 Task: Create a due date automation trigger when advanced on, on the monday of the week before a card is due add fields with custom field "Resume" set to a number lower or equal to 1 and greater than 10 at 11:00 AM.
Action: Mouse moved to (1071, 335)
Screenshot: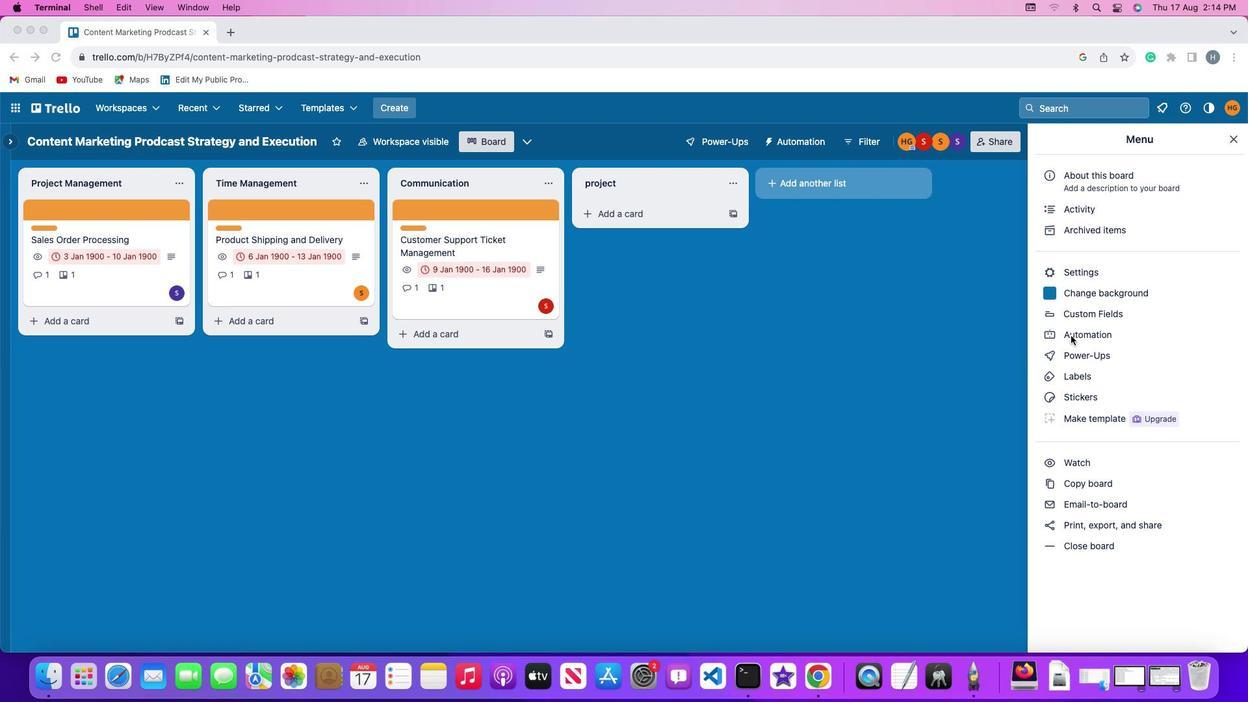 
Action: Mouse pressed left at (1071, 335)
Screenshot: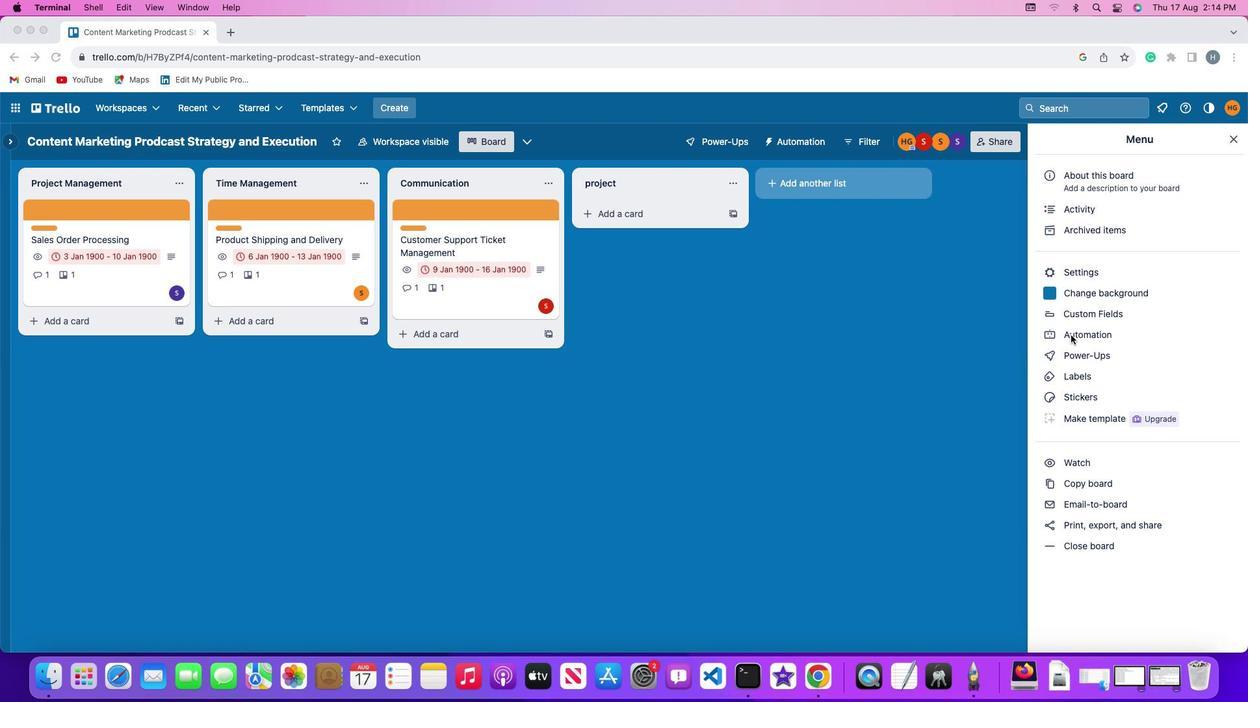 
Action: Mouse pressed left at (1071, 335)
Screenshot: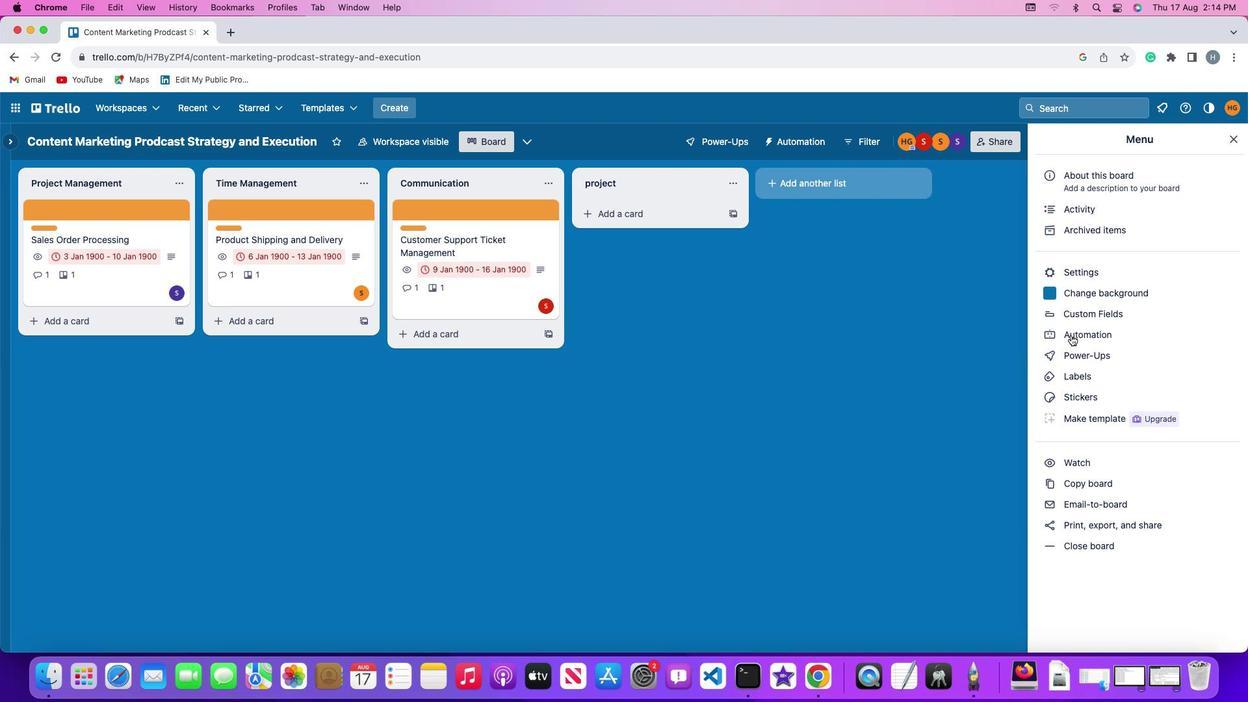 
Action: Mouse moved to (83, 301)
Screenshot: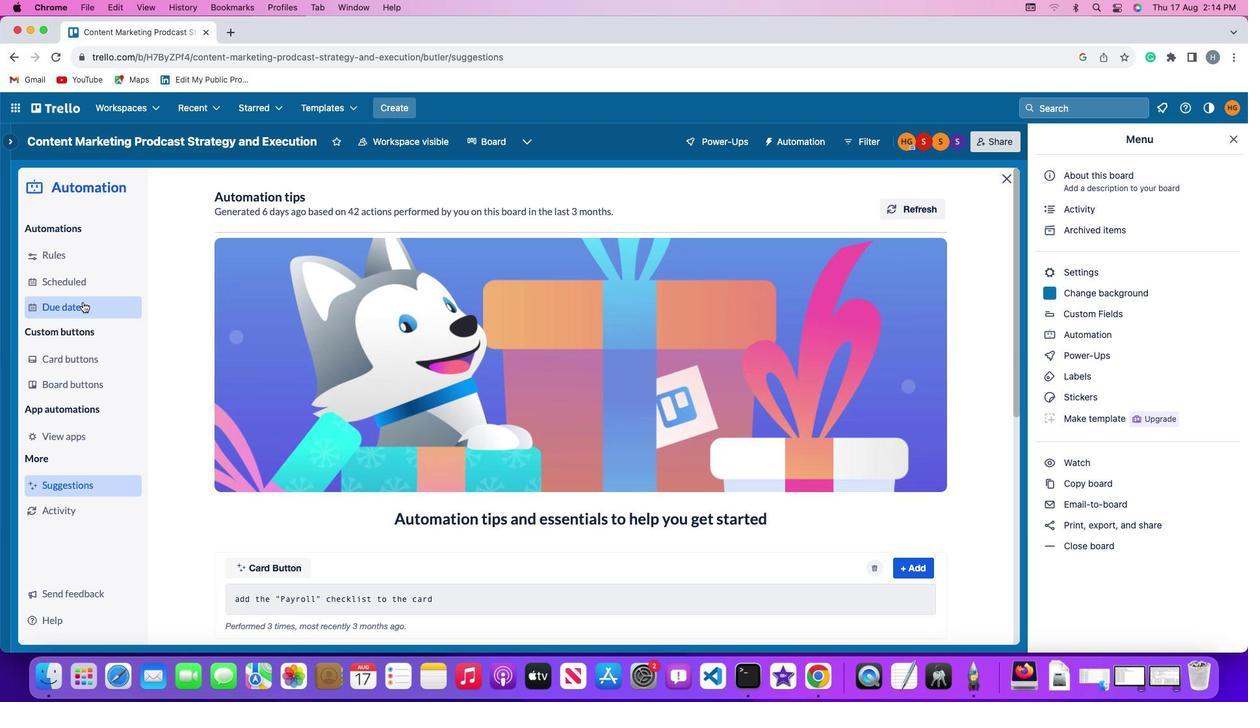 
Action: Mouse pressed left at (83, 301)
Screenshot: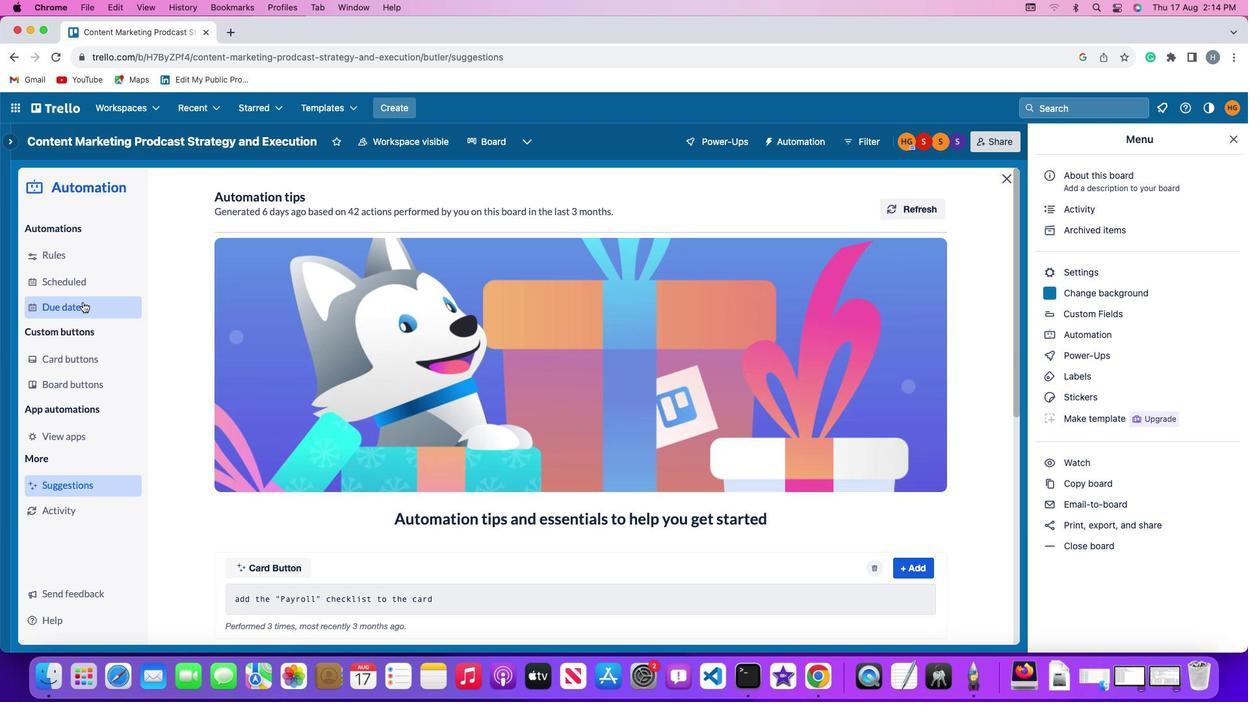 
Action: Mouse moved to (857, 197)
Screenshot: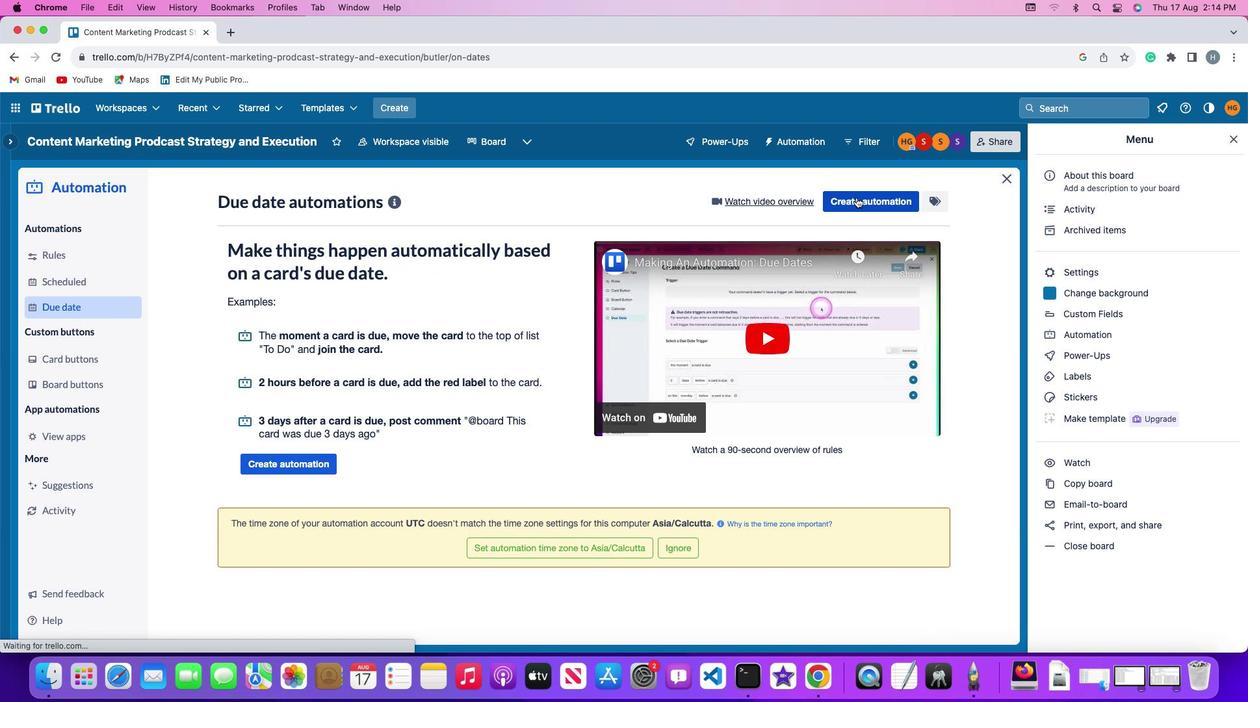 
Action: Mouse pressed left at (857, 197)
Screenshot: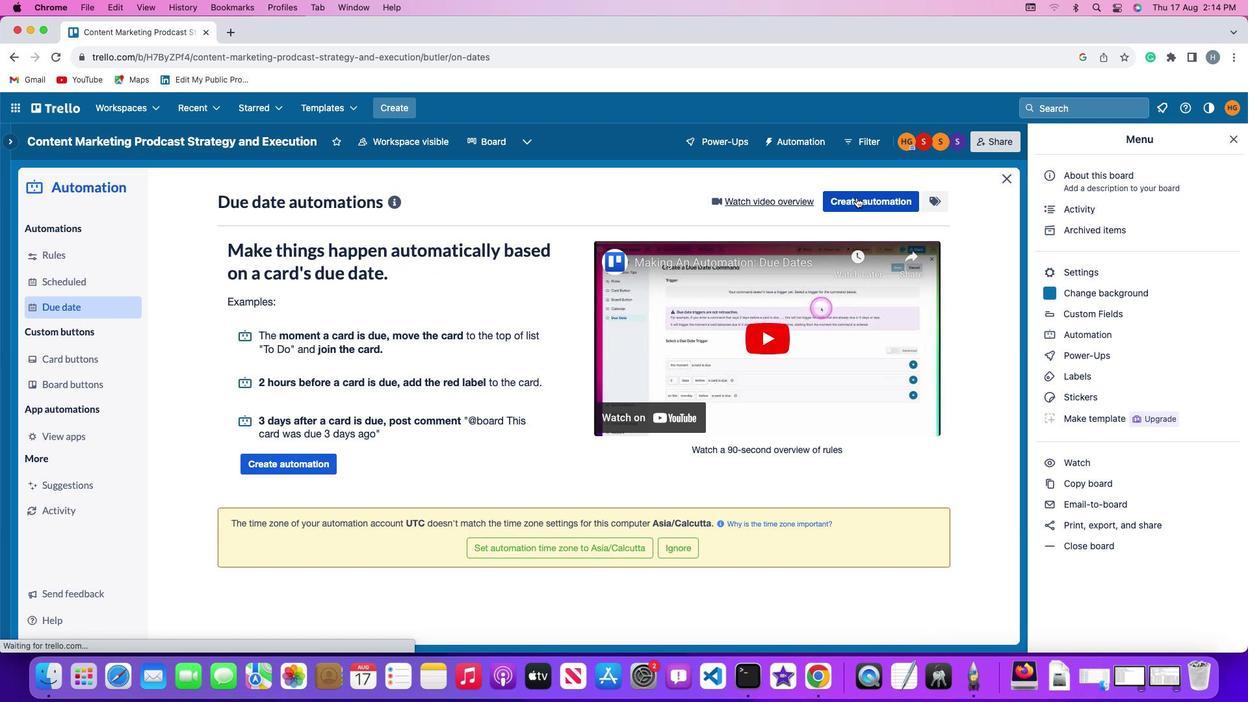 
Action: Mouse moved to (264, 321)
Screenshot: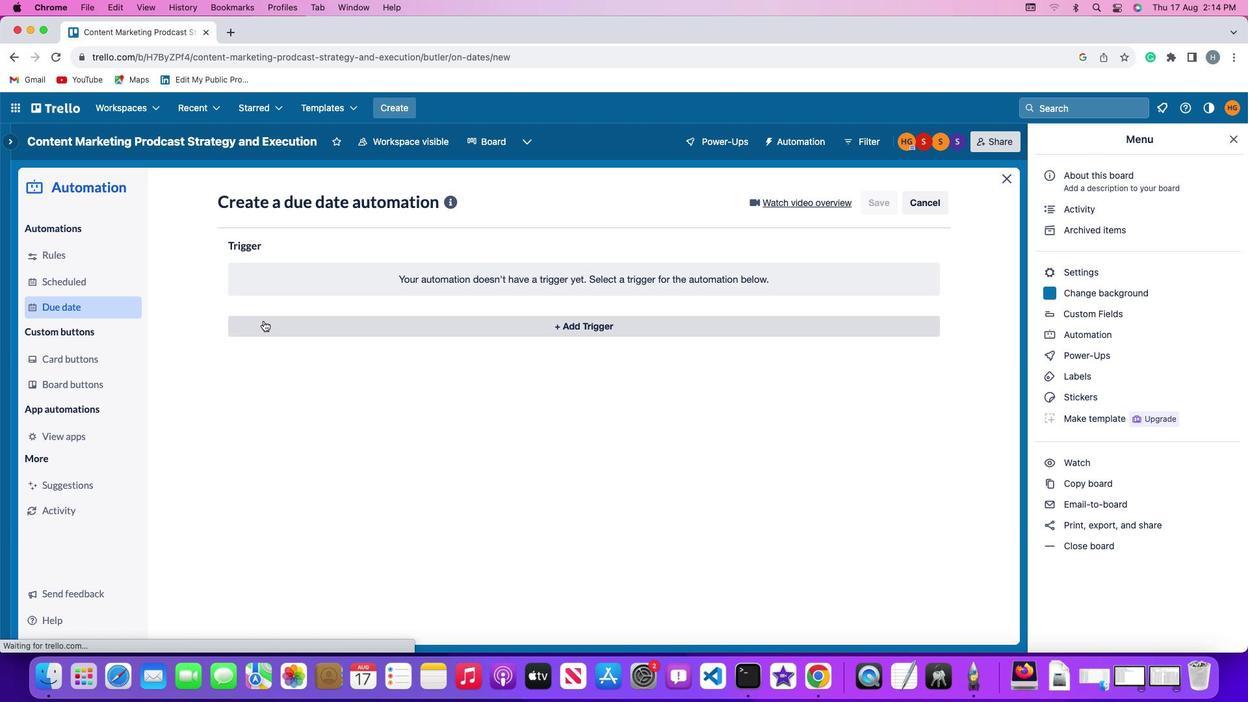 
Action: Mouse pressed left at (264, 321)
Screenshot: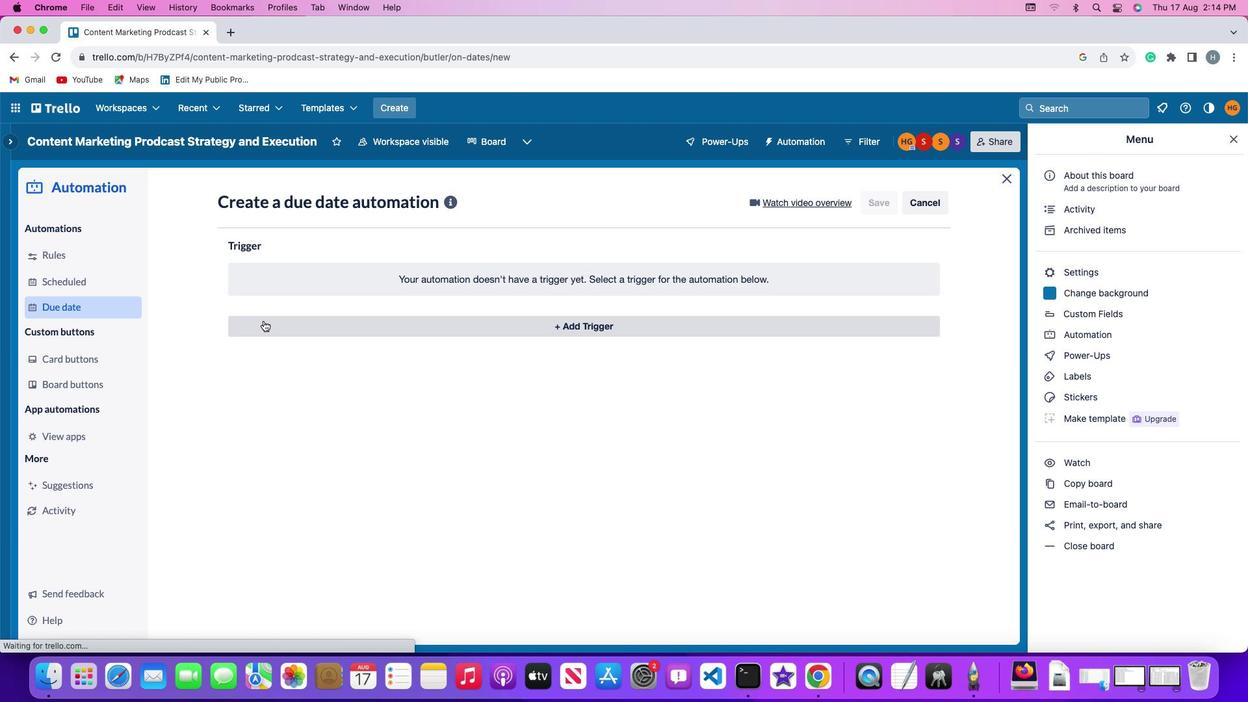 
Action: Mouse moved to (290, 560)
Screenshot: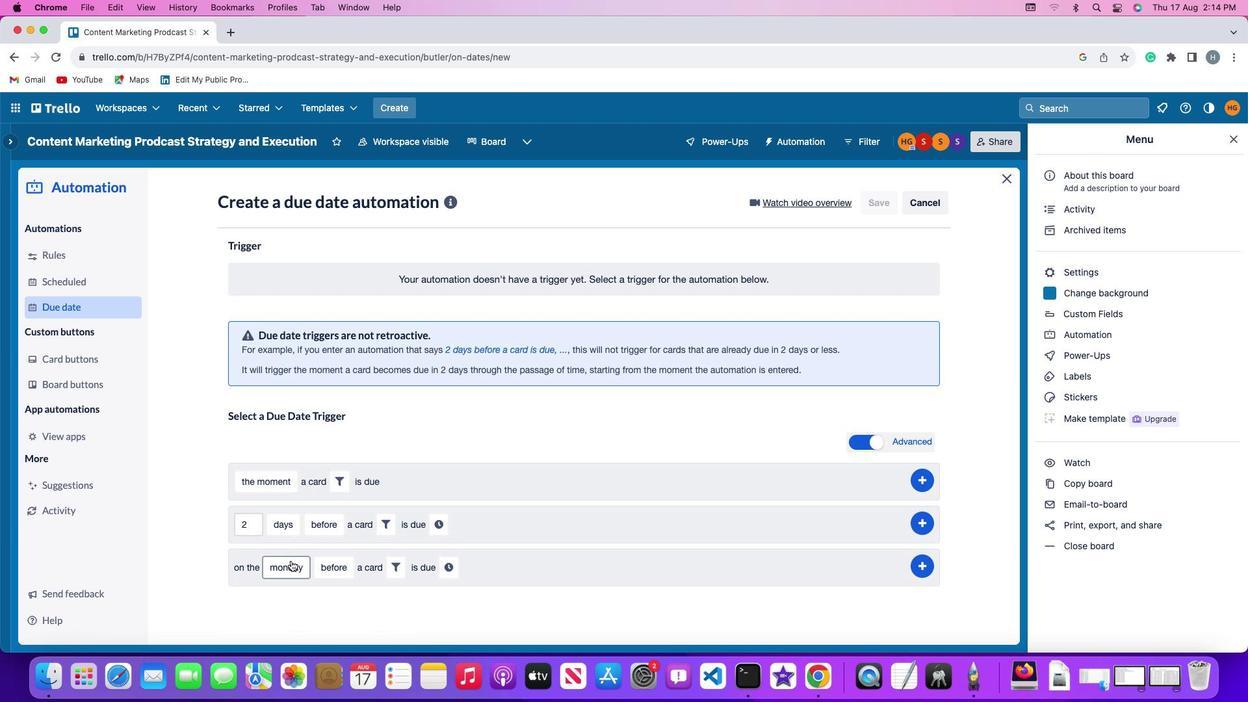 
Action: Mouse pressed left at (290, 560)
Screenshot: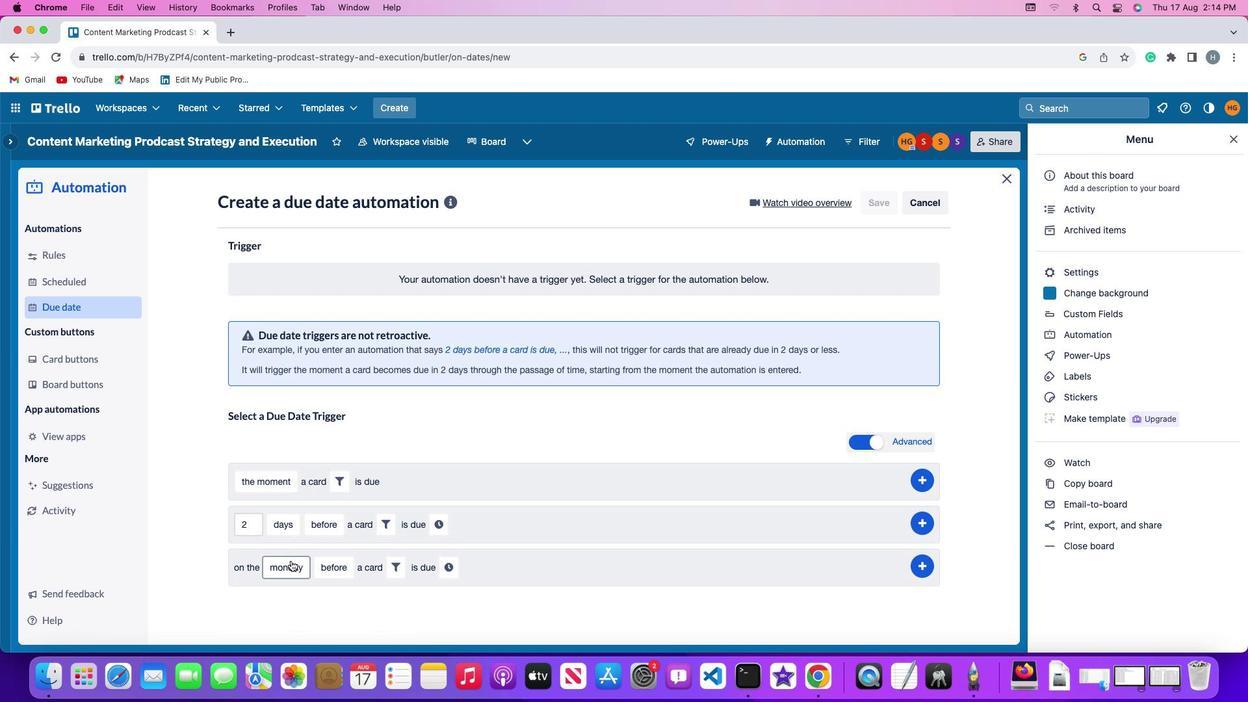 
Action: Mouse moved to (287, 389)
Screenshot: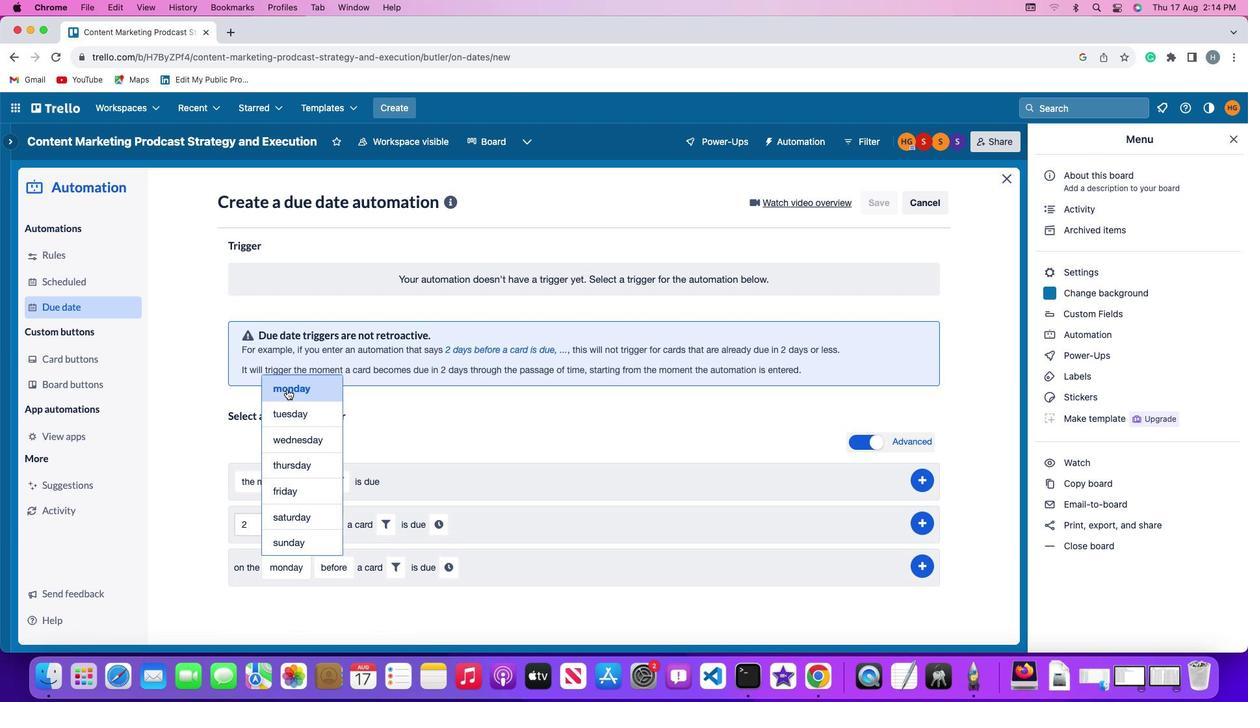 
Action: Mouse pressed left at (287, 389)
Screenshot: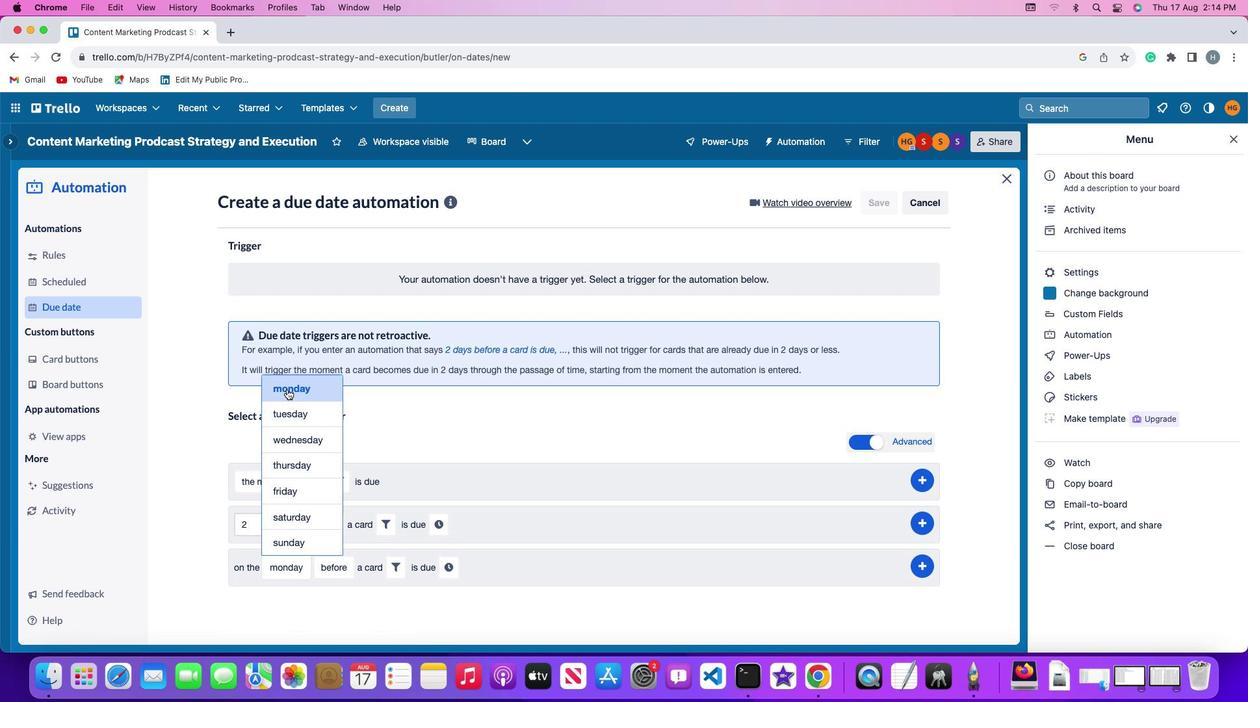 
Action: Mouse moved to (336, 568)
Screenshot: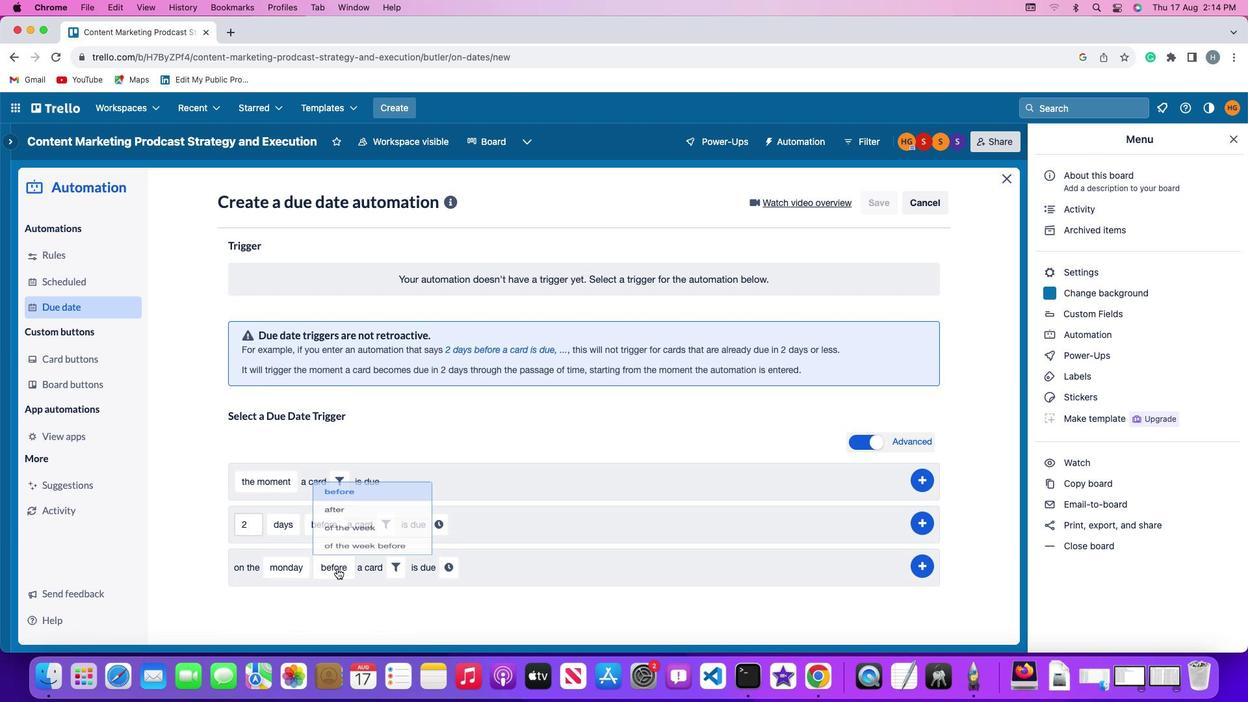 
Action: Mouse pressed left at (336, 568)
Screenshot: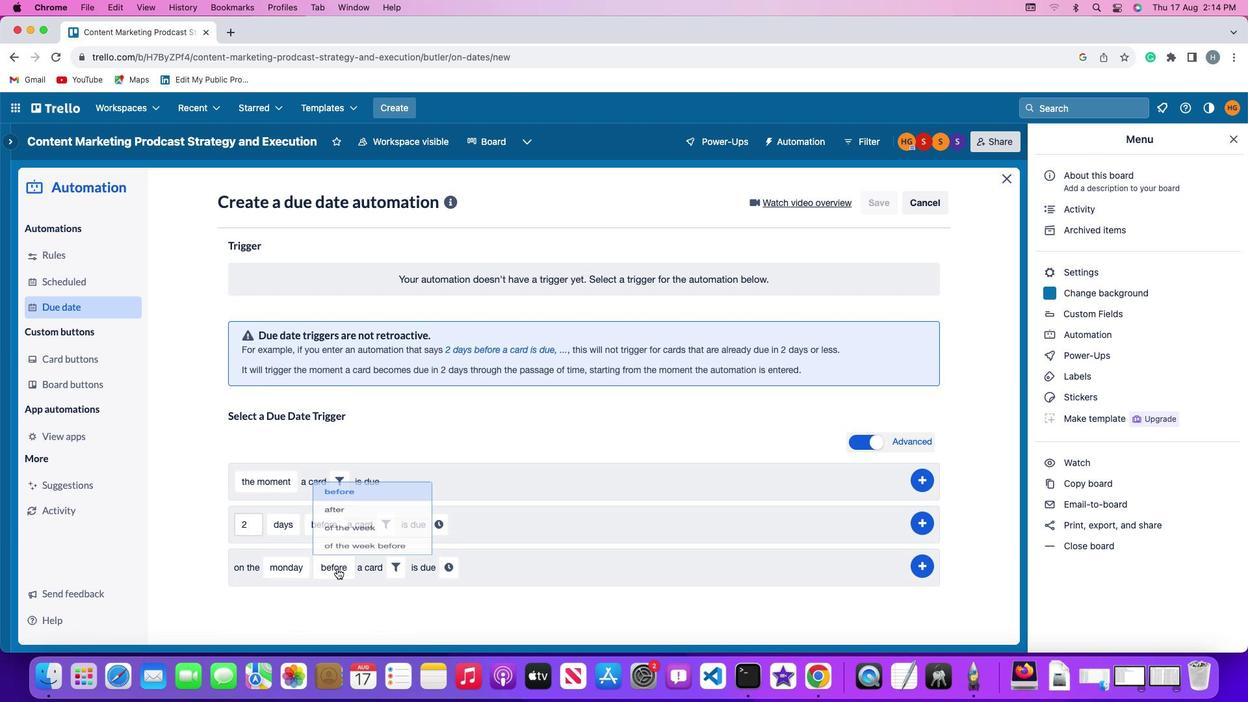 
Action: Mouse moved to (336, 546)
Screenshot: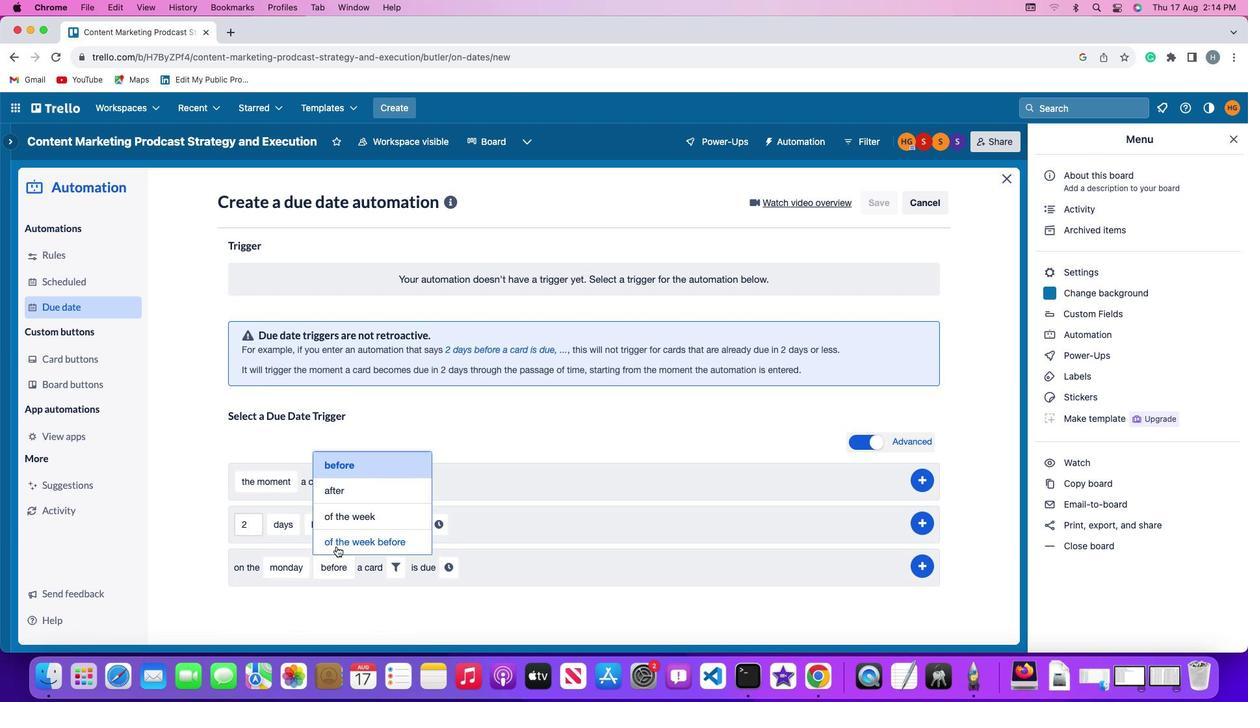 
Action: Mouse pressed left at (336, 546)
Screenshot: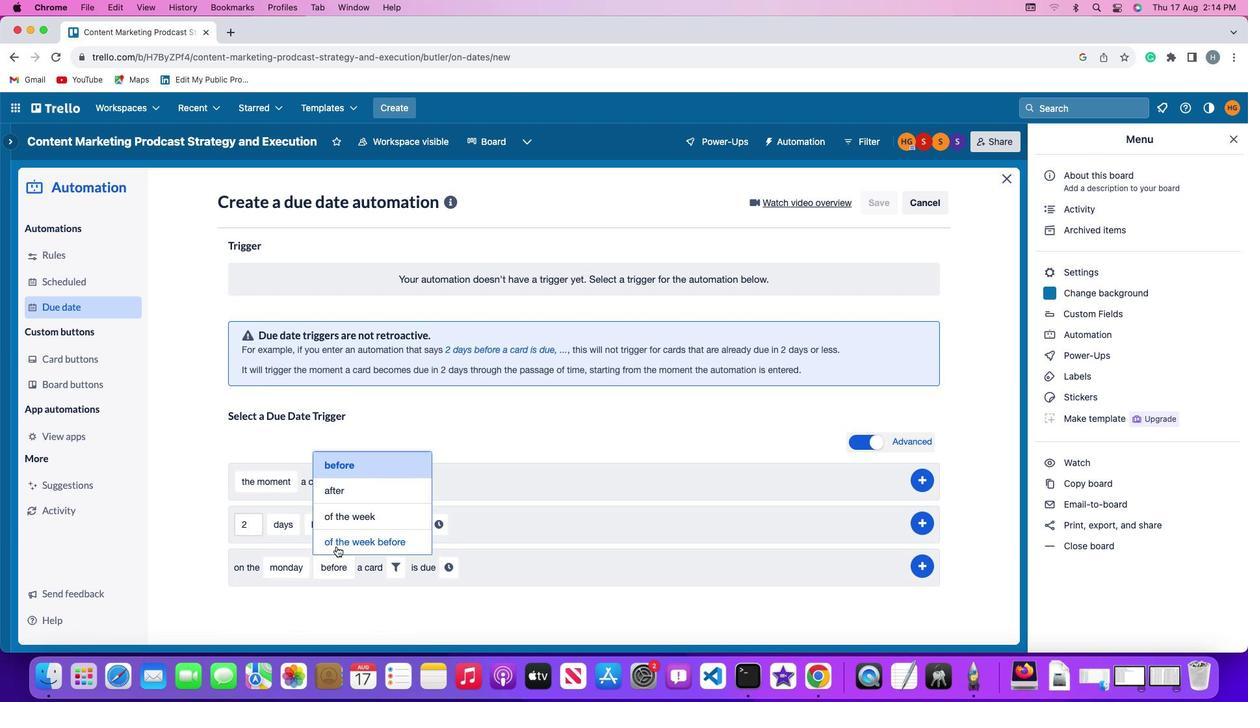 
Action: Mouse moved to (440, 565)
Screenshot: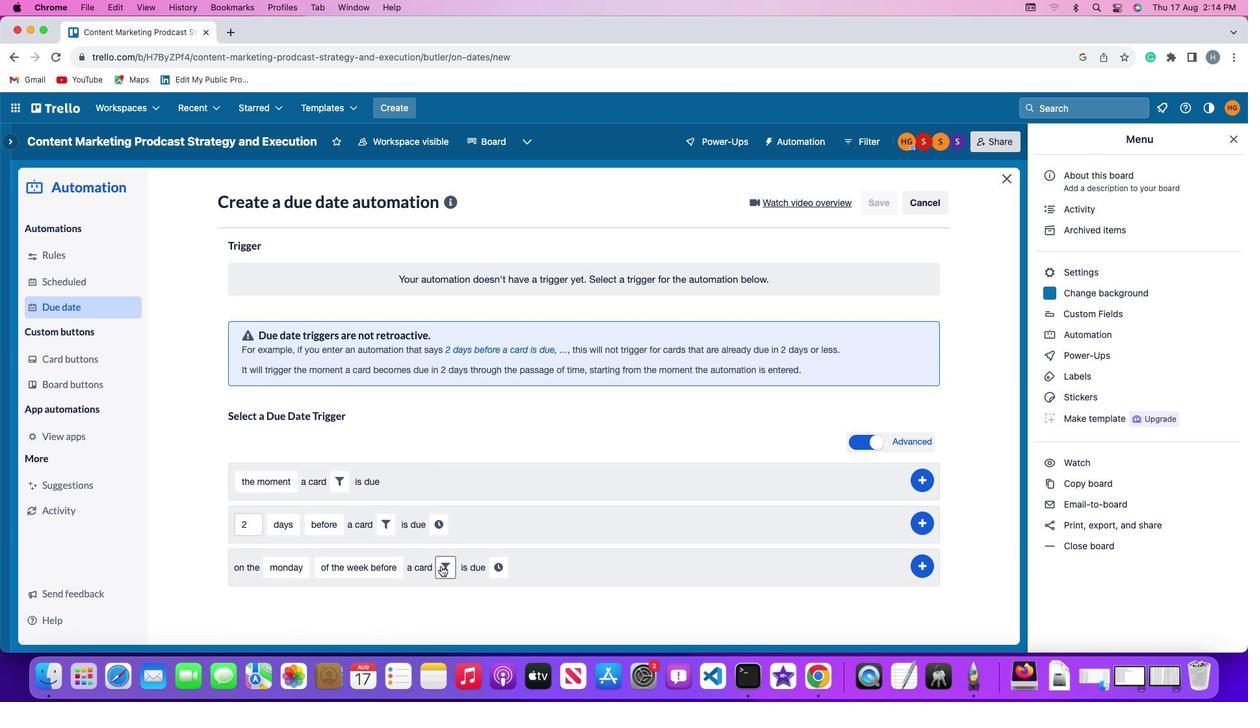 
Action: Mouse pressed left at (440, 565)
Screenshot: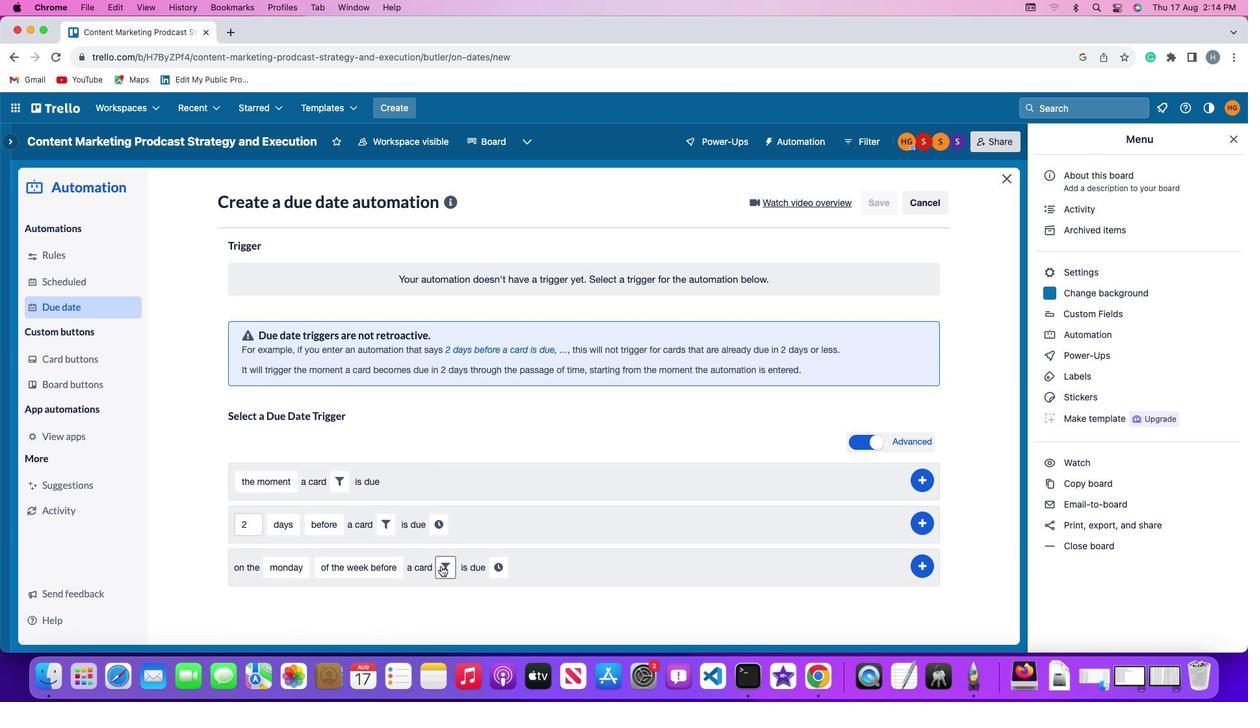 
Action: Mouse moved to (664, 606)
Screenshot: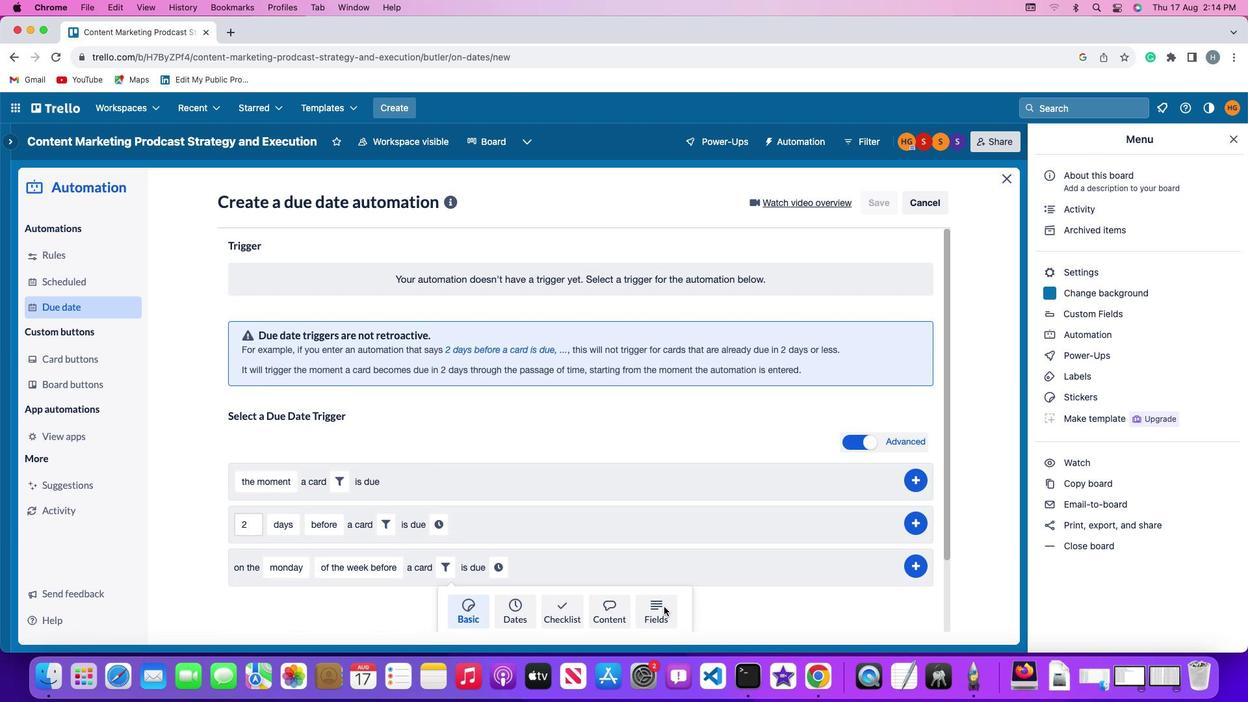 
Action: Mouse pressed left at (664, 606)
Screenshot: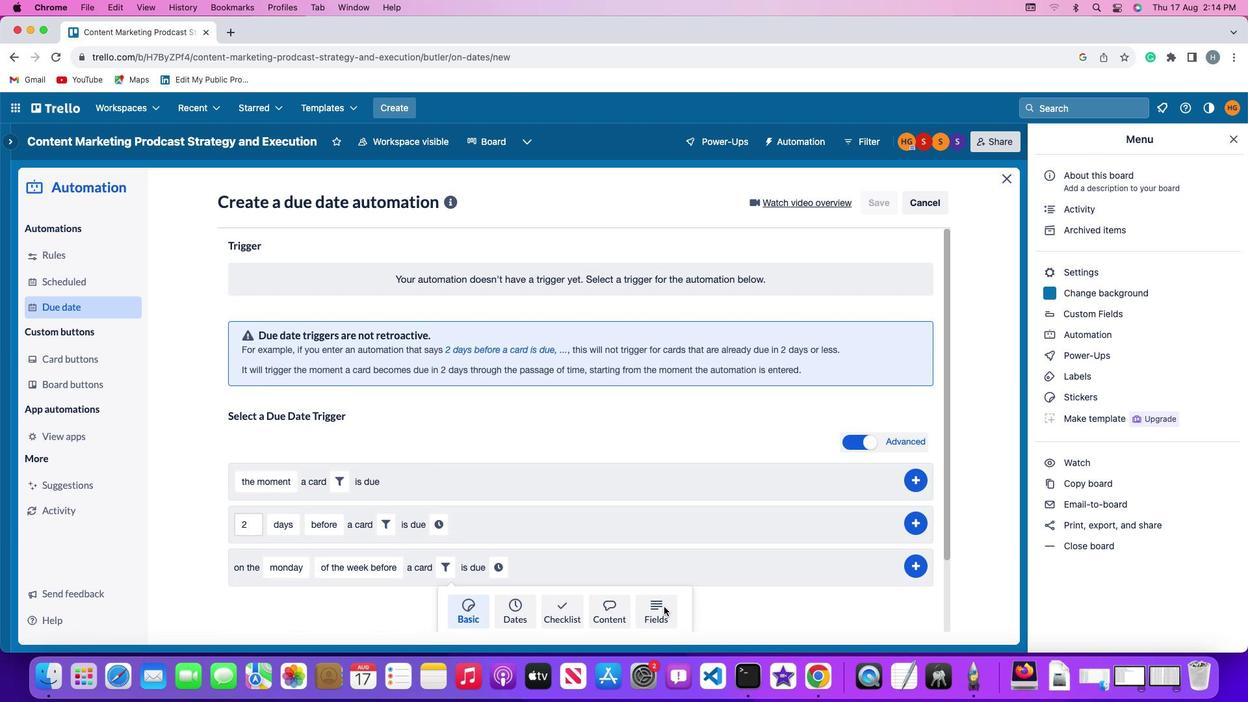 
Action: Mouse moved to (327, 604)
Screenshot: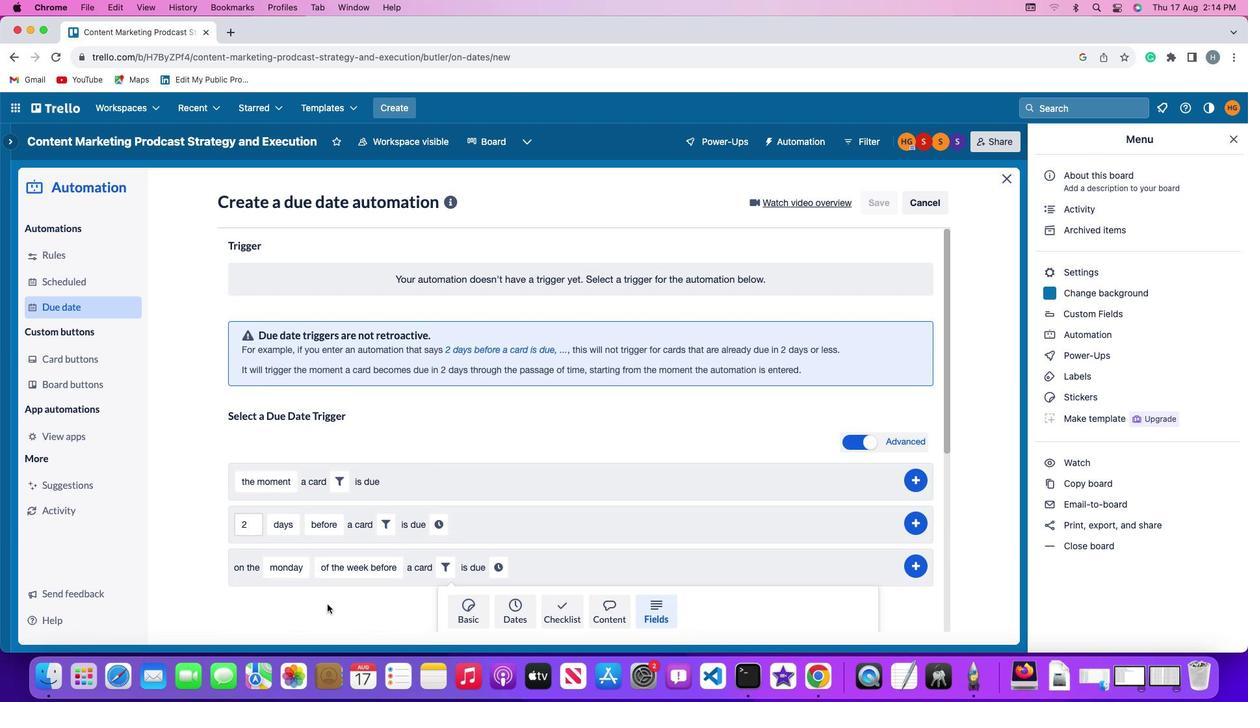 
Action: Mouse scrolled (327, 604) with delta (0, 0)
Screenshot: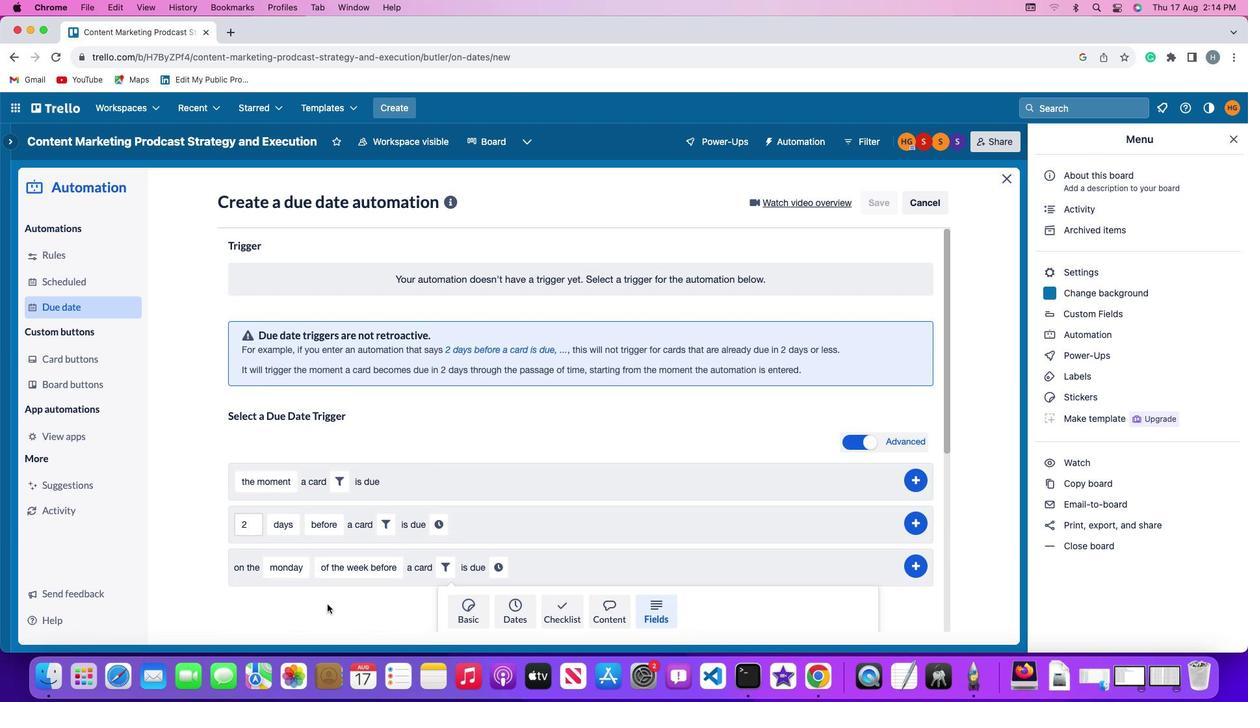 
Action: Mouse moved to (327, 604)
Screenshot: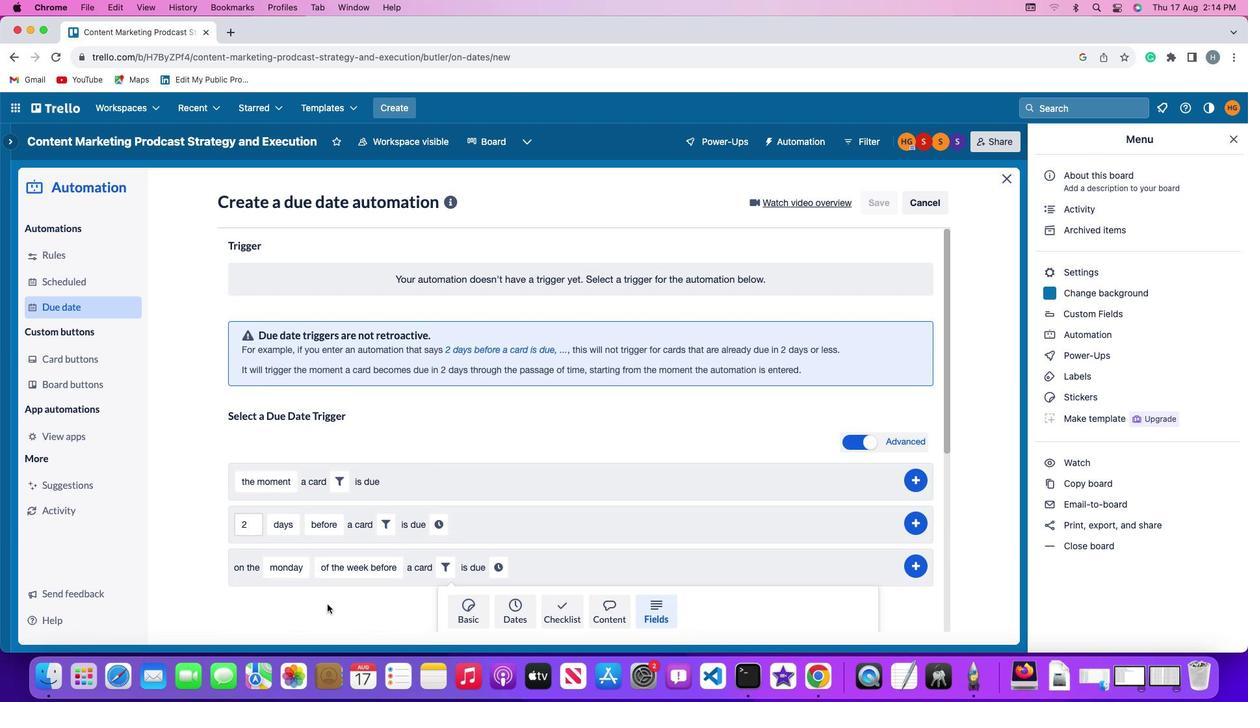 
Action: Mouse scrolled (327, 604) with delta (0, 0)
Screenshot: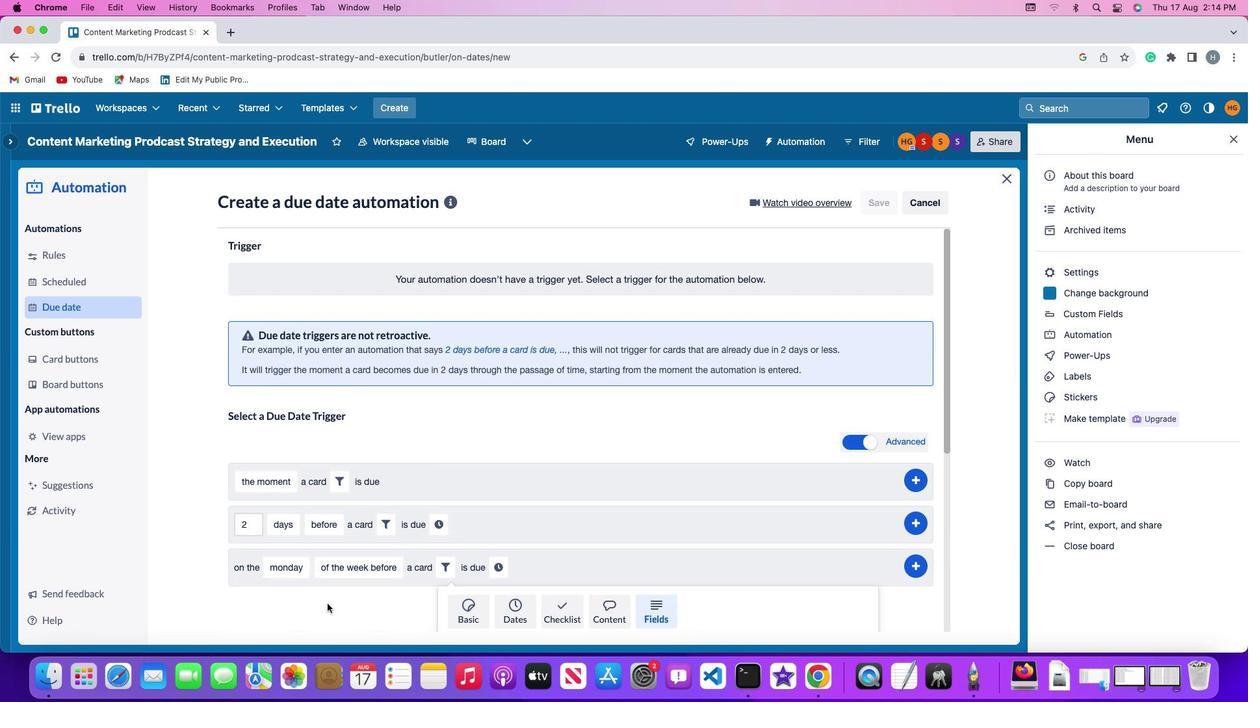 
Action: Mouse scrolled (327, 604) with delta (0, -1)
Screenshot: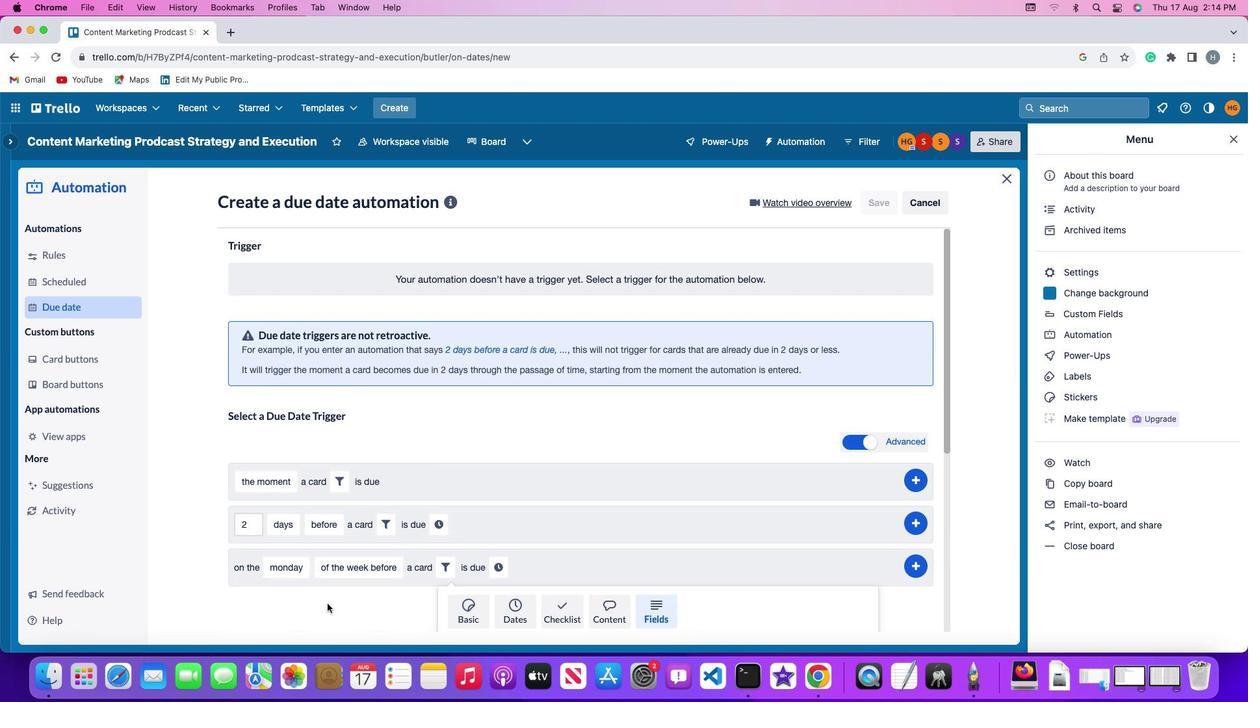 
Action: Mouse moved to (327, 604)
Screenshot: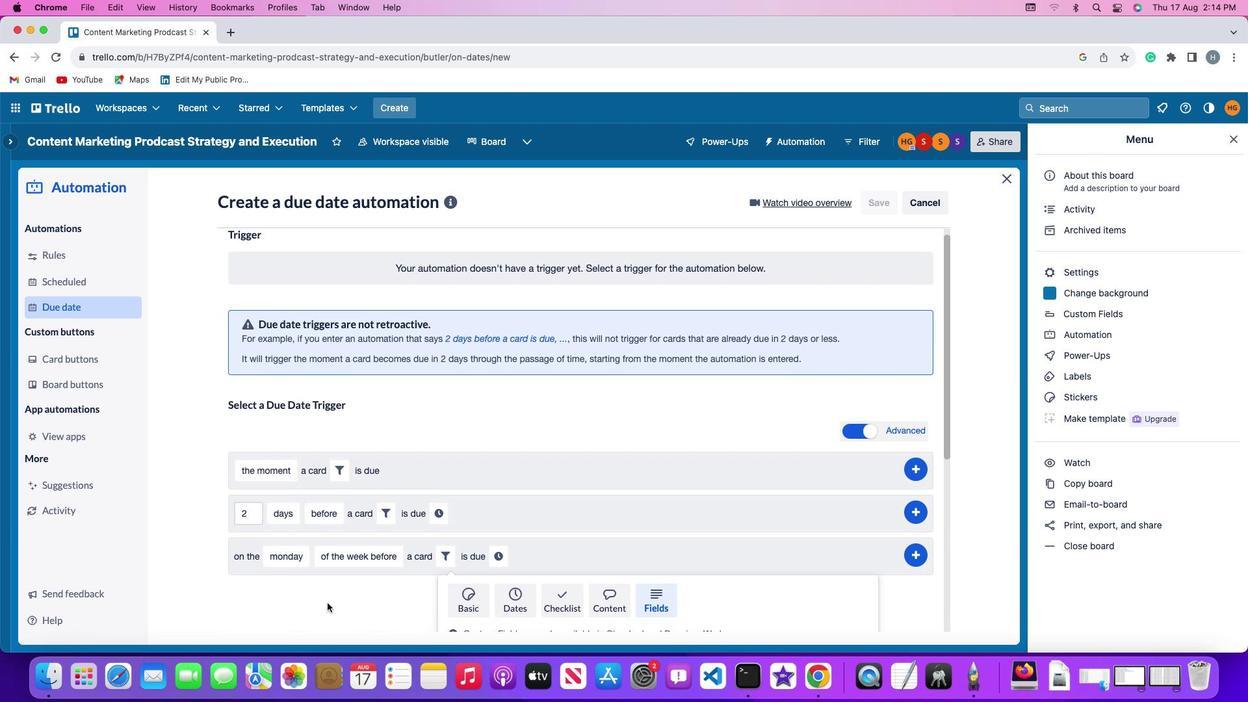 
Action: Mouse scrolled (327, 604) with delta (0, -3)
Screenshot: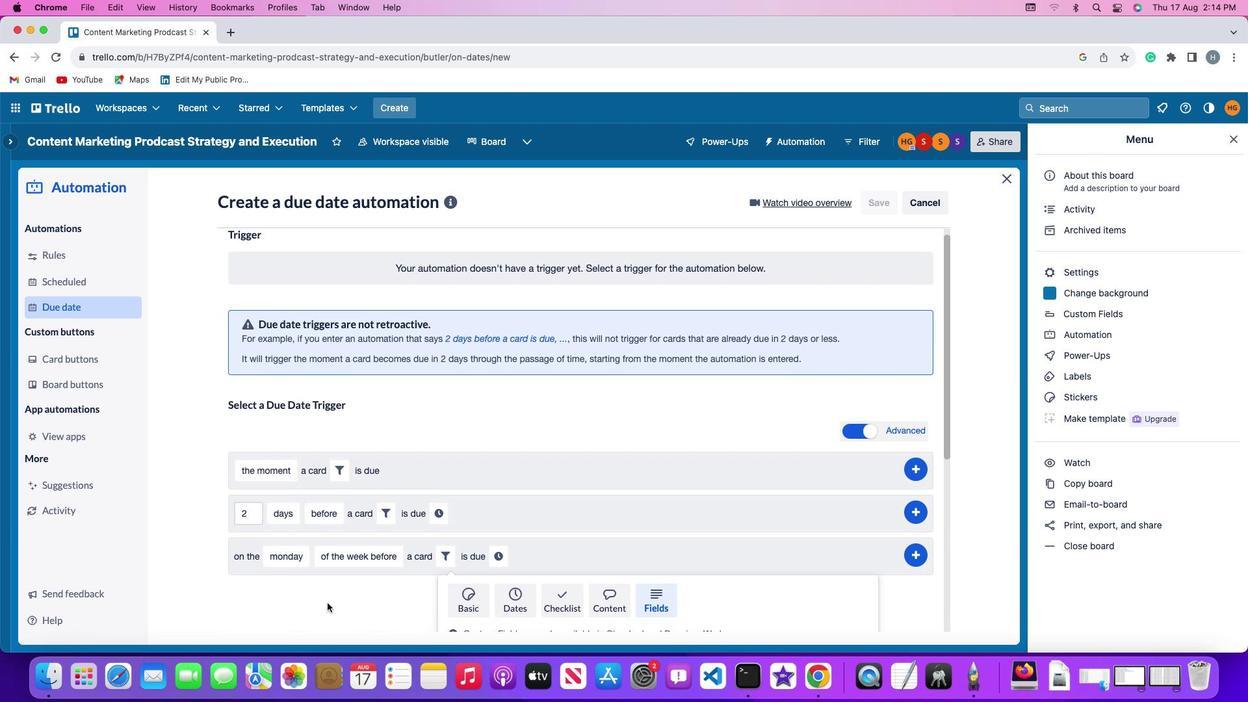 
Action: Mouse moved to (327, 602)
Screenshot: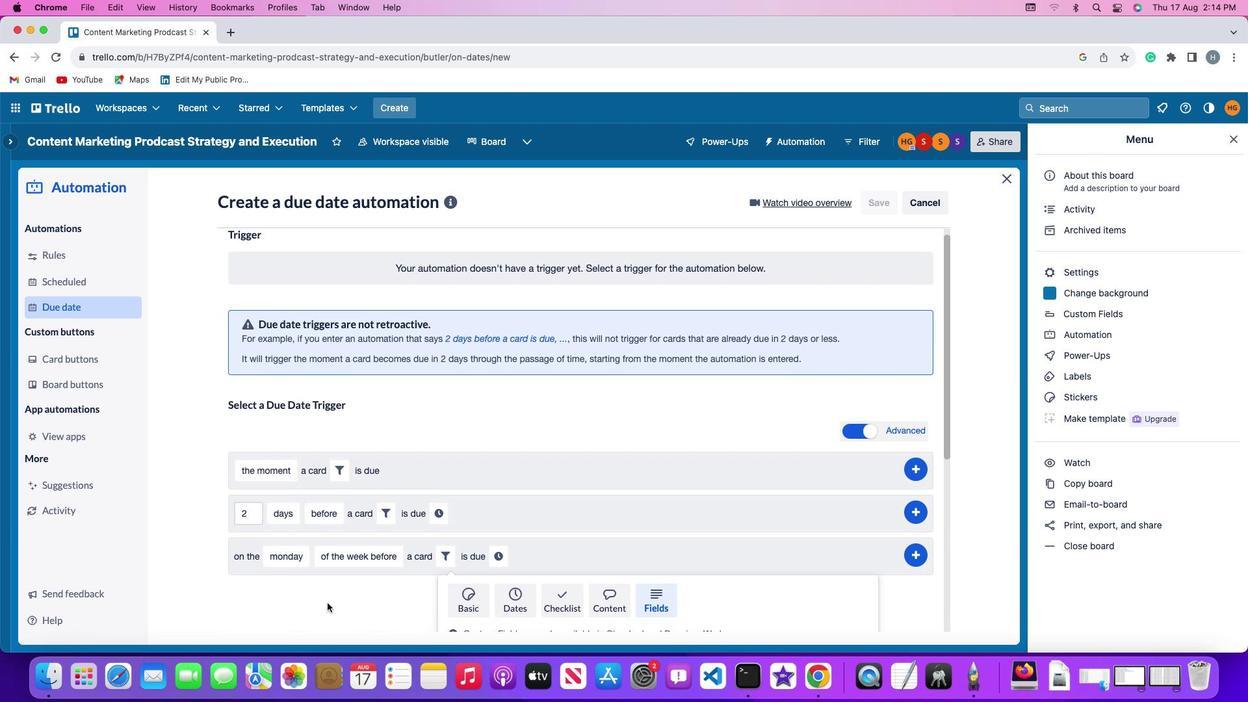 
Action: Mouse scrolled (327, 602) with delta (0, -3)
Screenshot: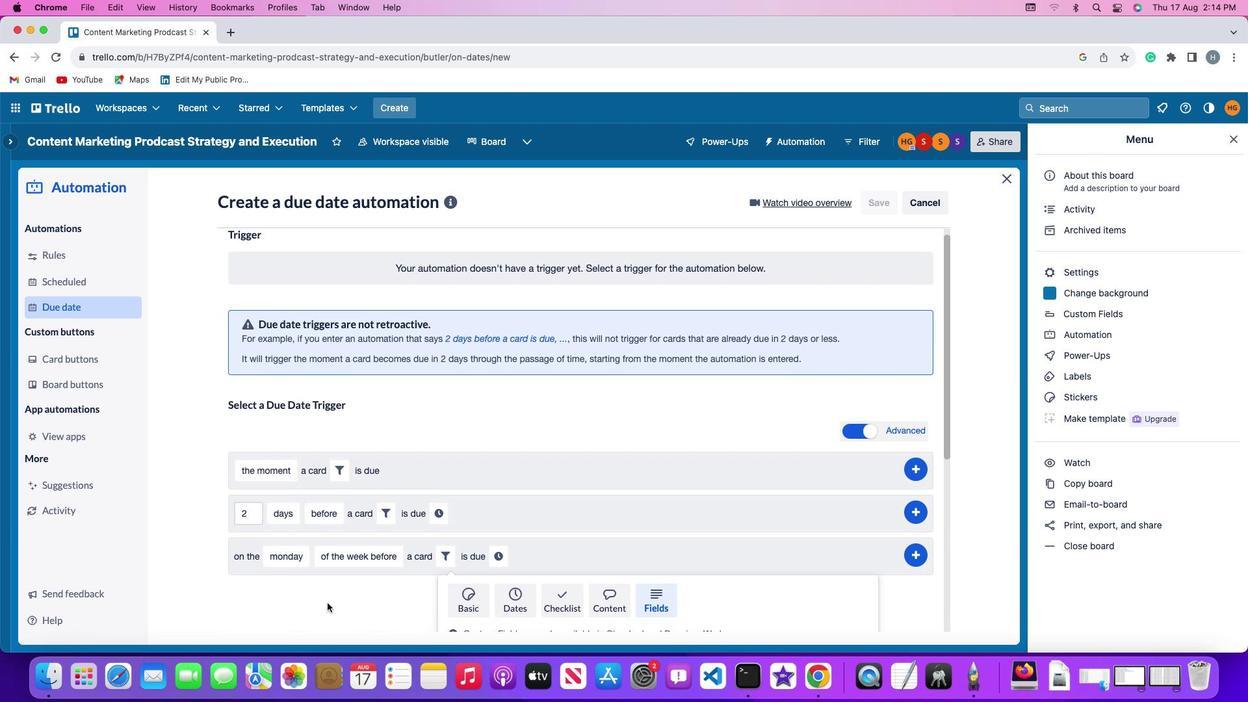 
Action: Mouse moved to (326, 601)
Screenshot: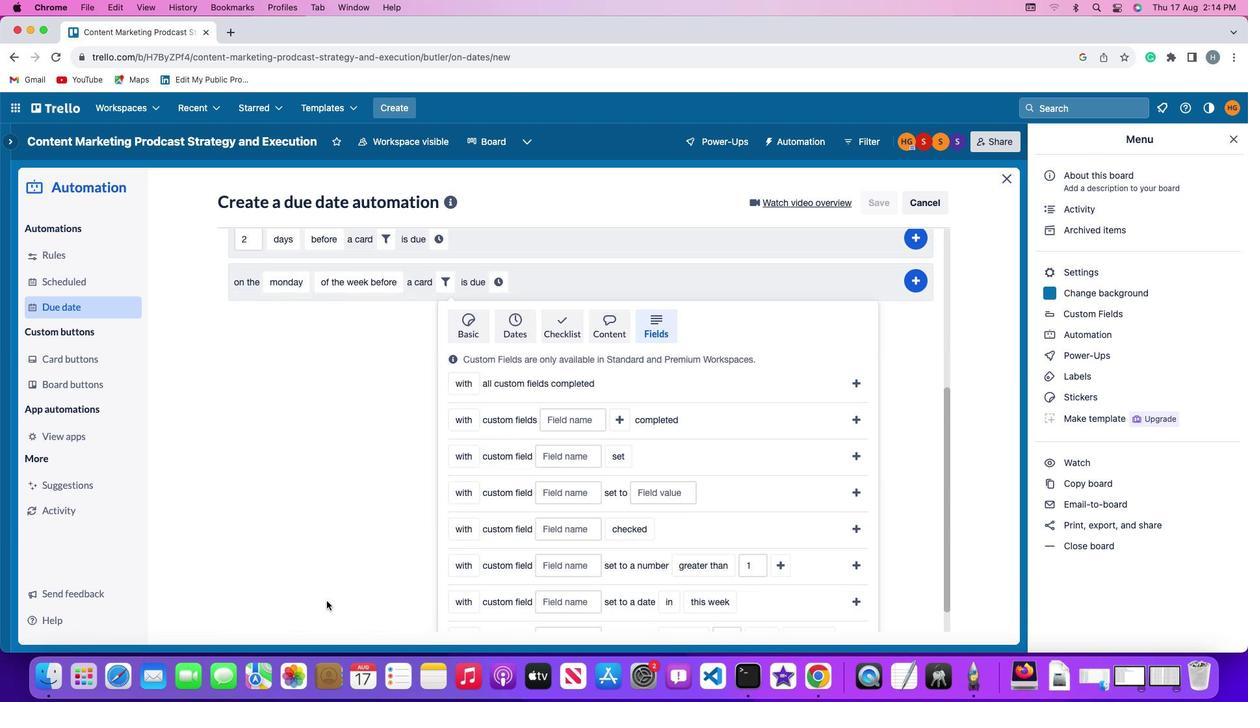
Action: Mouse scrolled (326, 601) with delta (0, 0)
Screenshot: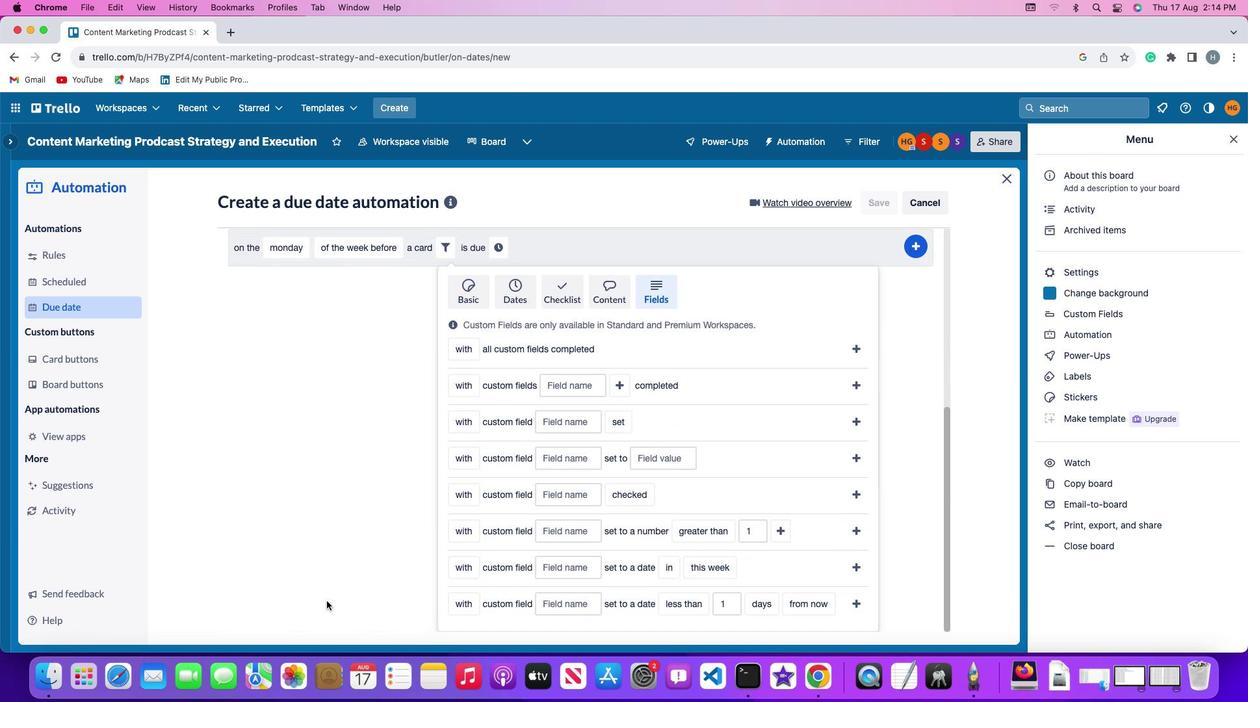 
Action: Mouse scrolled (326, 601) with delta (0, 0)
Screenshot: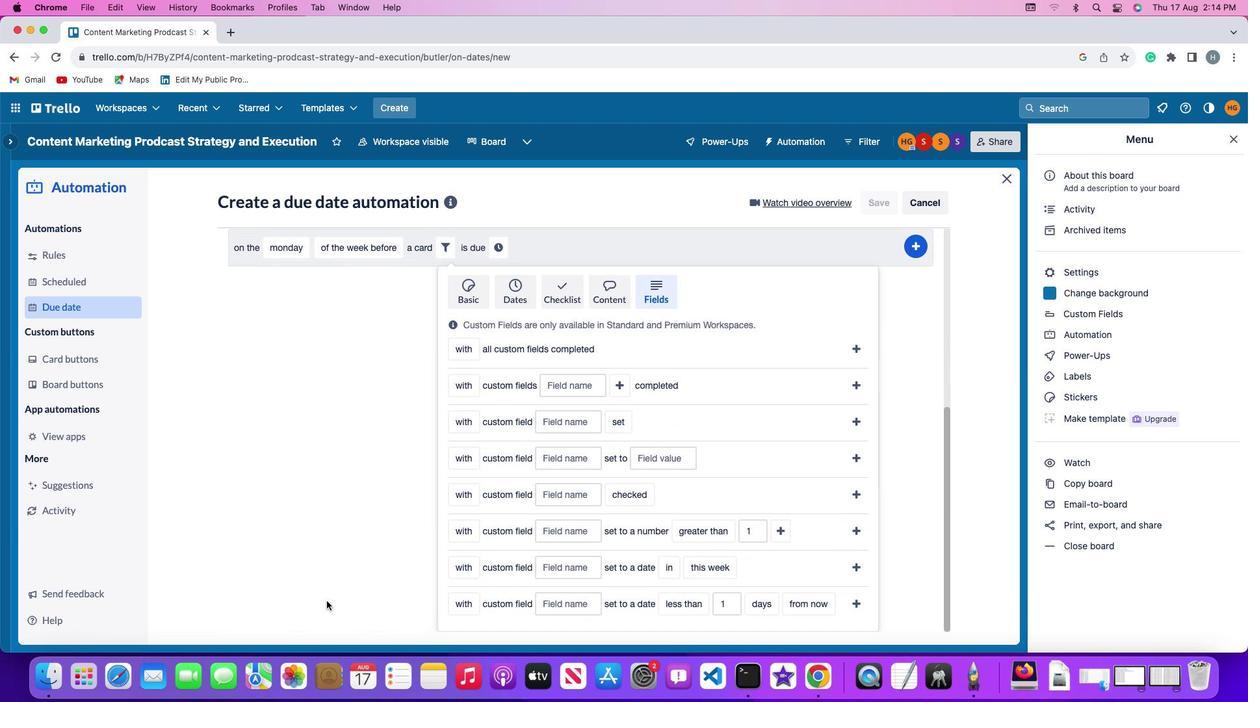 
Action: Mouse scrolled (326, 601) with delta (0, -1)
Screenshot: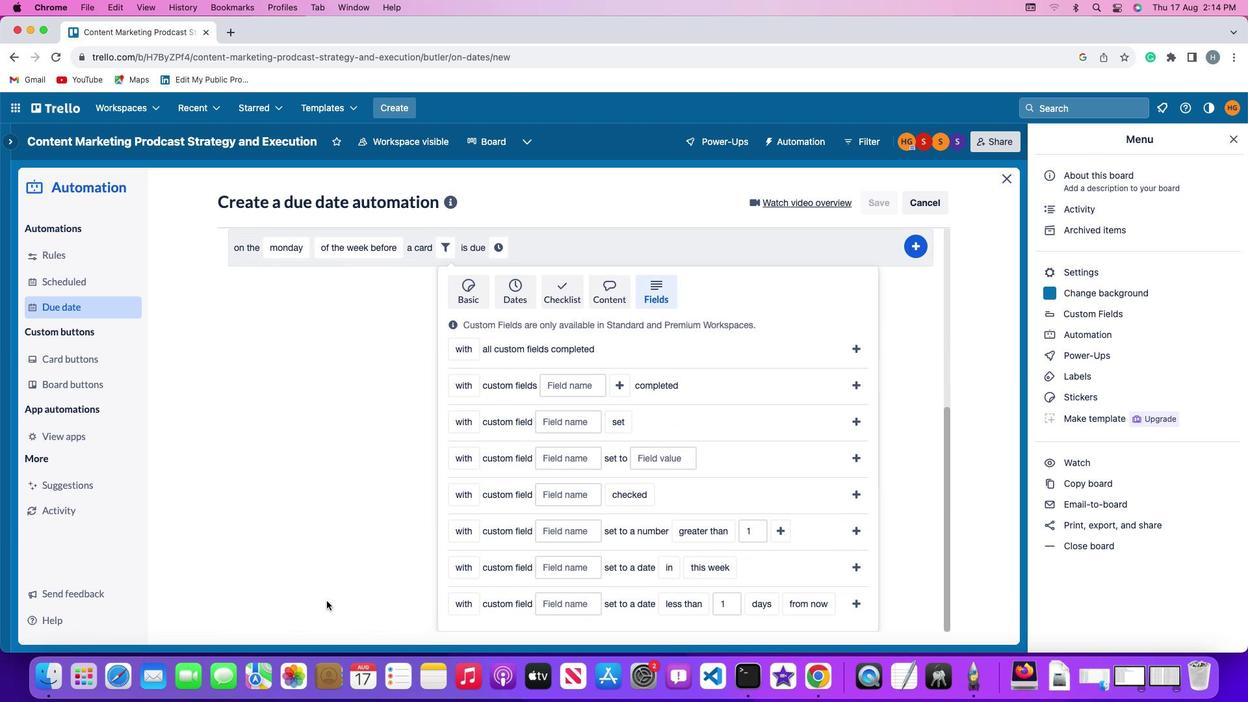 
Action: Mouse scrolled (326, 601) with delta (0, -3)
Screenshot: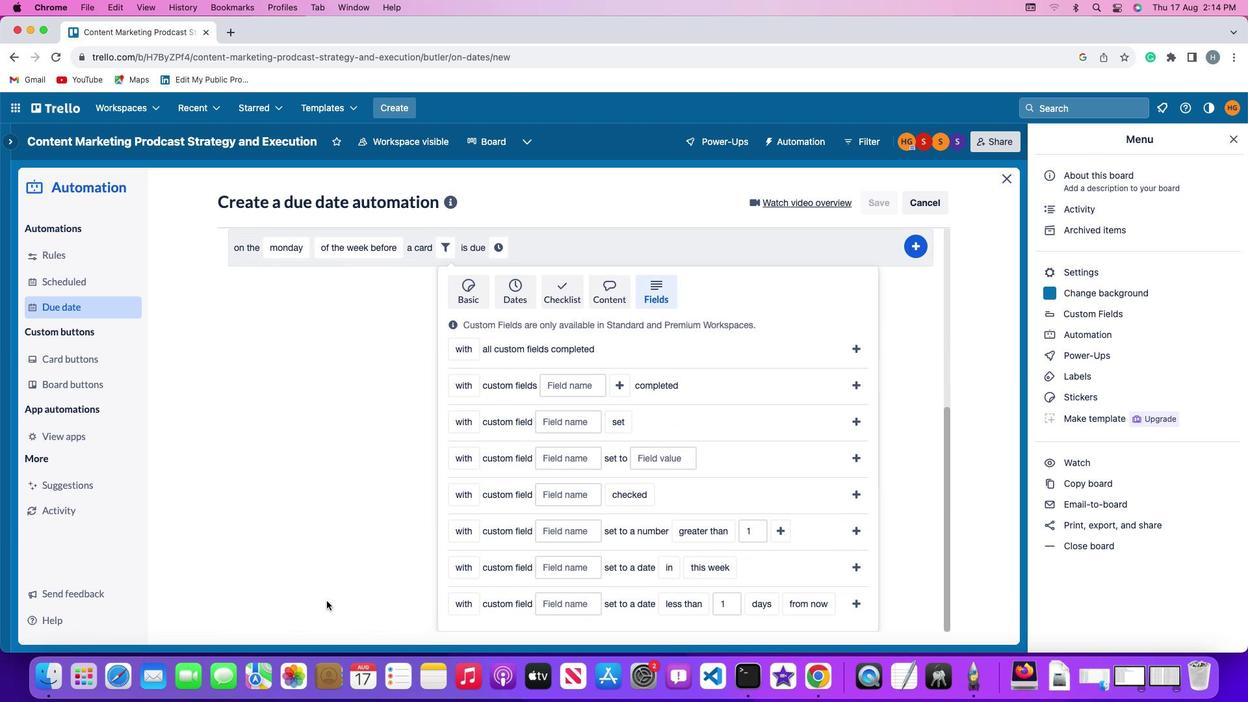 
Action: Mouse moved to (452, 538)
Screenshot: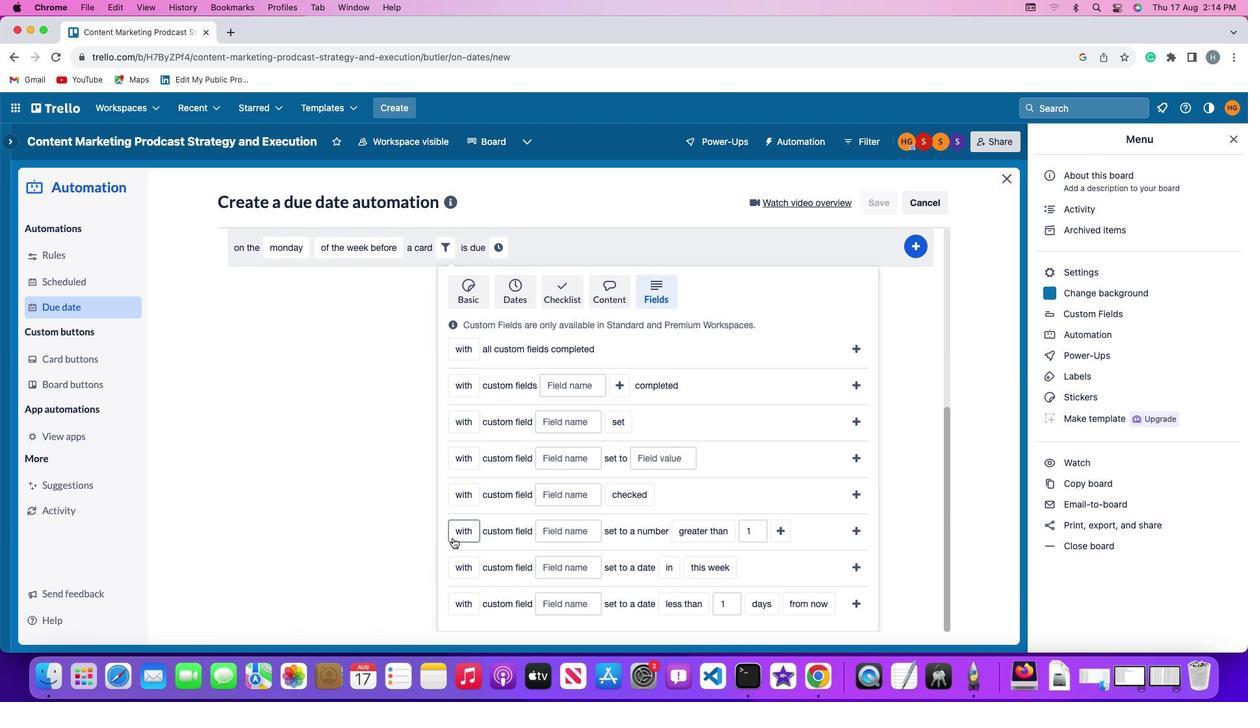 
Action: Mouse pressed left at (452, 538)
Screenshot: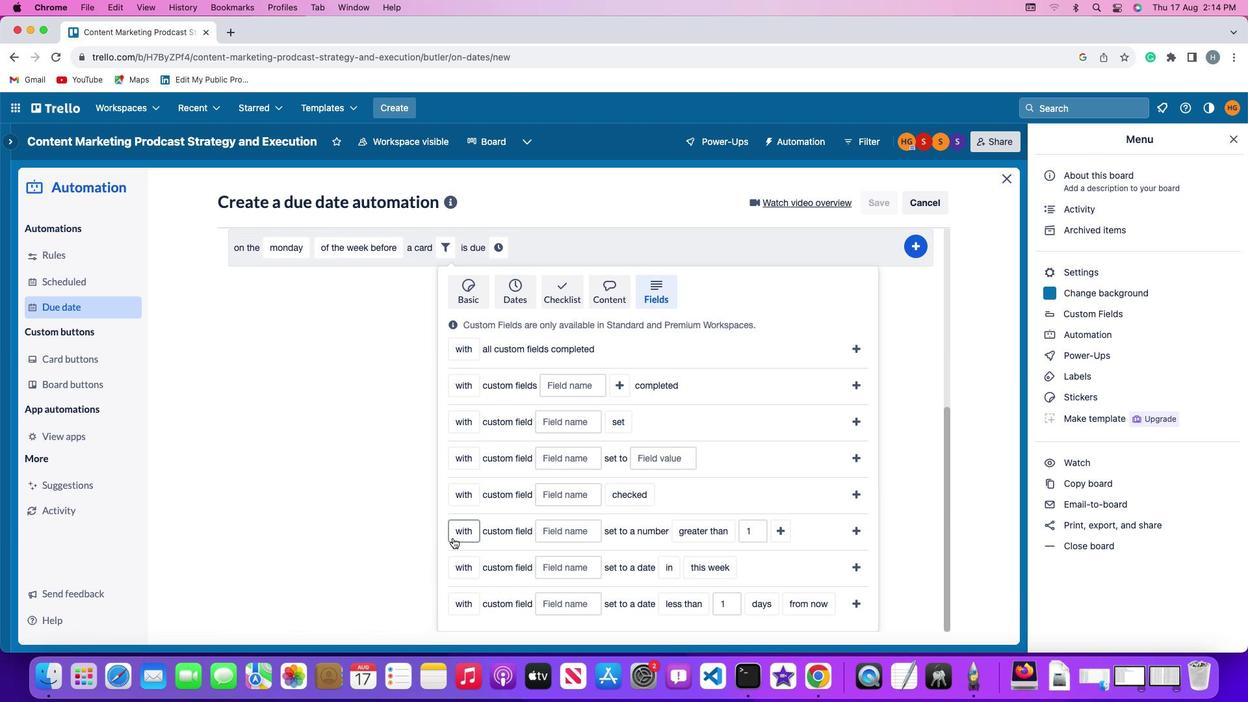 
Action: Mouse moved to (463, 552)
Screenshot: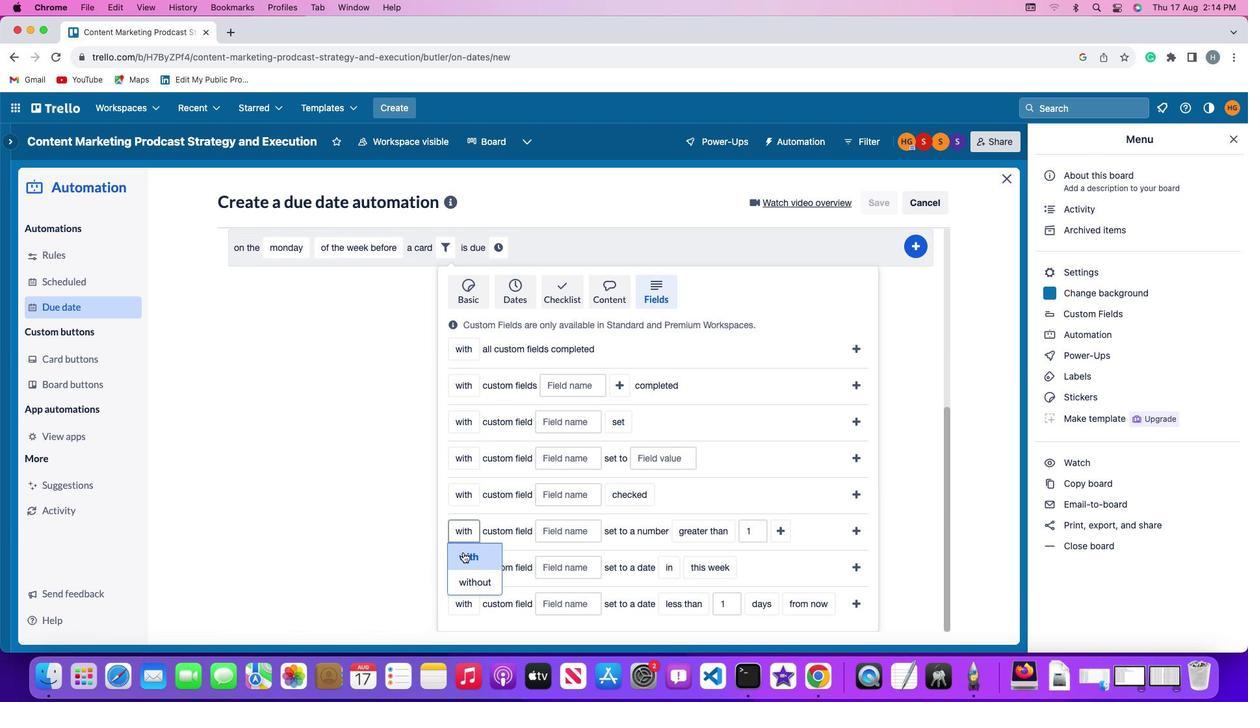 
Action: Mouse pressed left at (463, 552)
Screenshot: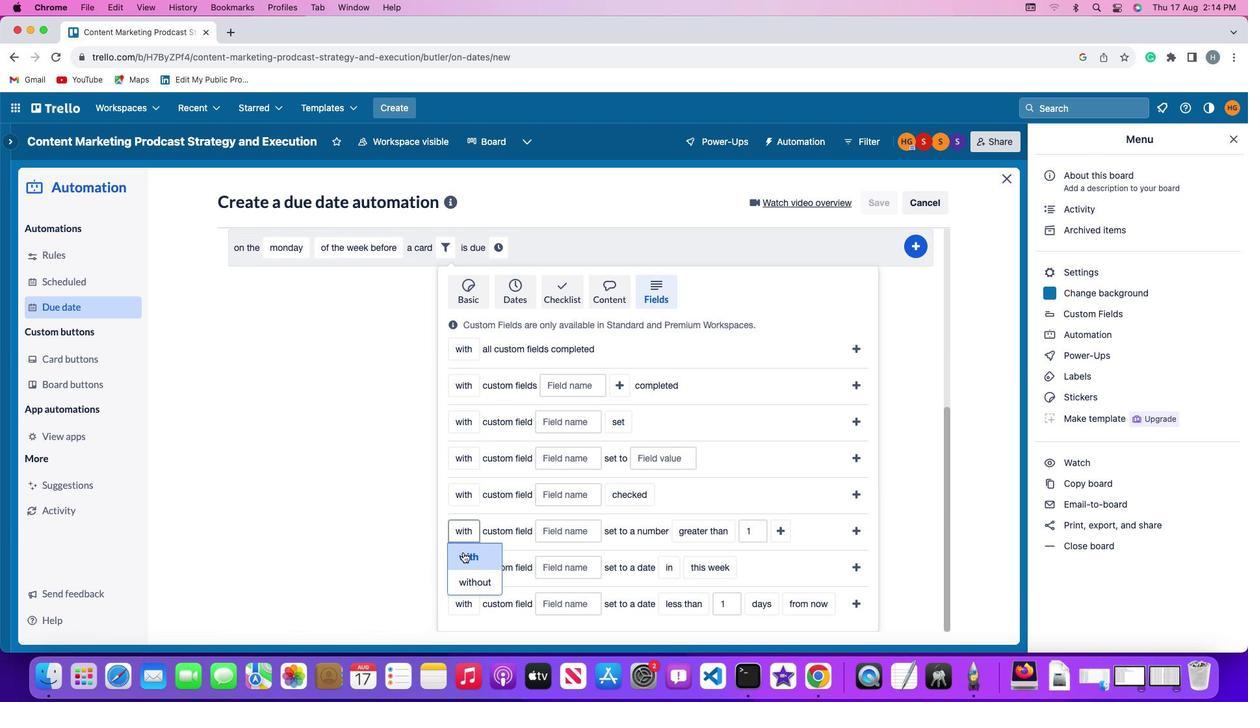 
Action: Mouse moved to (550, 536)
Screenshot: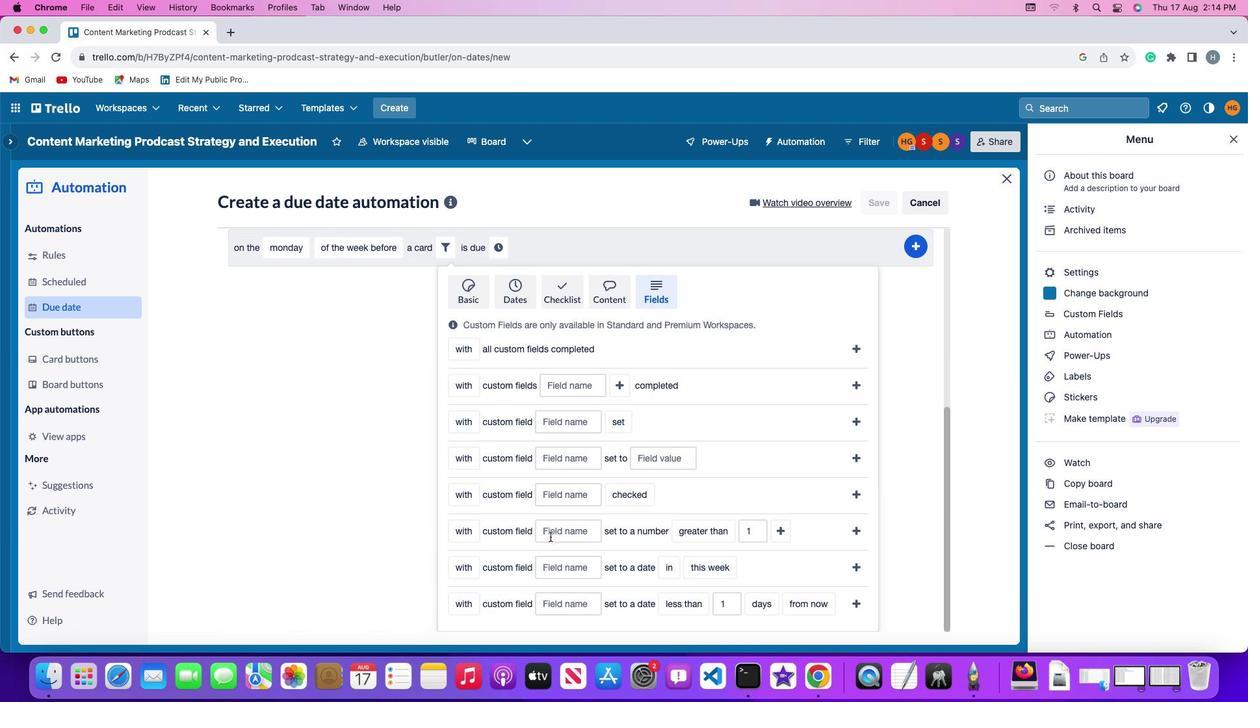 
Action: Mouse pressed left at (550, 536)
Screenshot: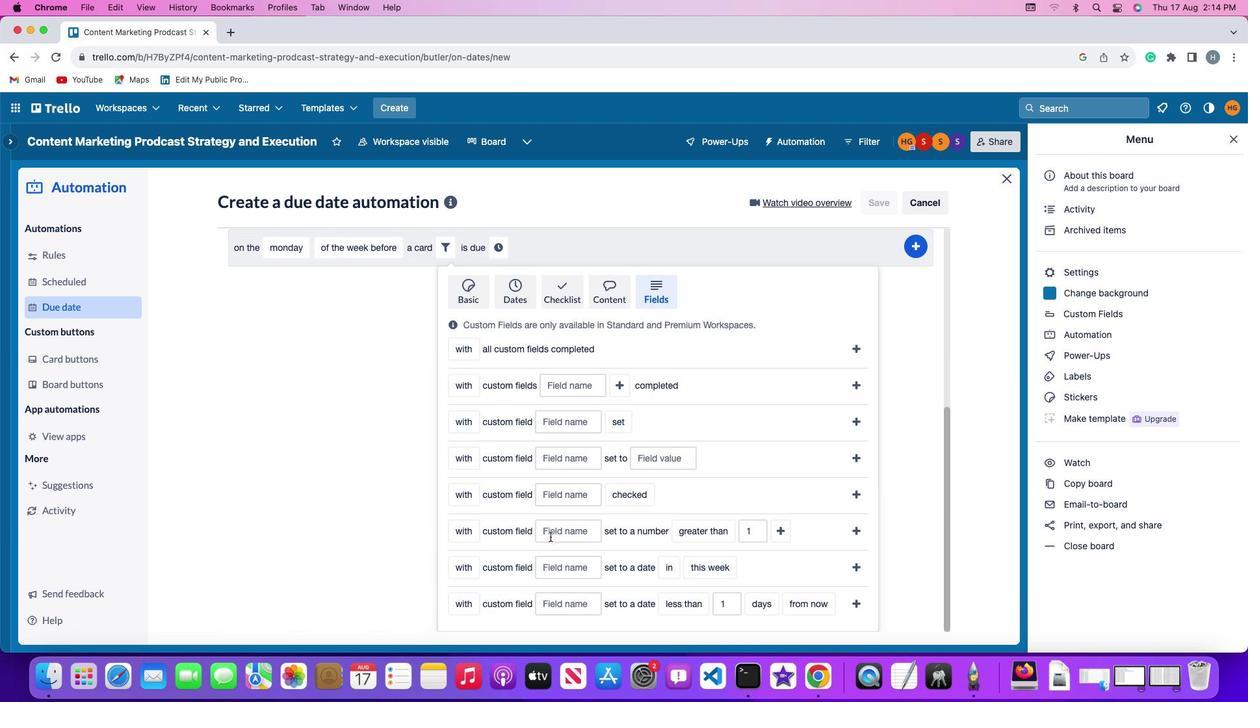 
Action: Mouse moved to (550, 536)
Screenshot: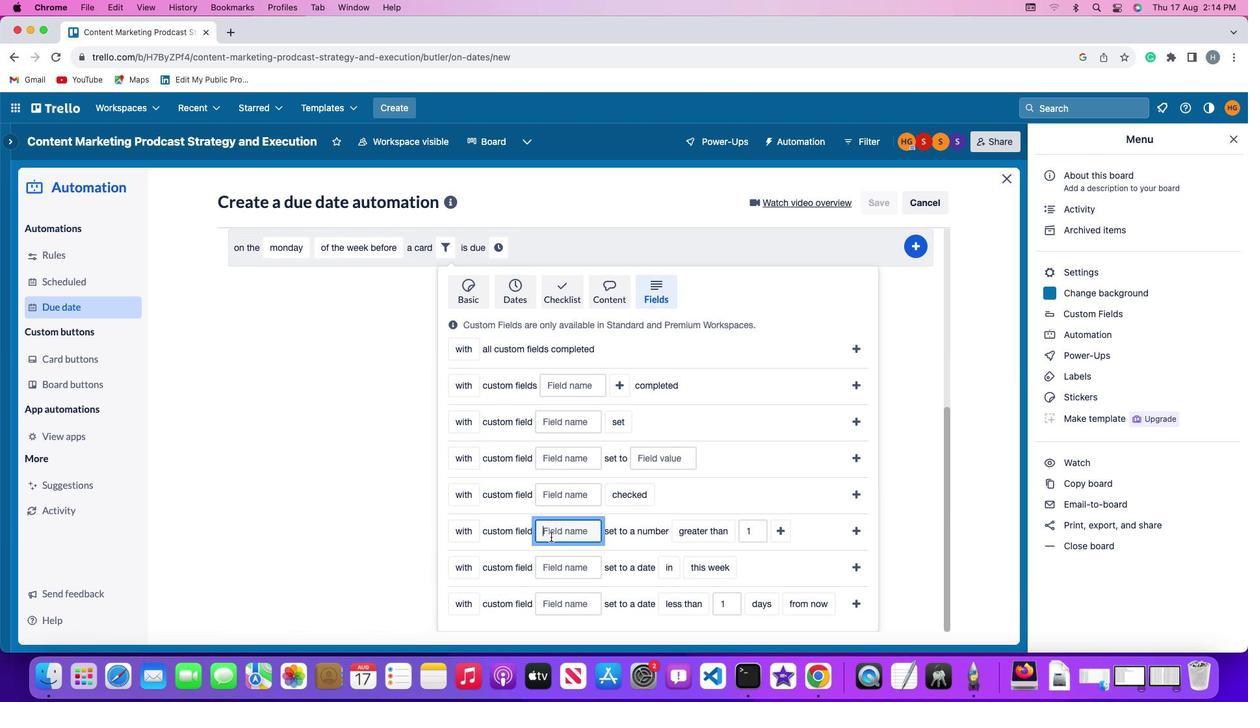 
Action: Key pressed Key.shift'R''e''s''u''m'
Screenshot: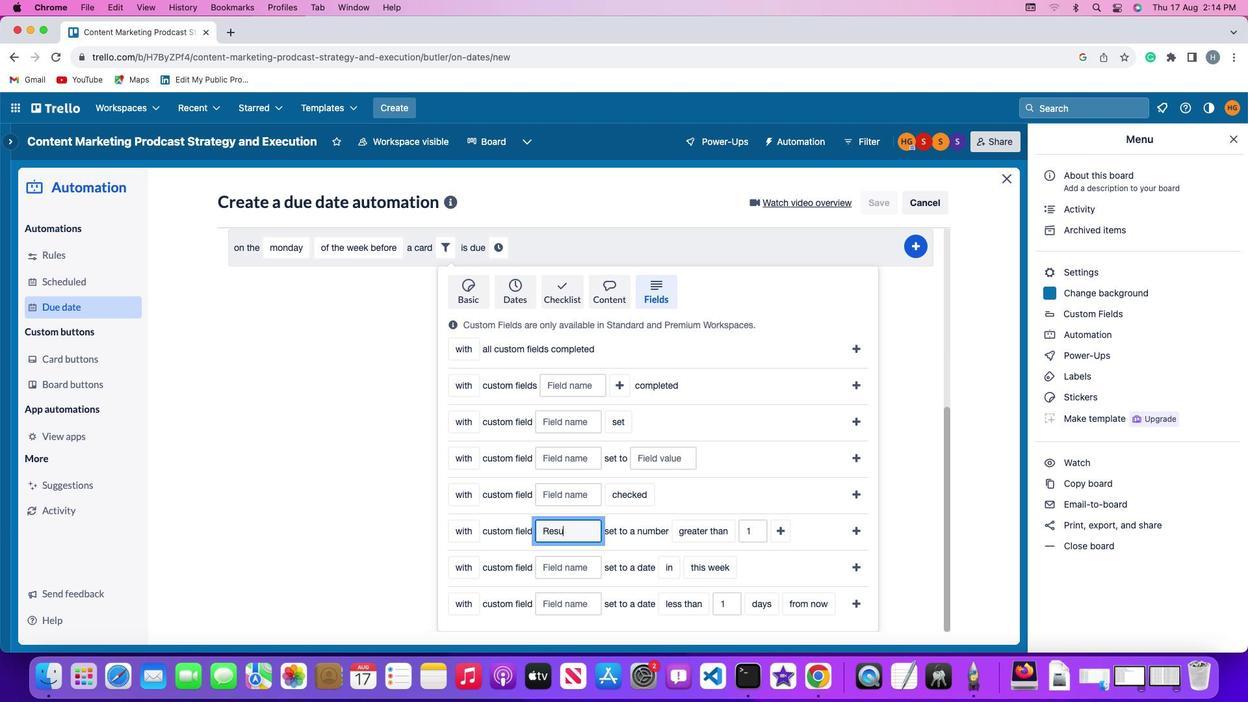 
Action: Mouse moved to (552, 536)
Screenshot: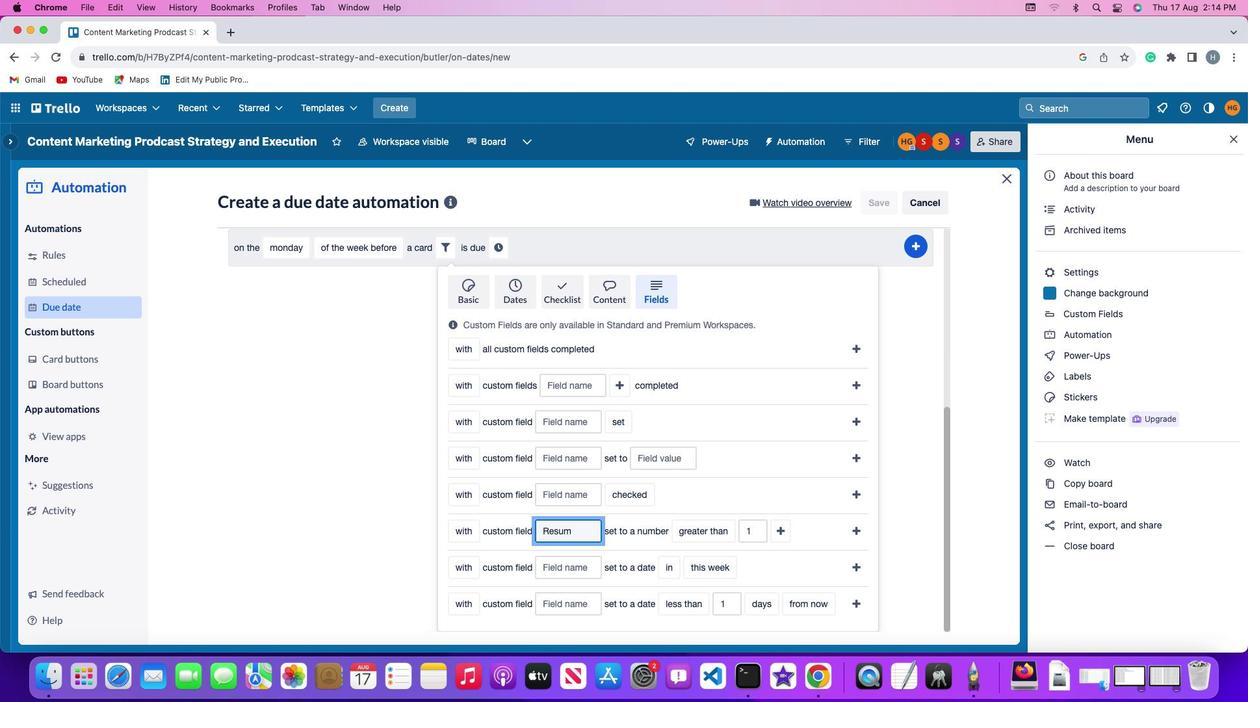
Action: Key pressed 'e'
Screenshot: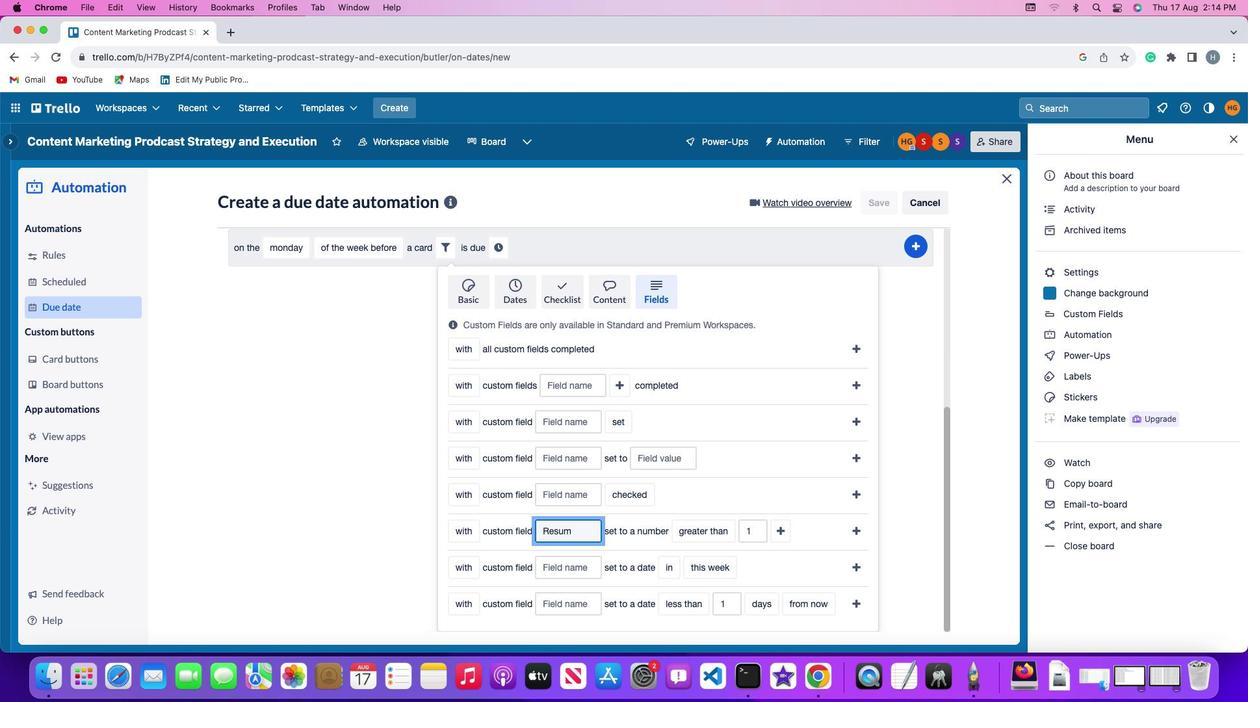 
Action: Mouse moved to (714, 528)
Screenshot: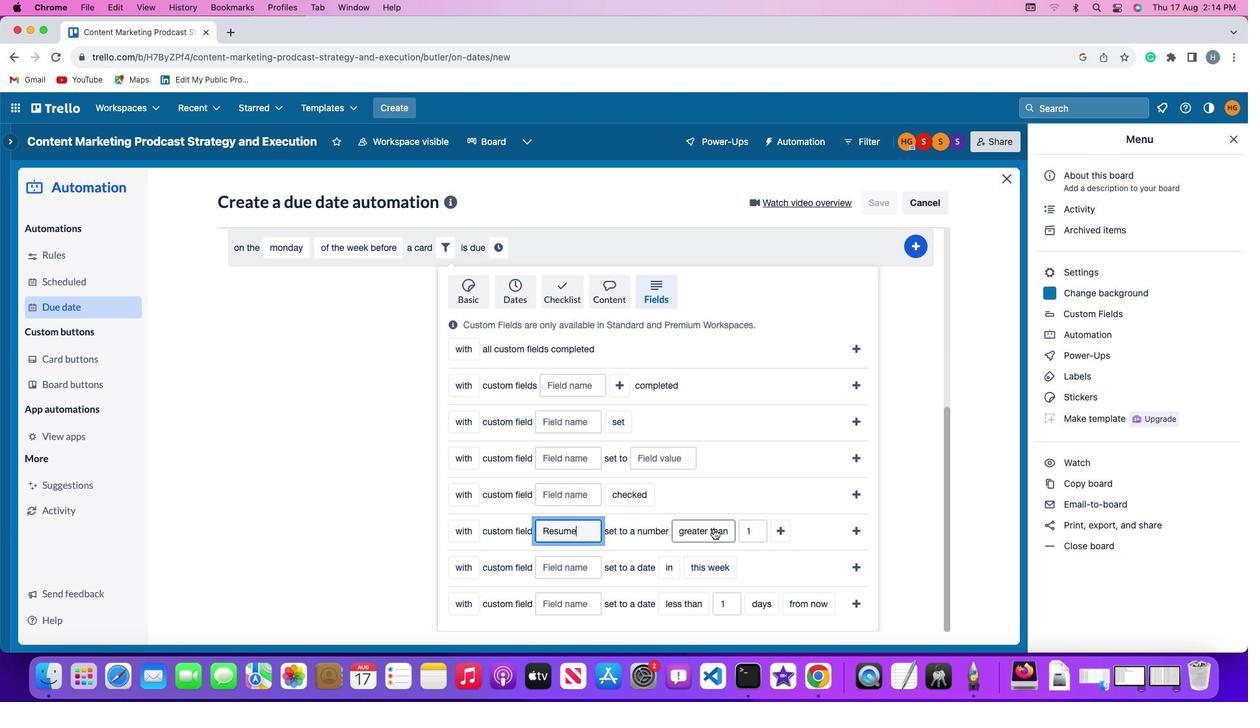 
Action: Mouse pressed left at (714, 528)
Screenshot: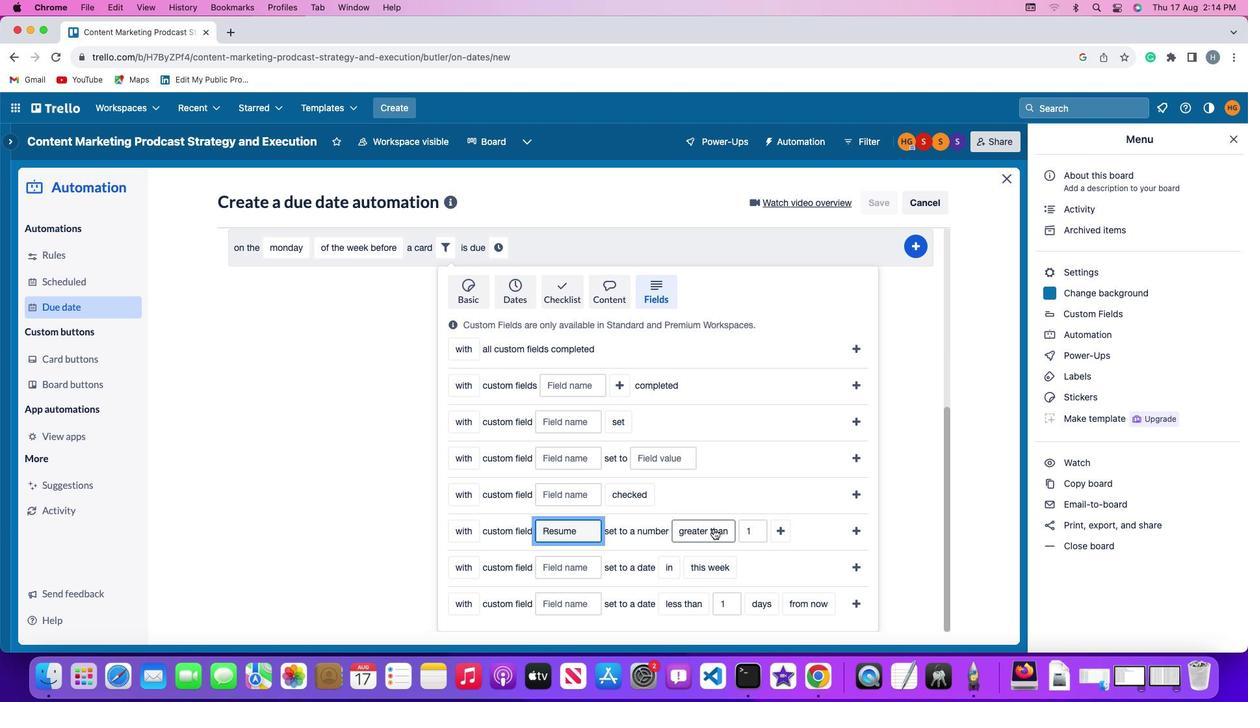 
Action: Mouse moved to (714, 496)
Screenshot: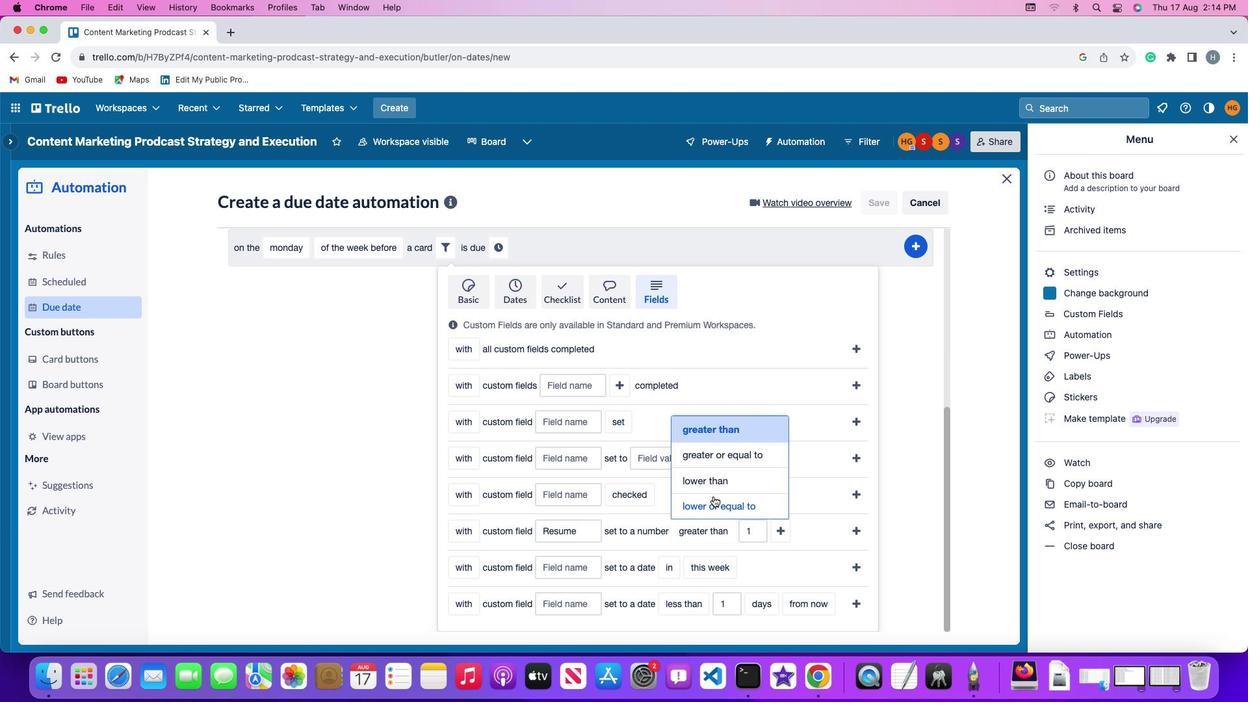 
Action: Mouse pressed left at (714, 496)
Screenshot: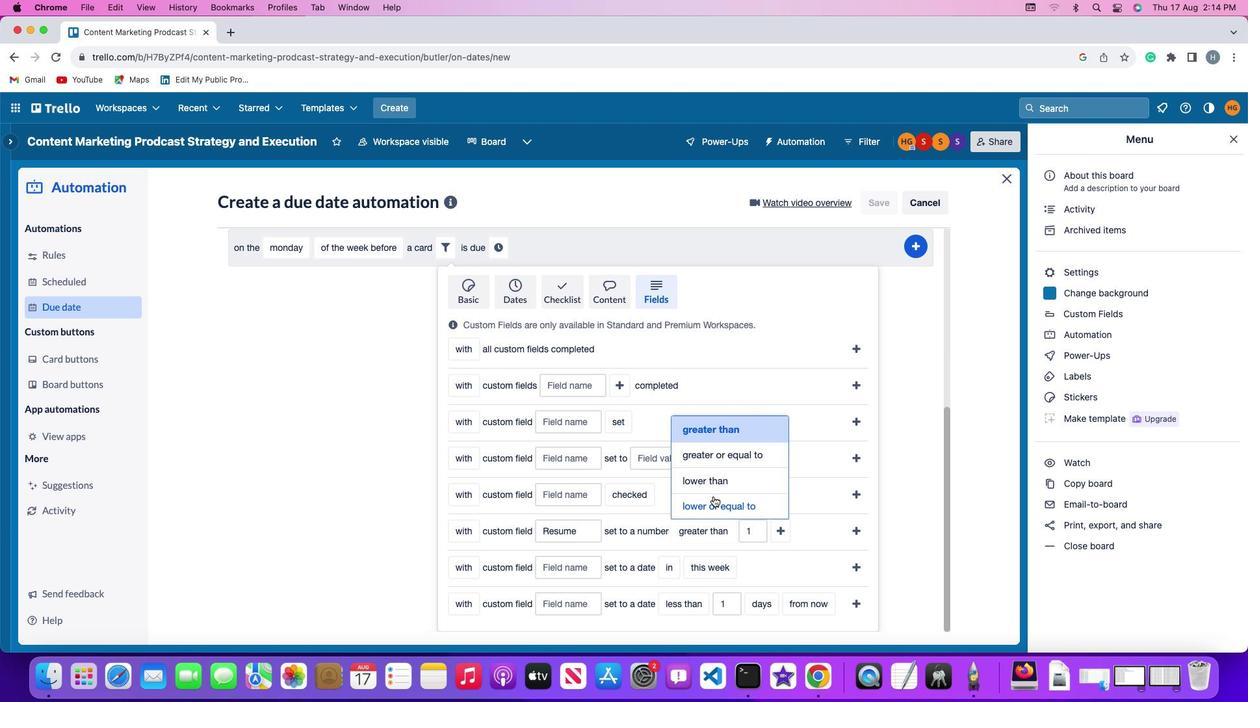 
Action: Mouse moved to (774, 526)
Screenshot: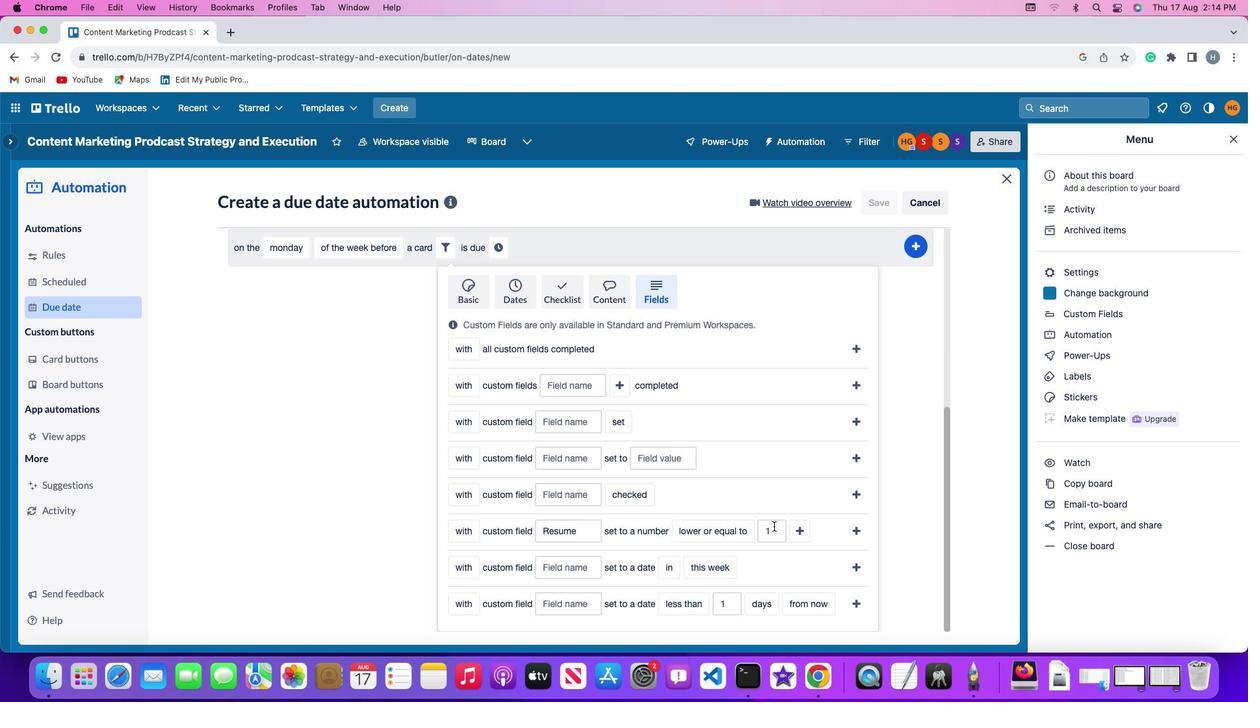 
Action: Mouse pressed left at (774, 526)
Screenshot: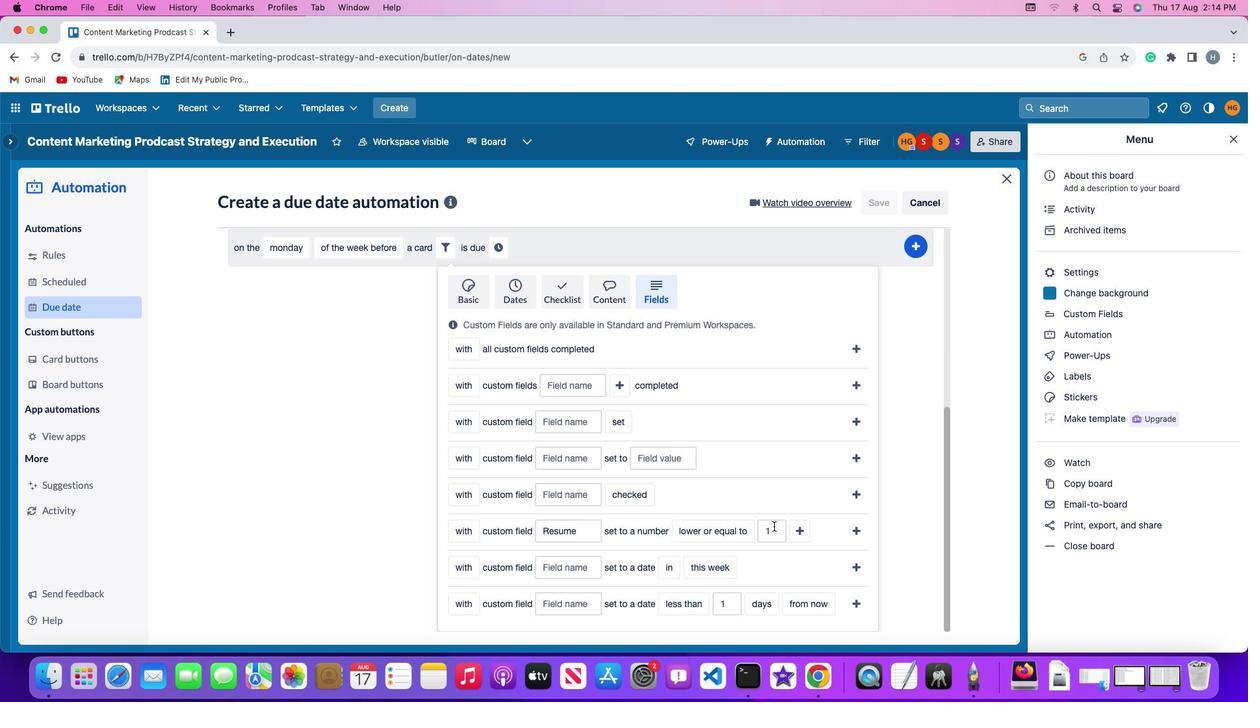 
Action: Mouse moved to (774, 526)
Screenshot: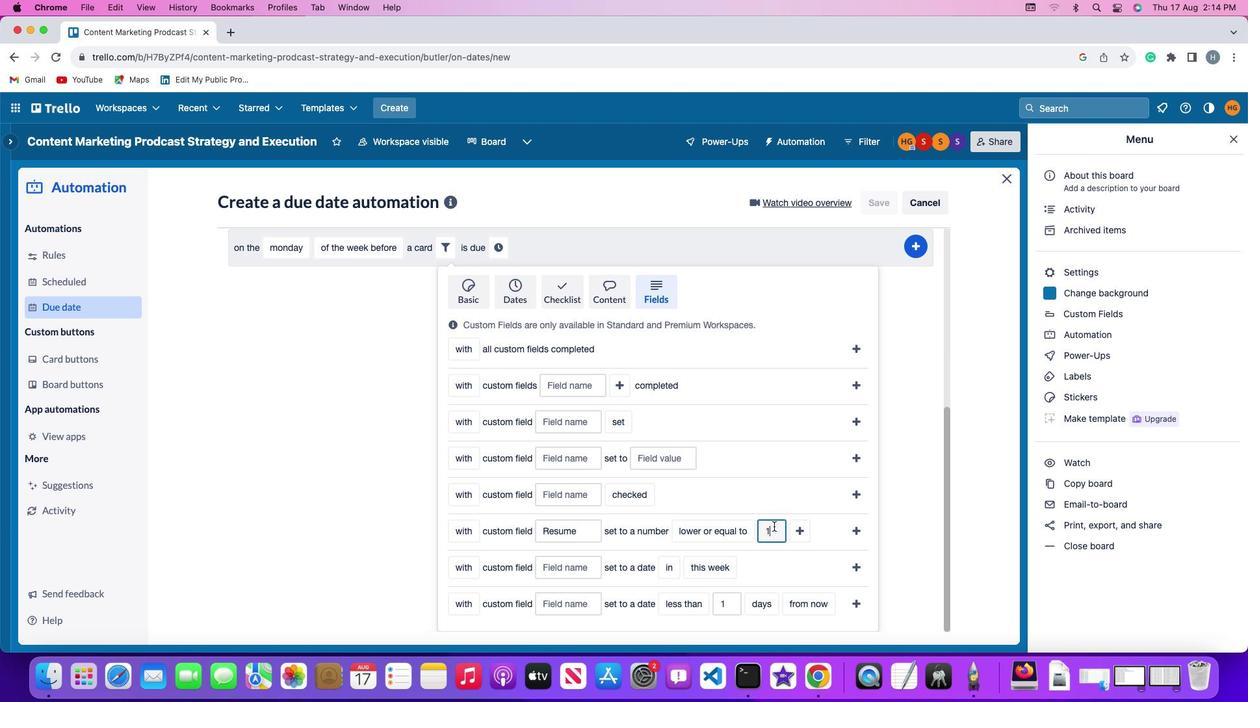 
Action: Key pressed Key.backspace'1'
Screenshot: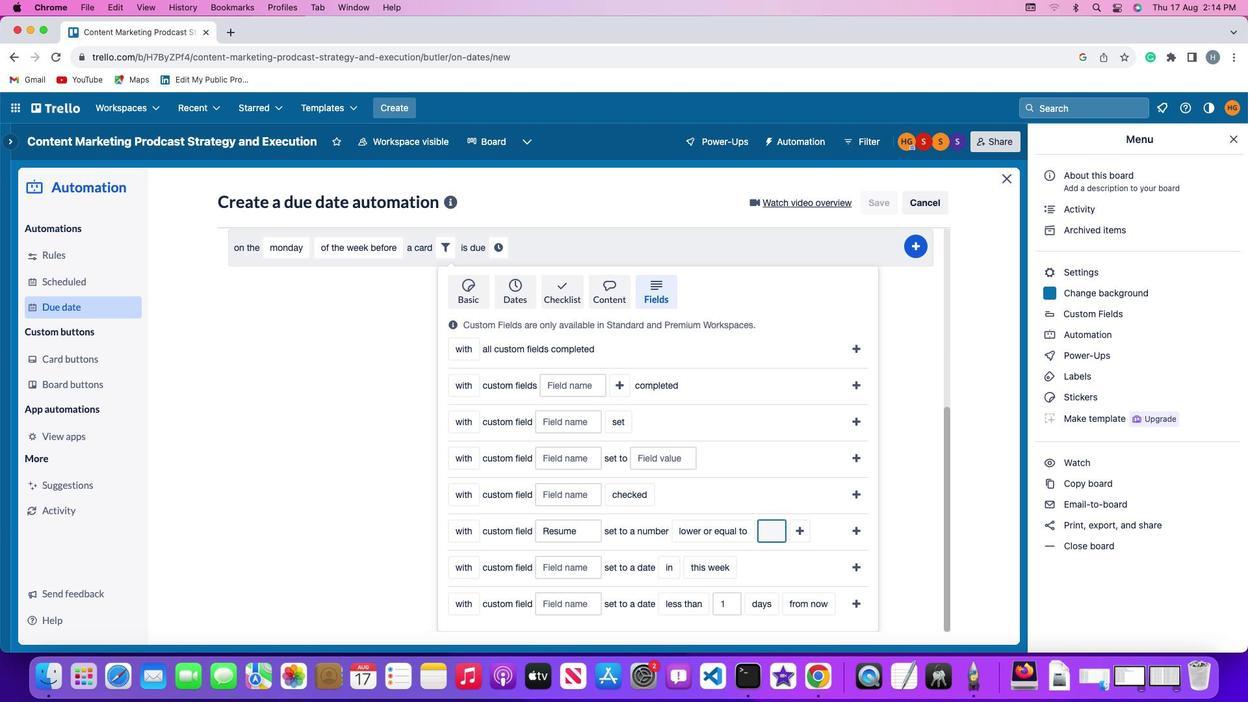 
Action: Mouse moved to (794, 526)
Screenshot: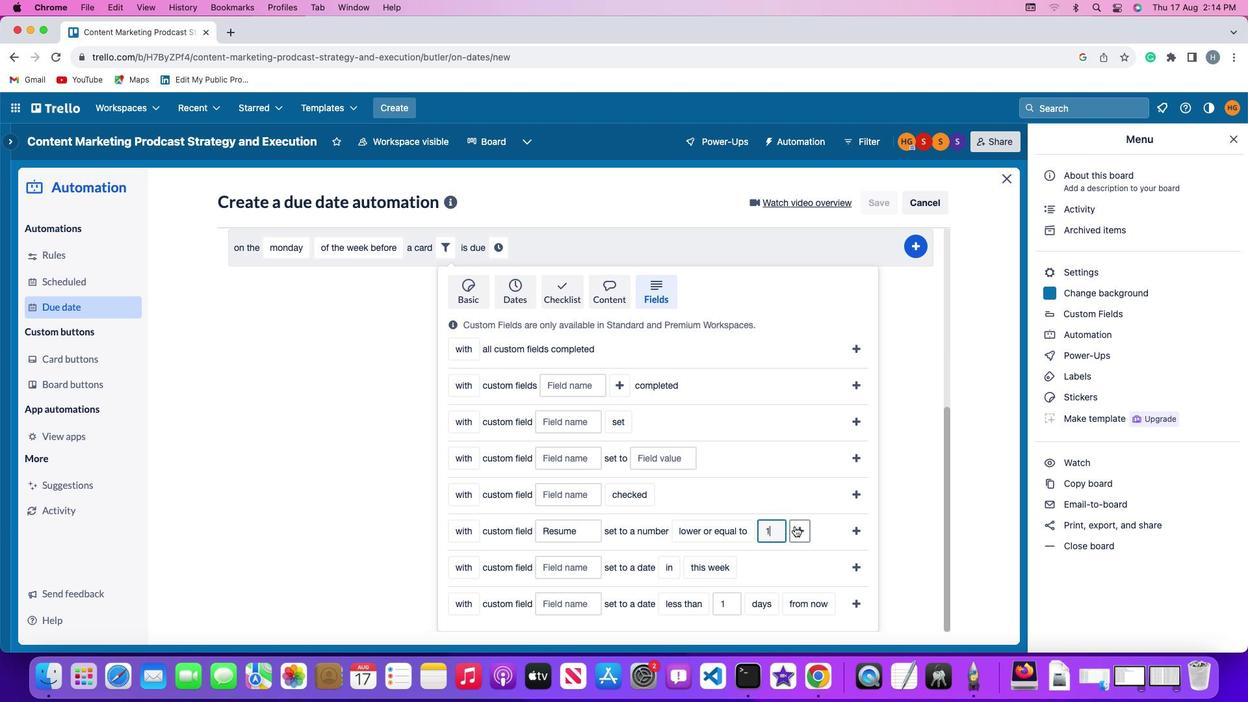 
Action: Mouse pressed left at (794, 526)
Screenshot: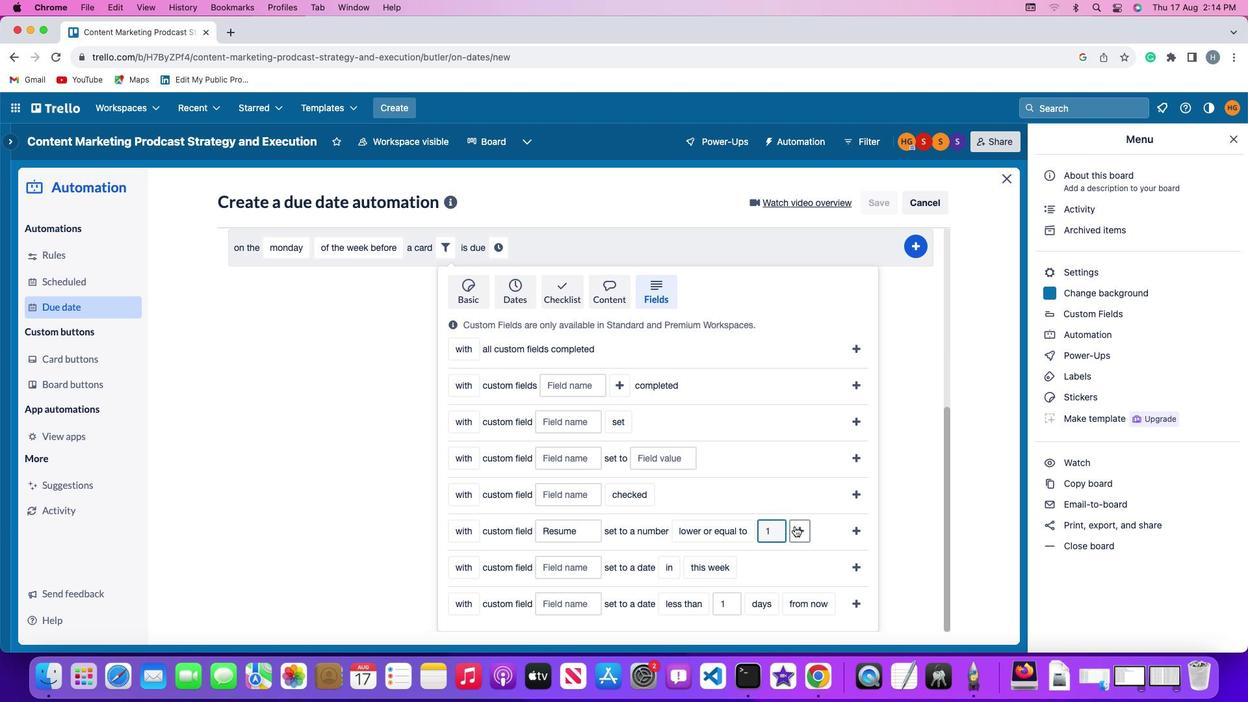 
Action: Mouse moved to (498, 563)
Screenshot: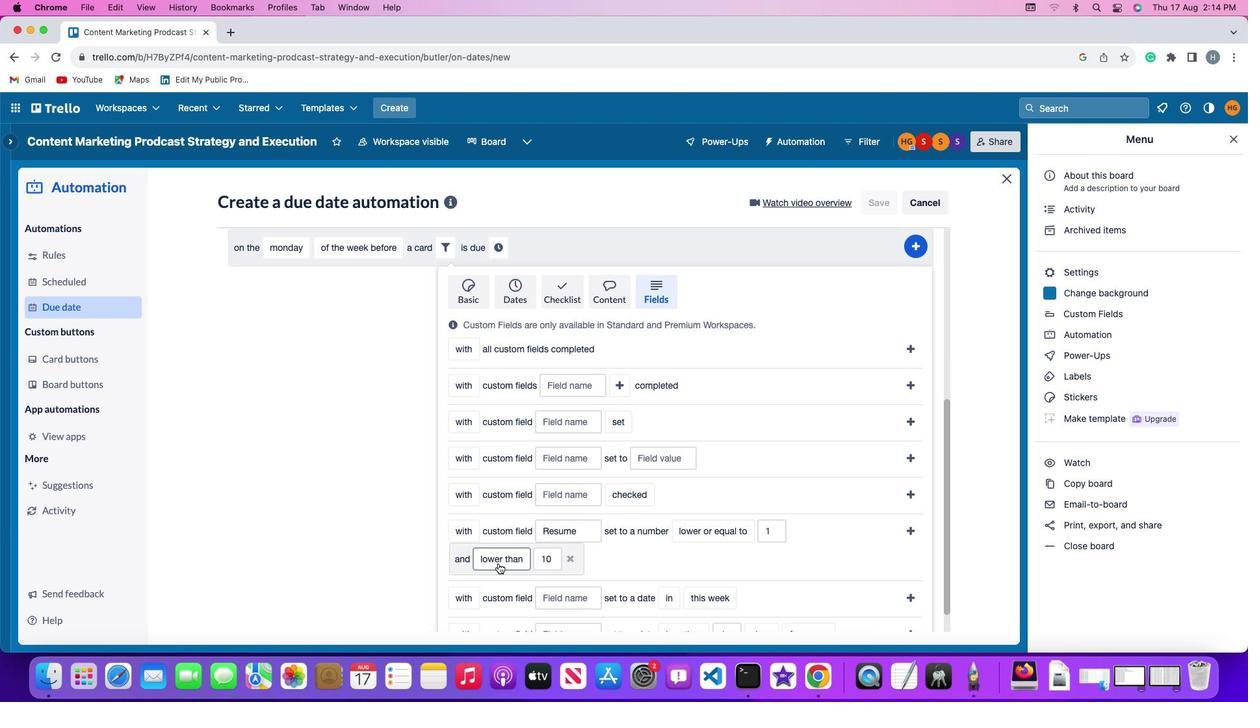 
Action: Mouse pressed left at (498, 563)
Screenshot: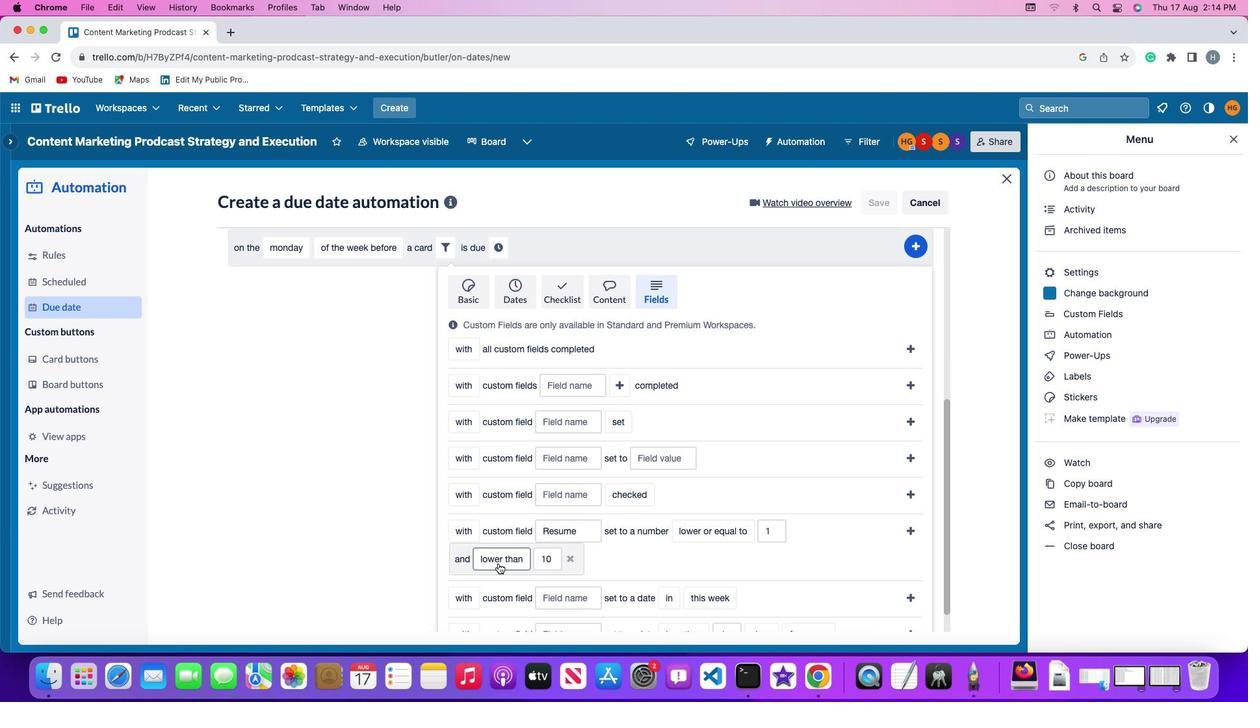 
Action: Mouse moved to (504, 505)
Screenshot: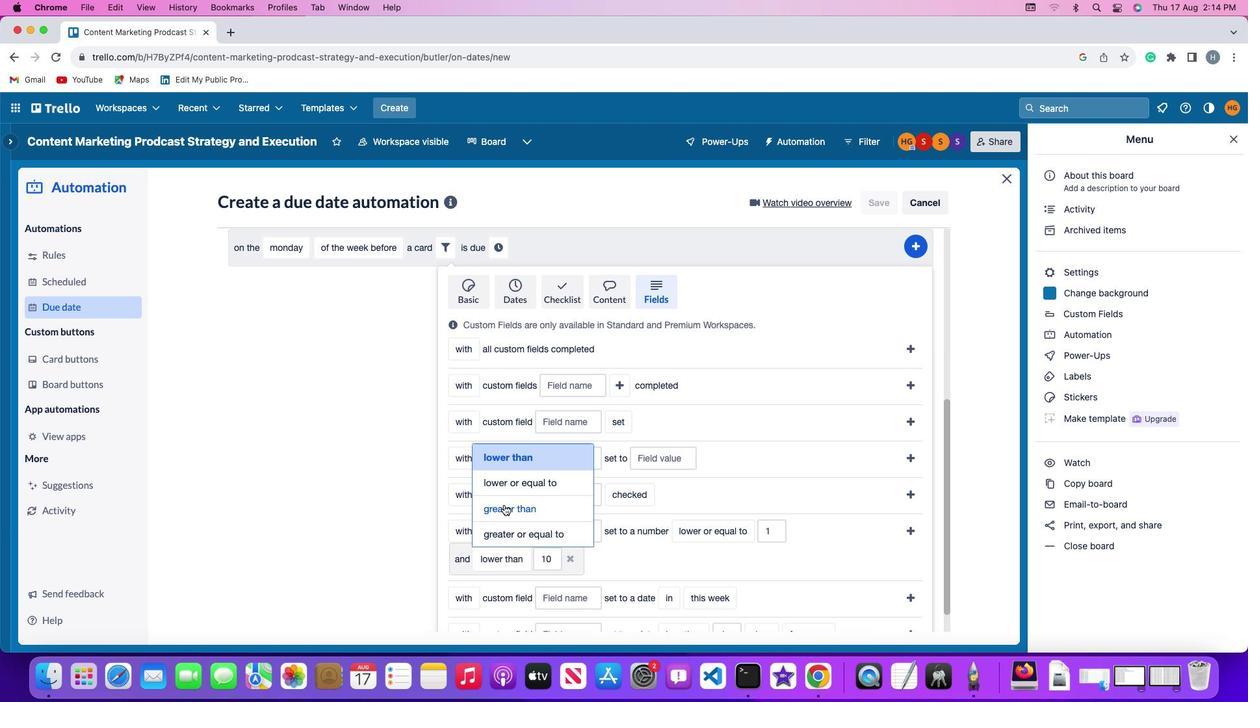 
Action: Mouse pressed left at (504, 505)
Screenshot: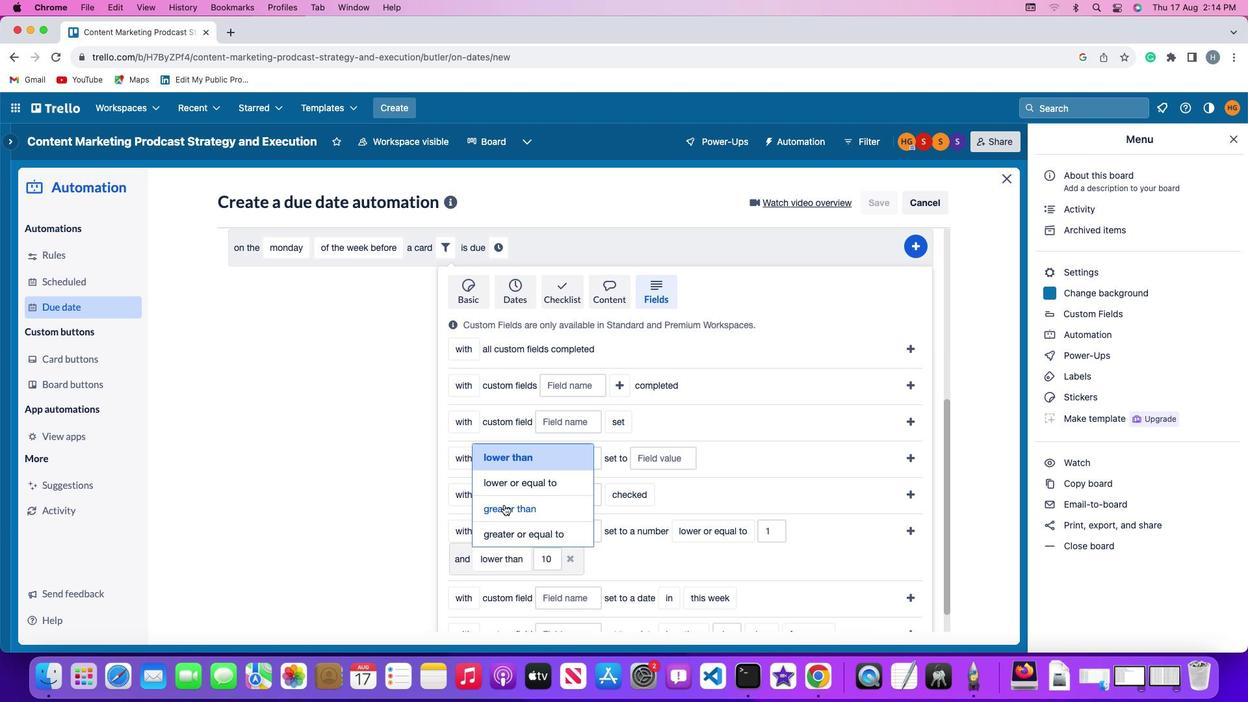 
Action: Mouse moved to (561, 560)
Screenshot: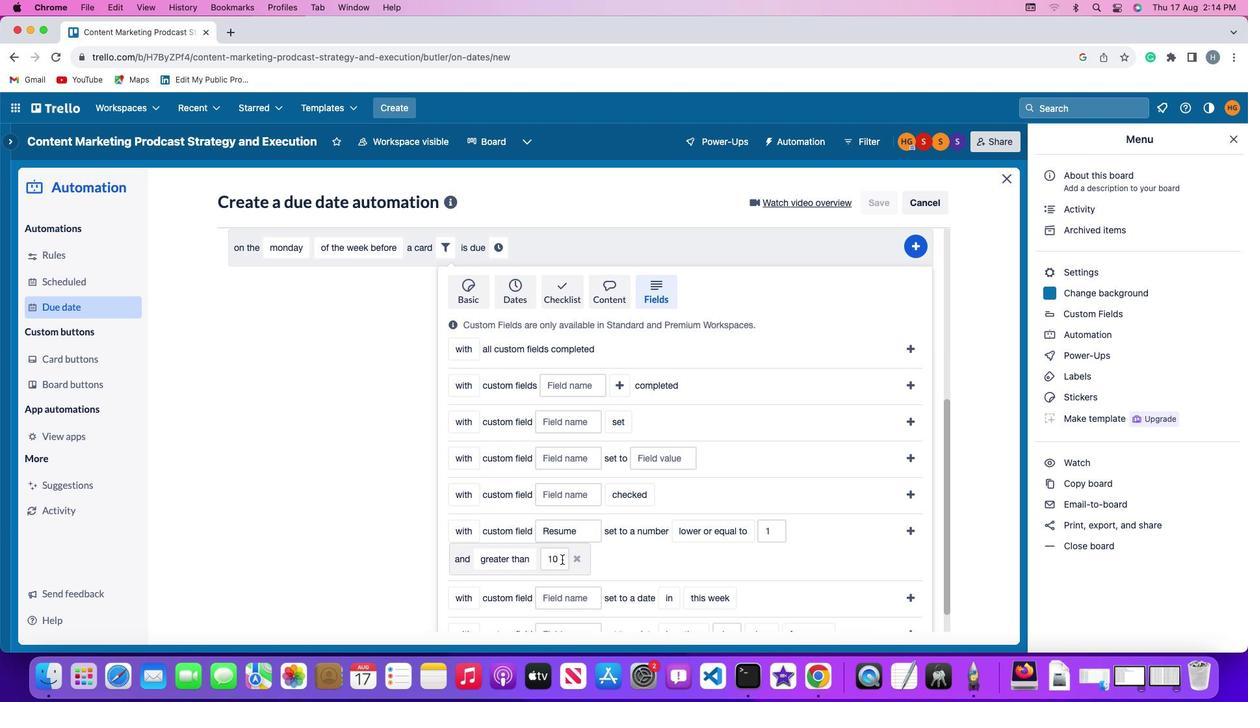 
Action: Mouse pressed left at (561, 560)
Screenshot: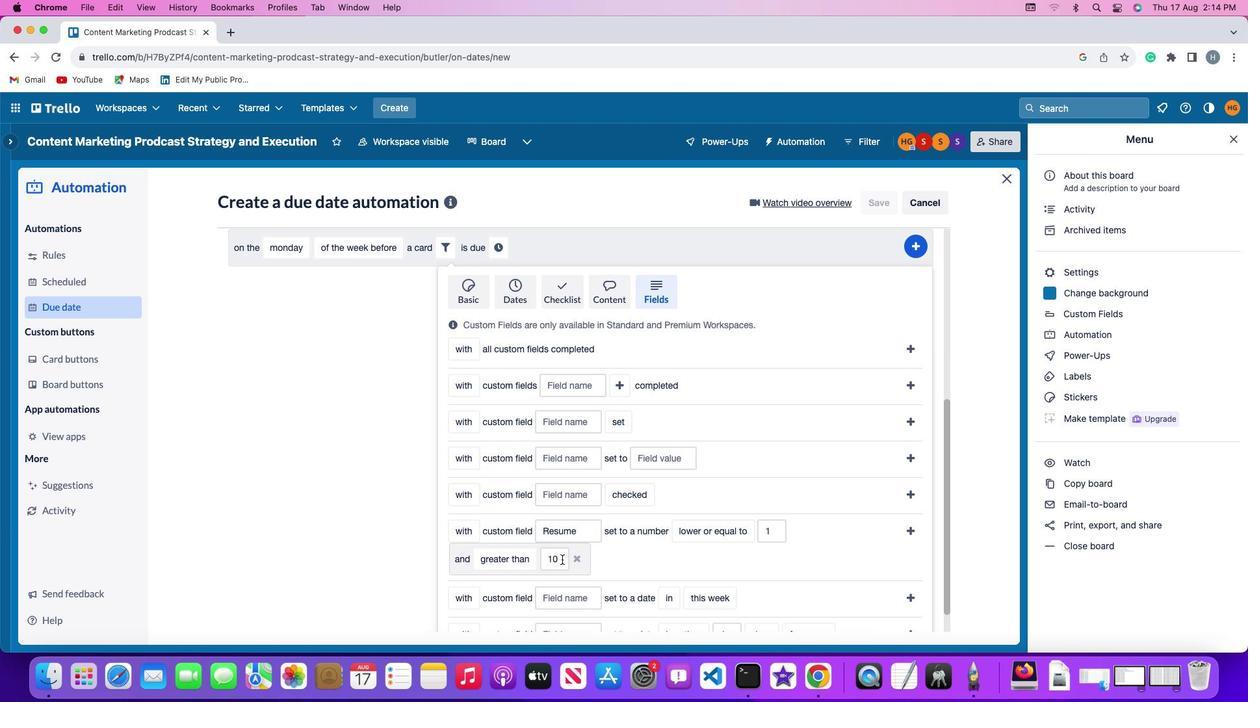 
Action: Key pressed Key.backspaceKey.backspace'1''0'
Screenshot: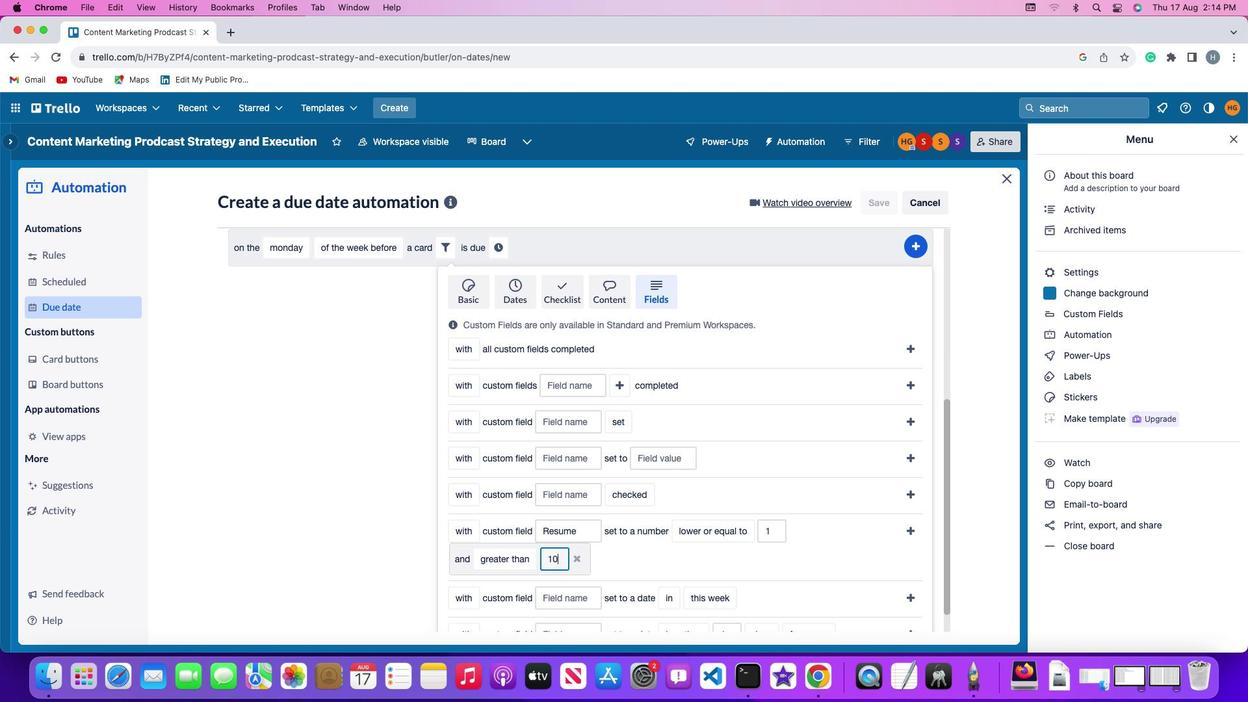 
Action: Mouse moved to (910, 529)
Screenshot: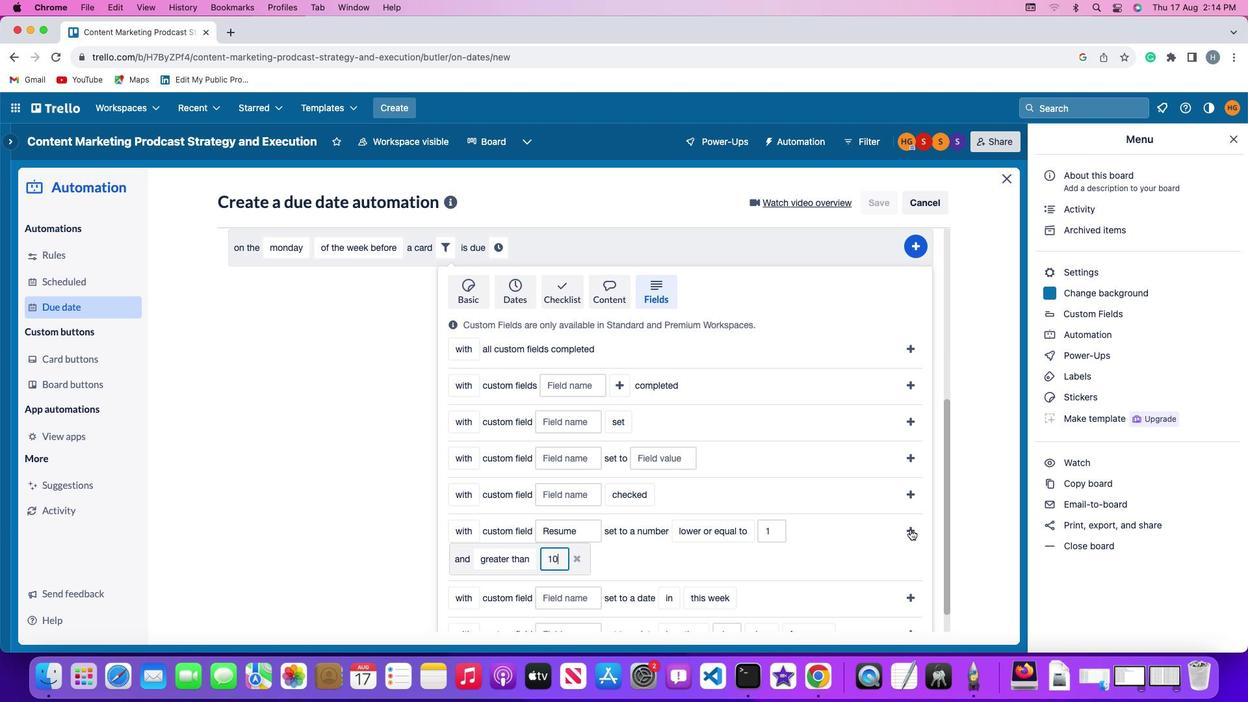 
Action: Mouse pressed left at (910, 529)
Screenshot: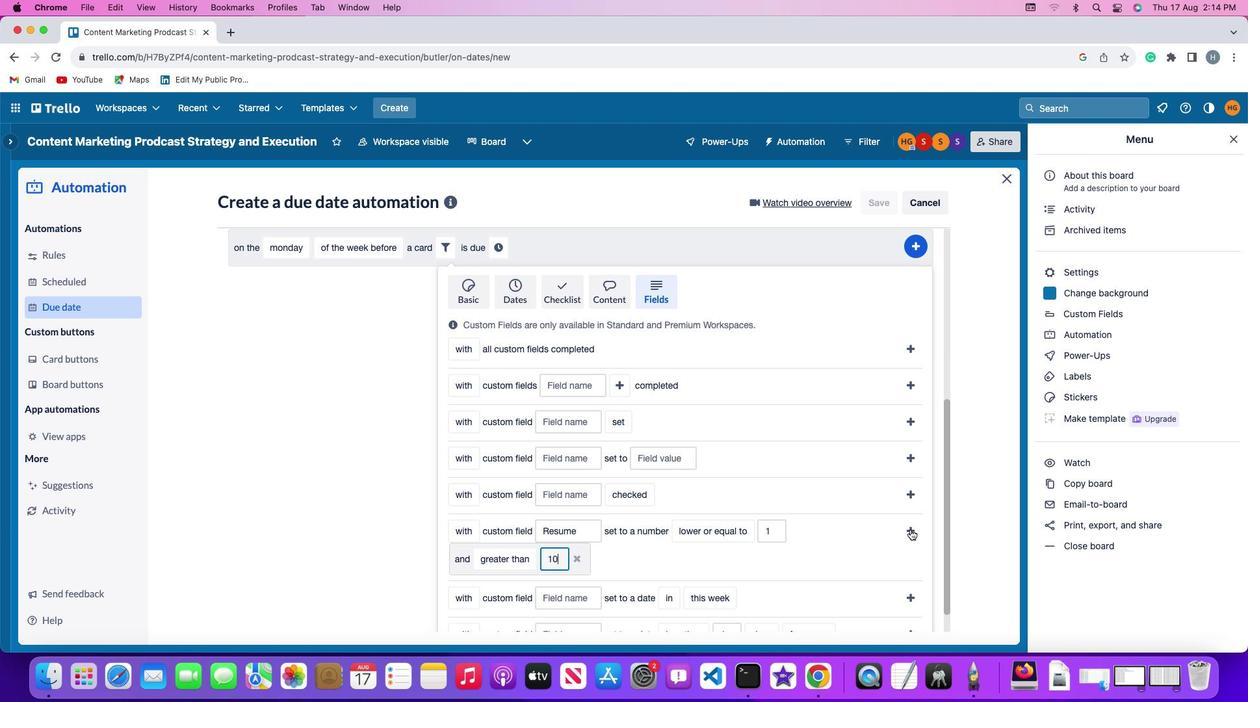 
Action: Mouse moved to (870, 563)
Screenshot: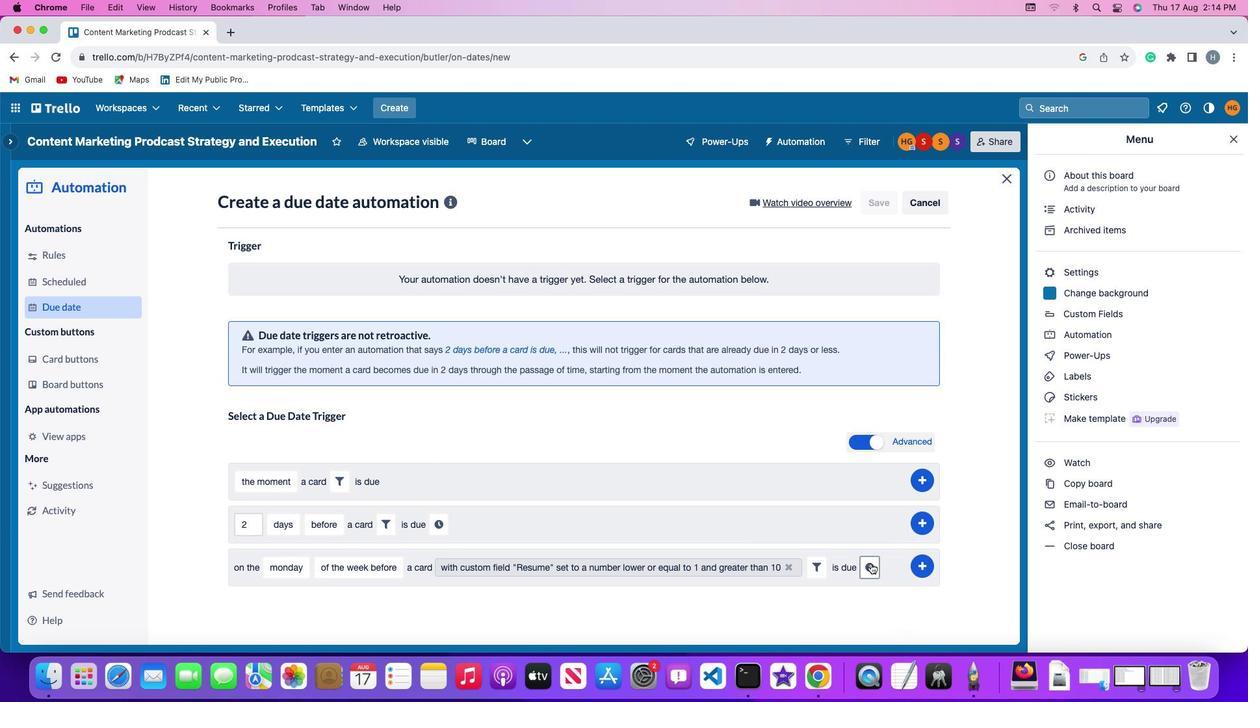 
Action: Mouse pressed left at (870, 563)
Screenshot: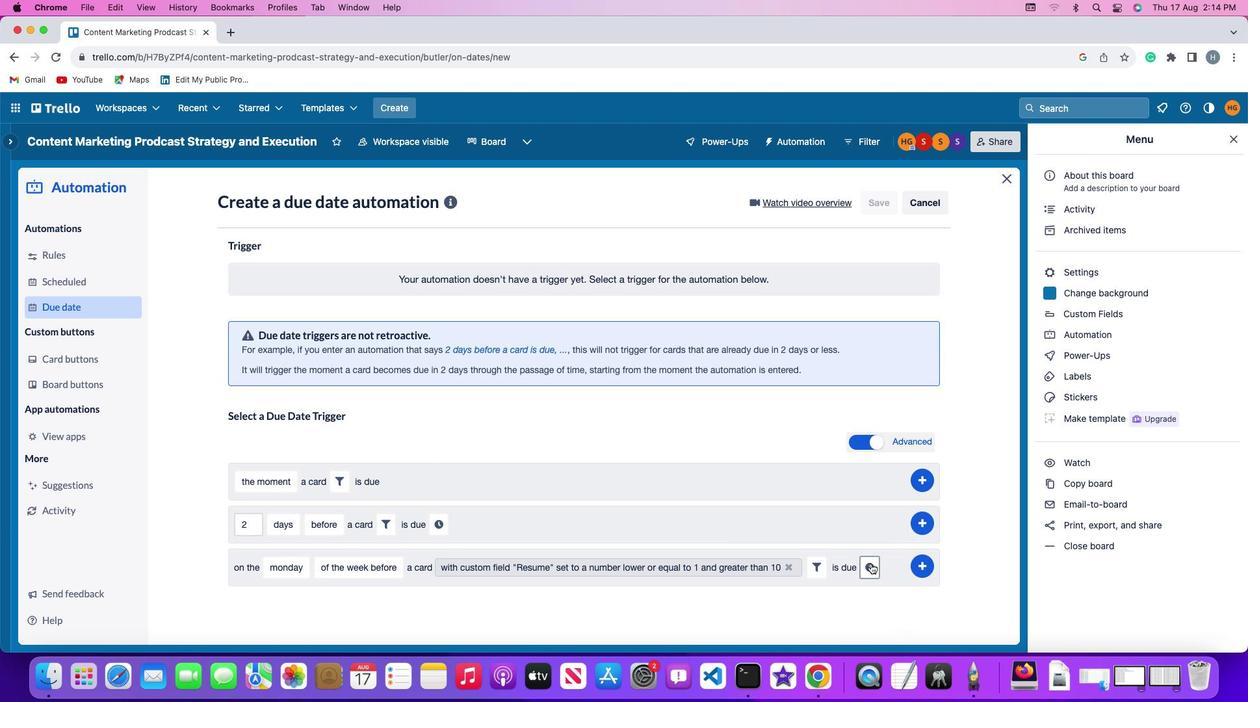 
Action: Mouse moved to (271, 596)
Screenshot: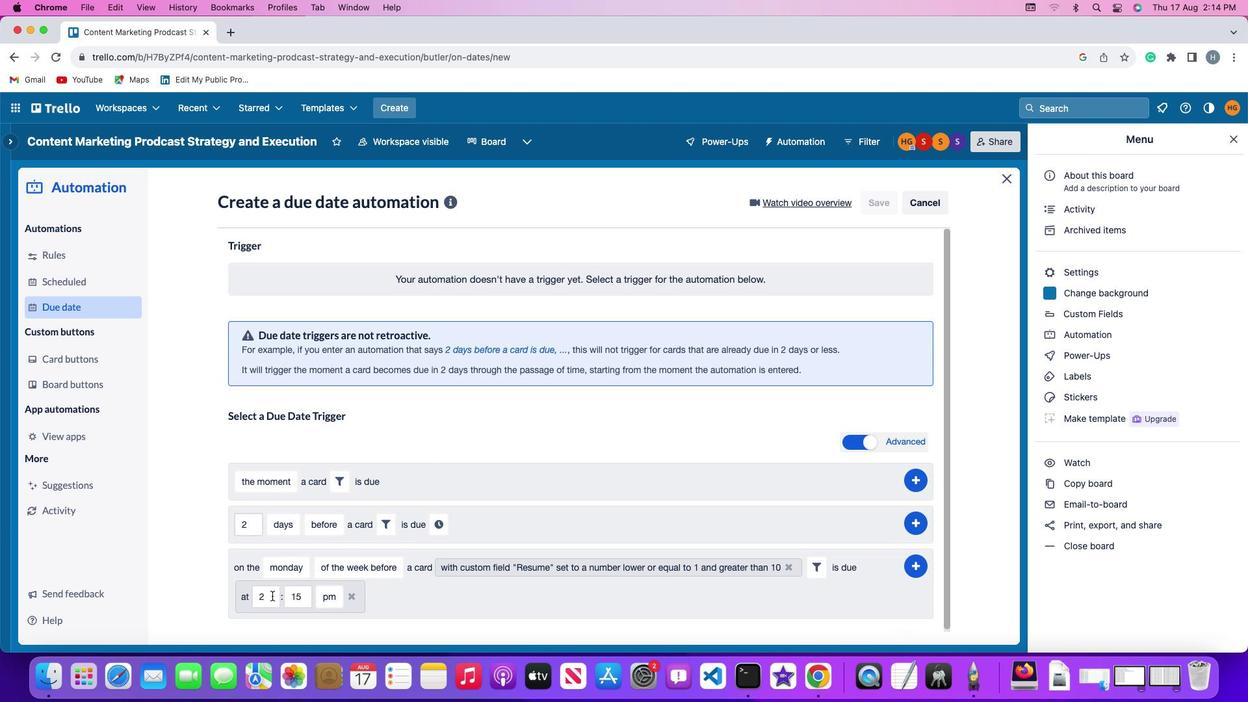 
Action: Mouse pressed left at (271, 596)
Screenshot: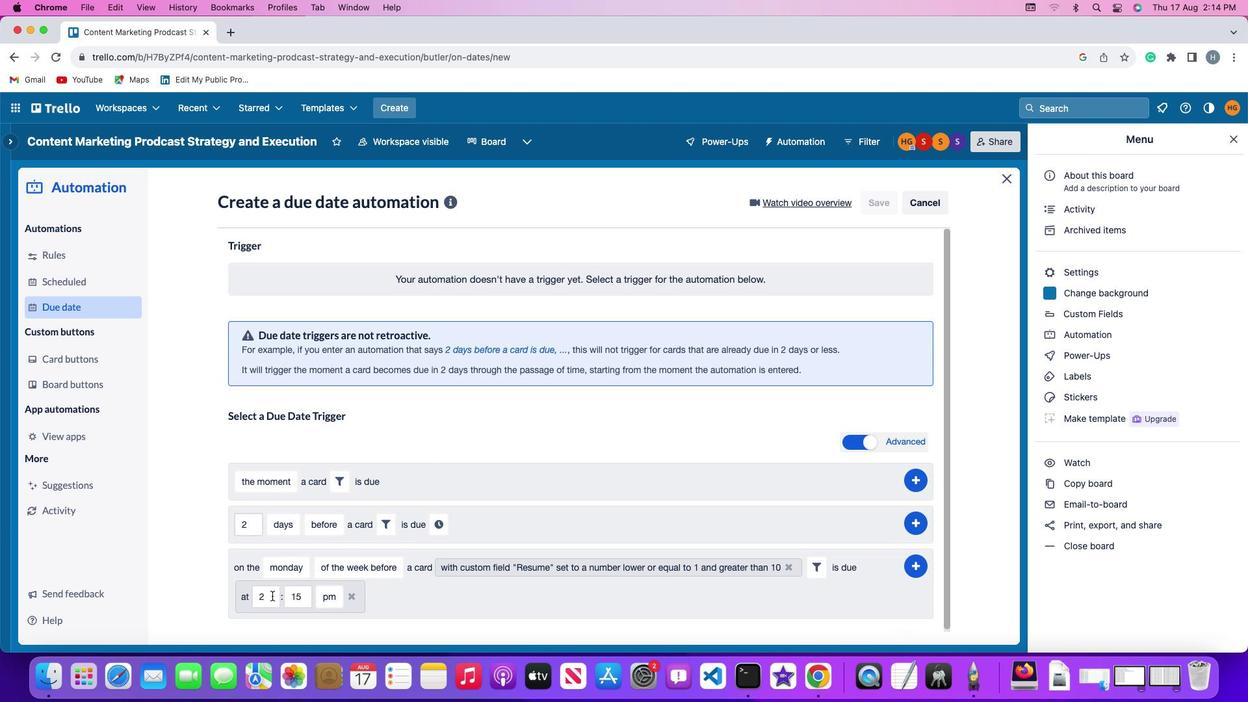 
Action: Key pressed Key.backspace'1''1'
Screenshot: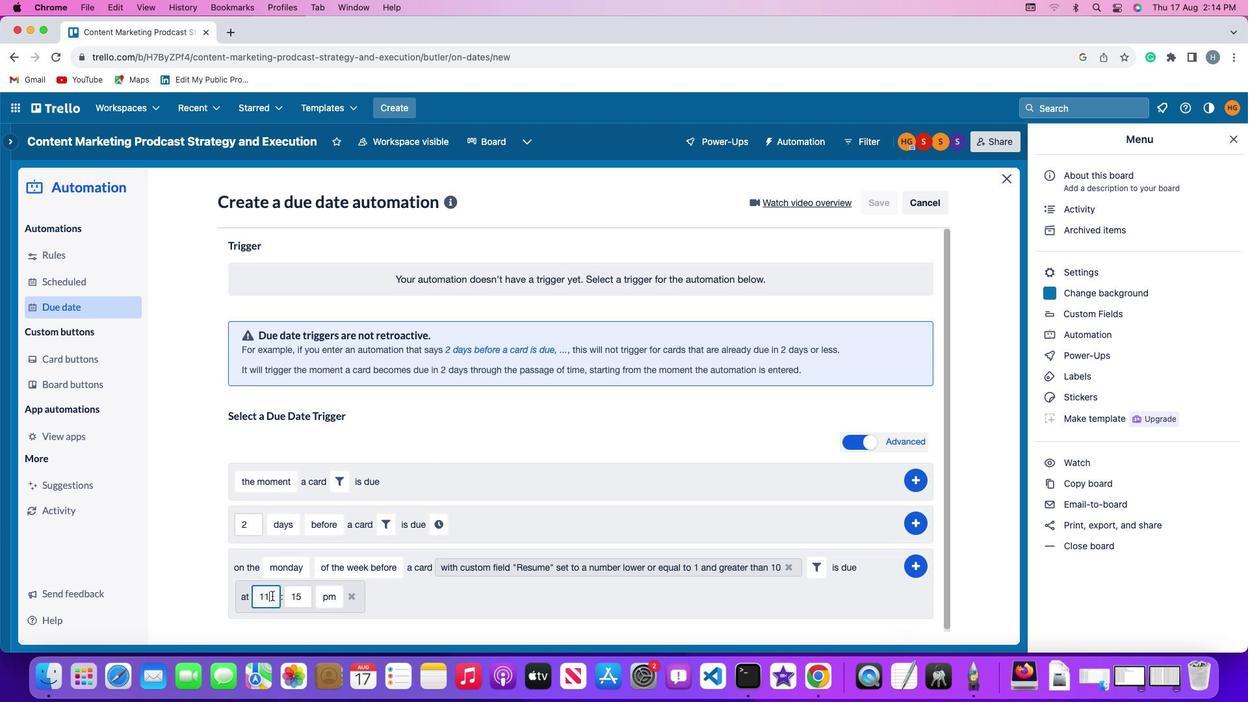 
Action: Mouse moved to (304, 599)
Screenshot: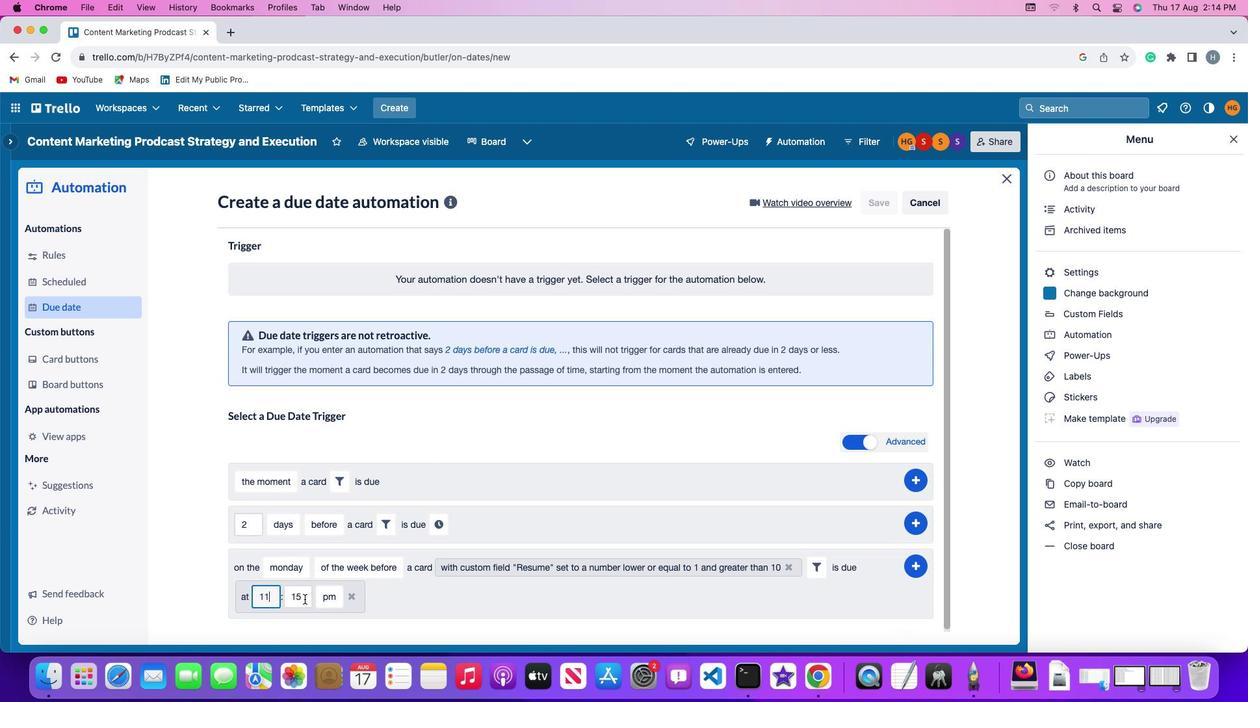 
Action: Mouse pressed left at (304, 599)
Screenshot: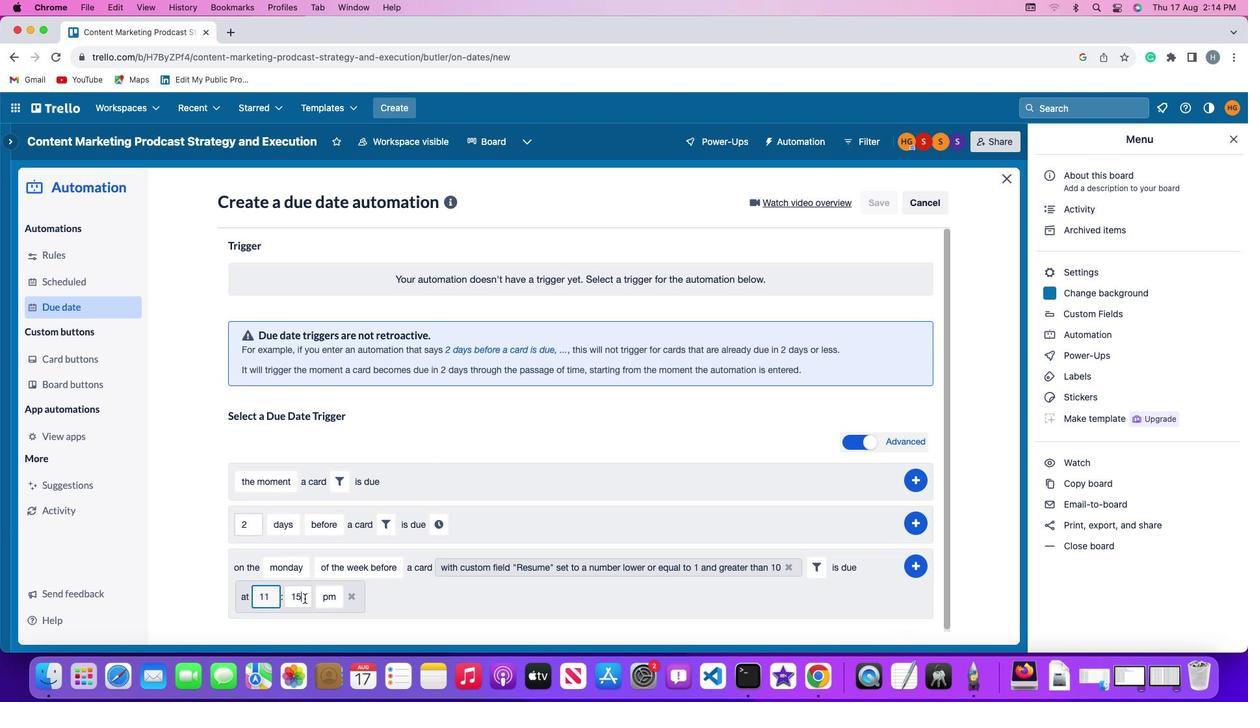 
Action: Mouse moved to (304, 598)
Screenshot: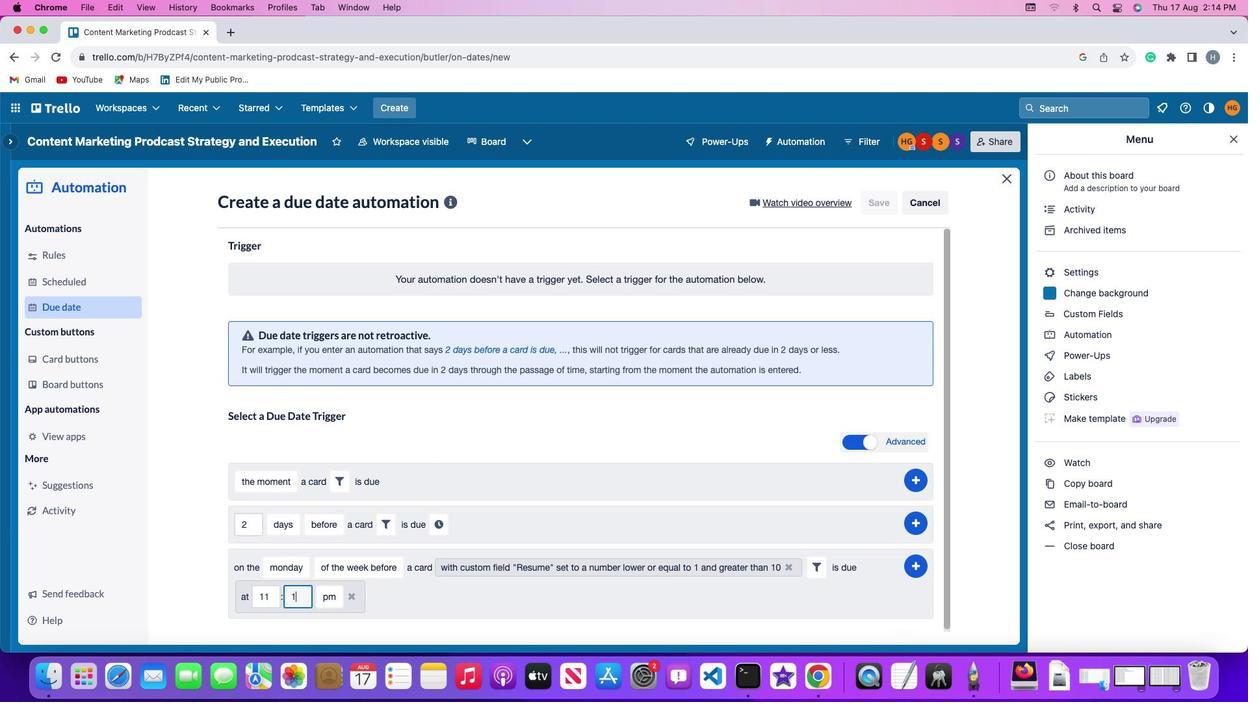 
Action: Key pressed Key.backspaceKey.backspace
Screenshot: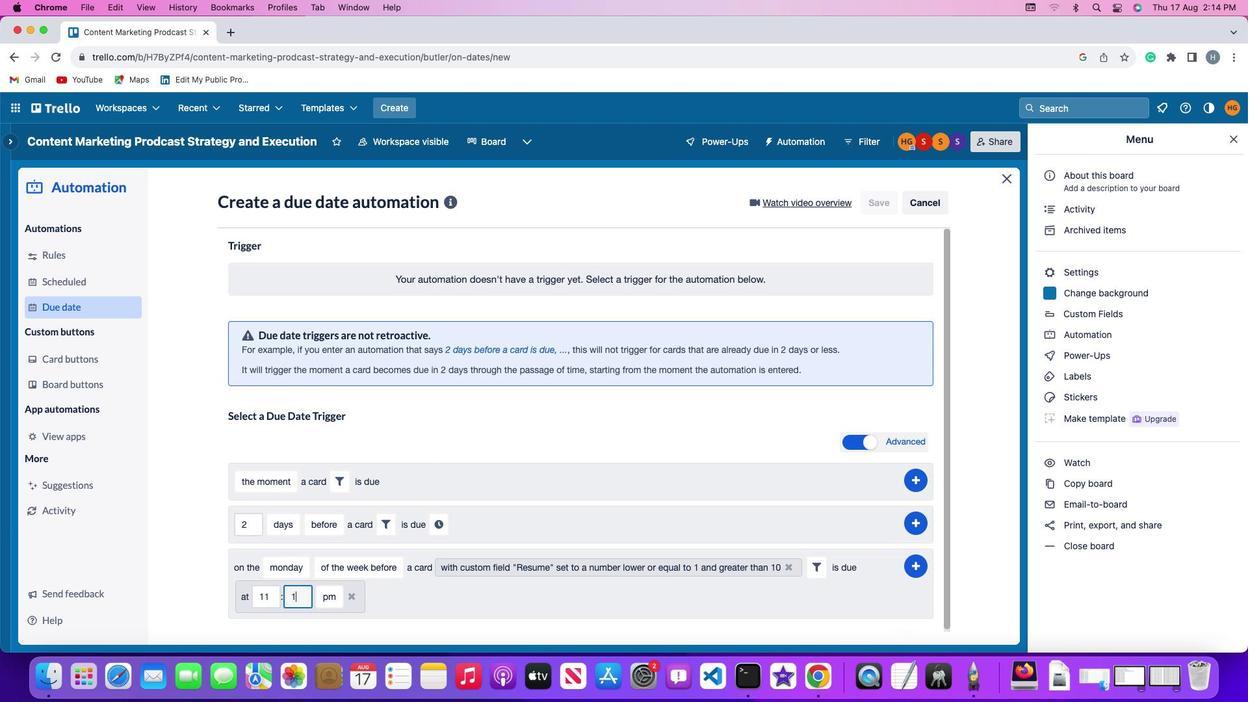 
Action: Mouse moved to (304, 598)
Screenshot: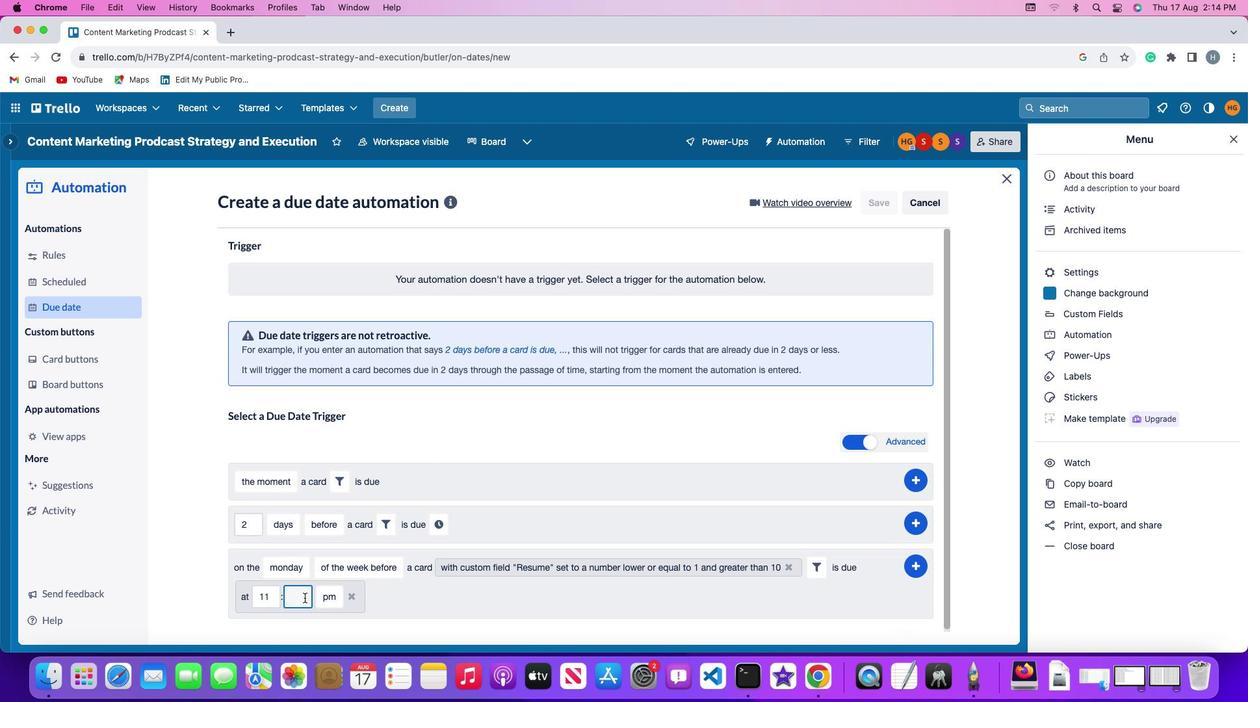 
Action: Key pressed '0''0'
Screenshot: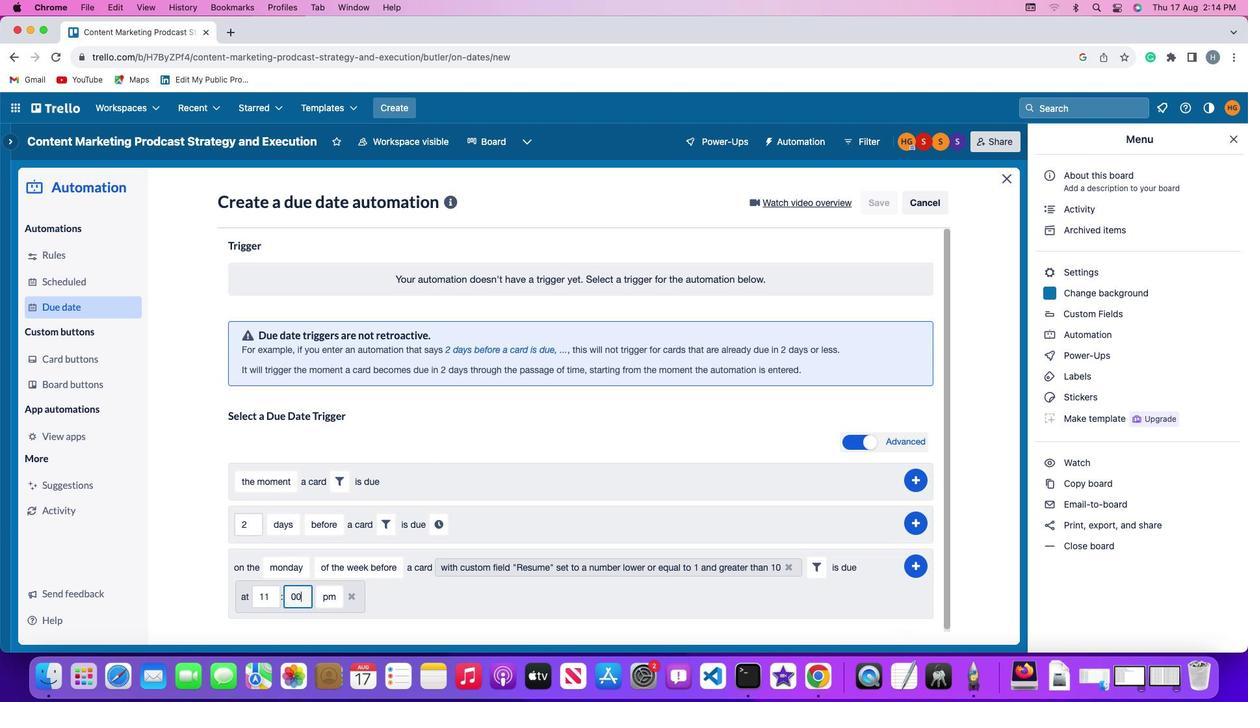 
Action: Mouse moved to (319, 598)
Screenshot: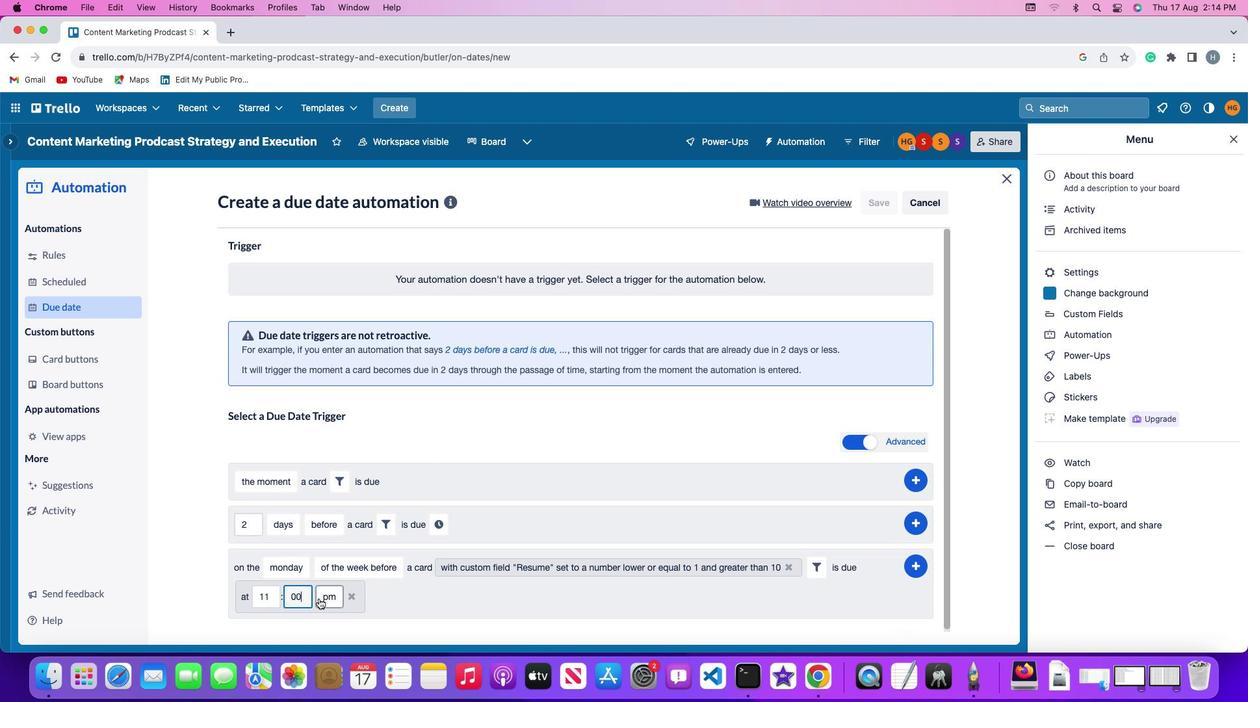 
Action: Mouse pressed left at (319, 598)
Screenshot: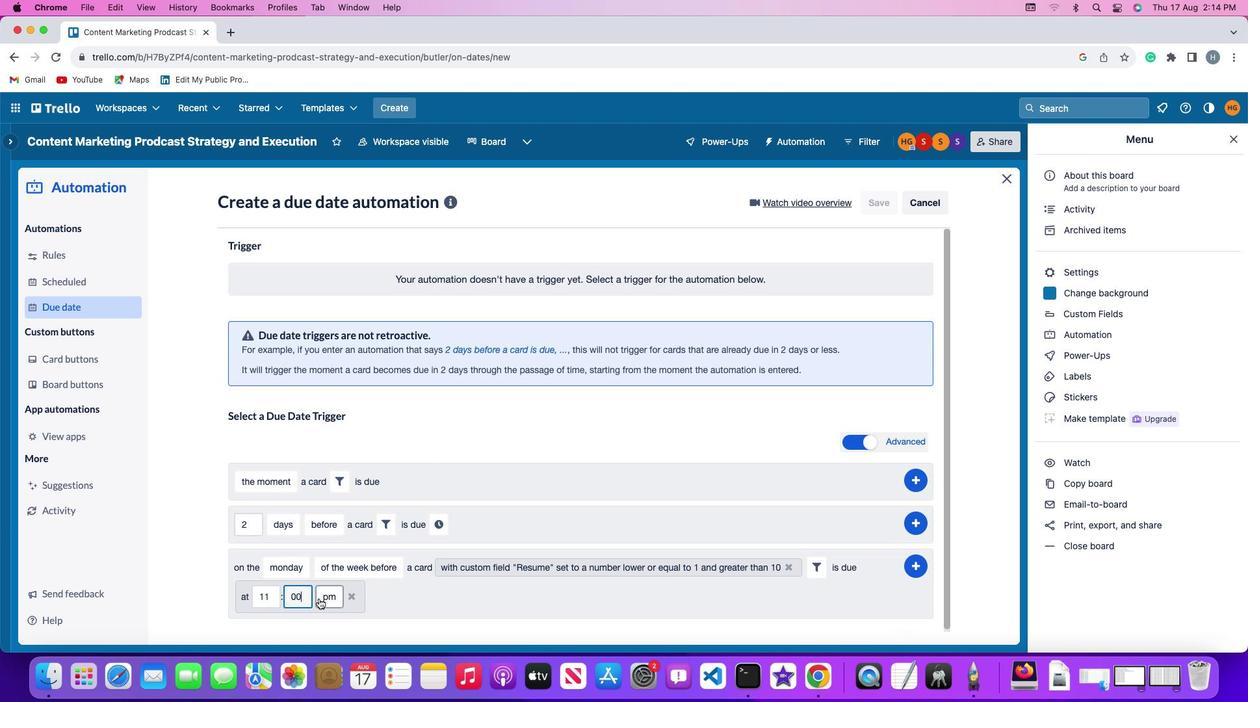 
Action: Mouse moved to (334, 550)
Screenshot: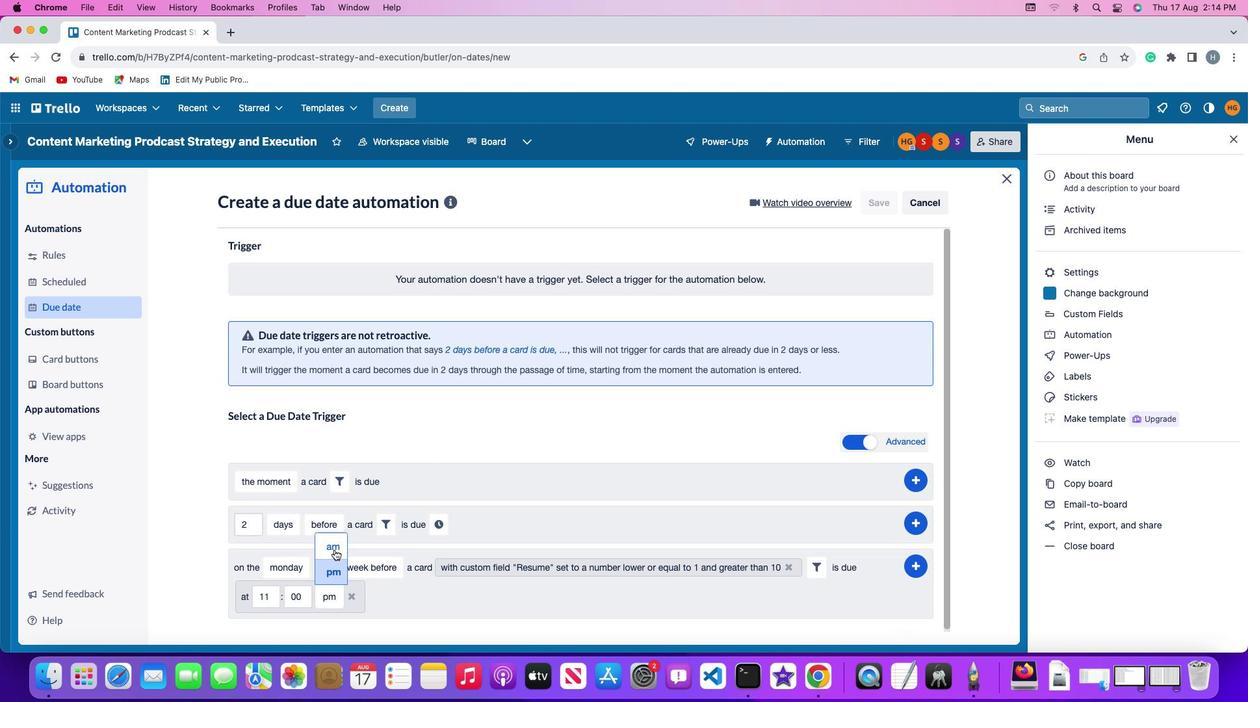 
Action: Mouse pressed left at (334, 550)
Screenshot: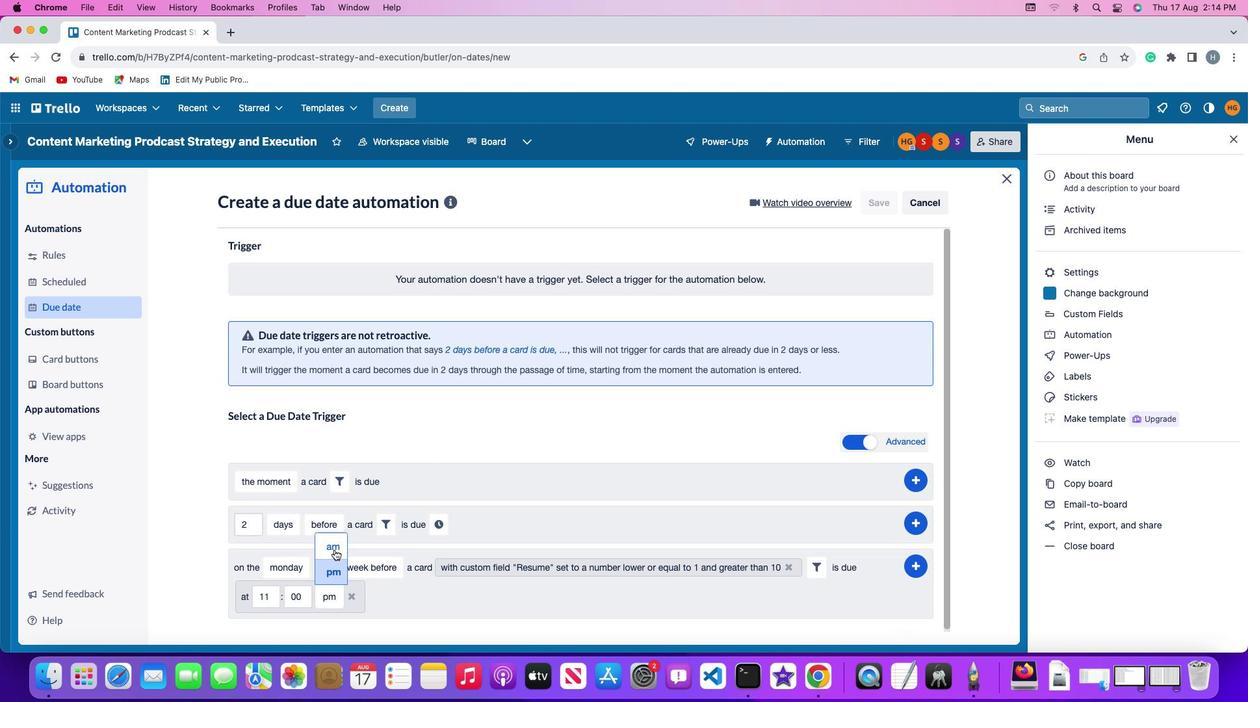 
Action: Mouse moved to (914, 563)
Screenshot: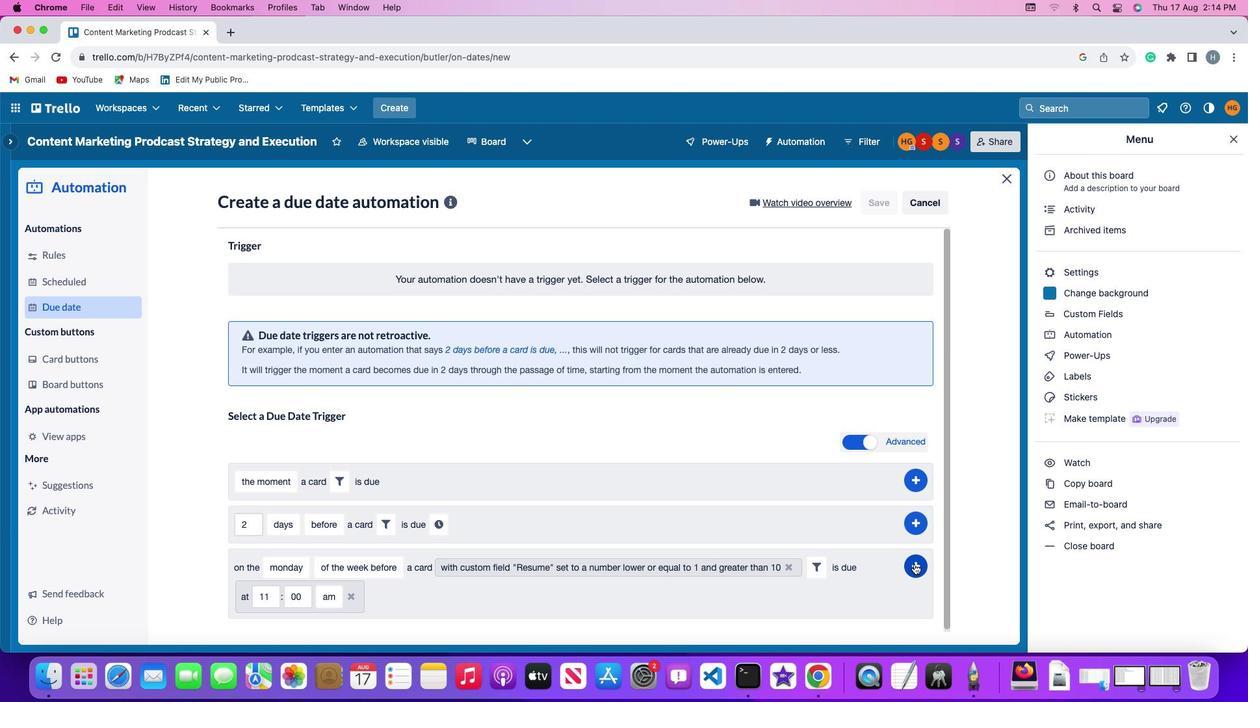 
Action: Mouse pressed left at (914, 563)
Screenshot: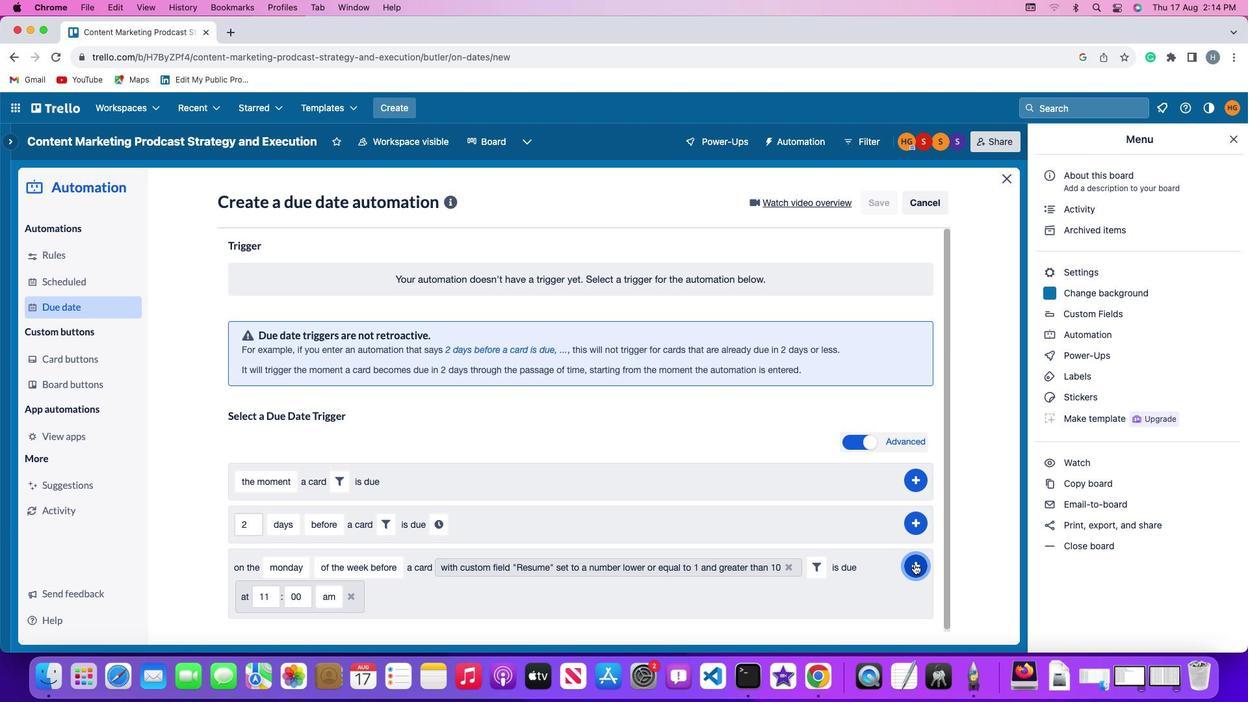 
Action: Mouse moved to (969, 483)
Screenshot: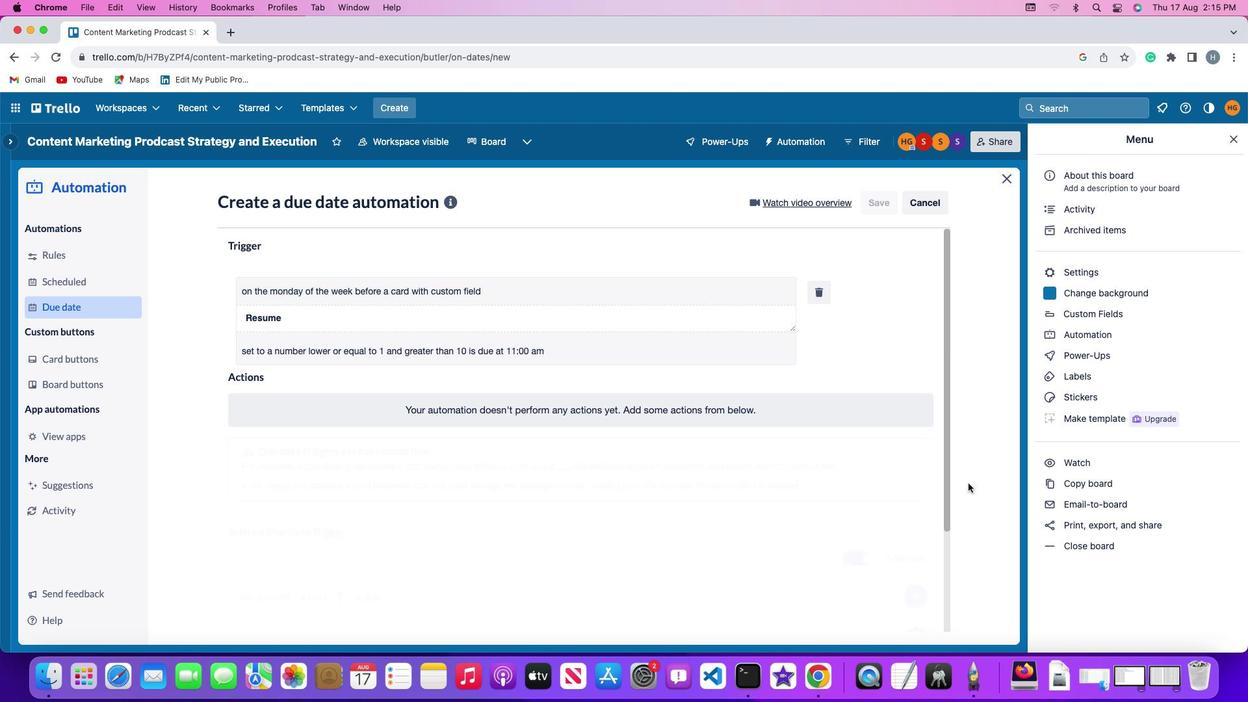 
